 Task: Create a rule from the Agile list, Priority changed -> Complete task in the project AvailPro if Priority Cleared then Complete Task
Action: Mouse moved to (832, 528)
Screenshot: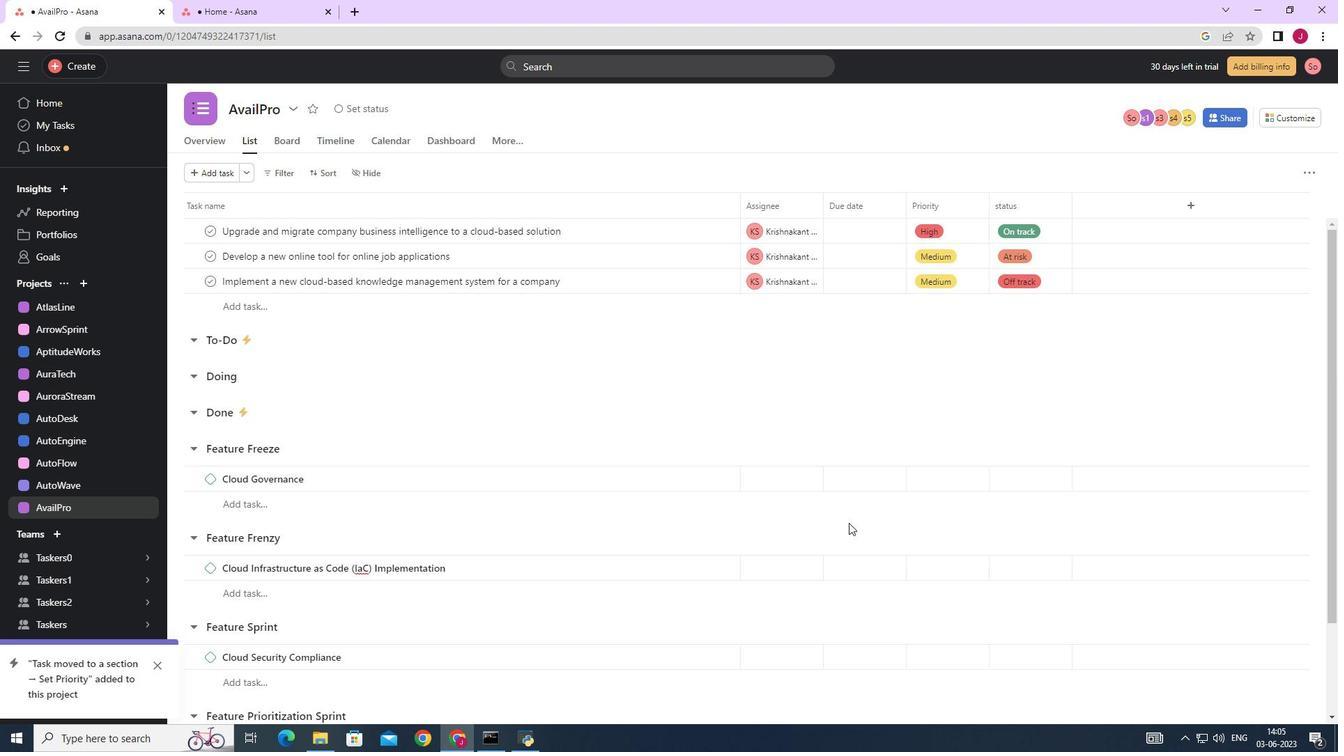
Action: Mouse scrolled (832, 529) with delta (0, 0)
Screenshot: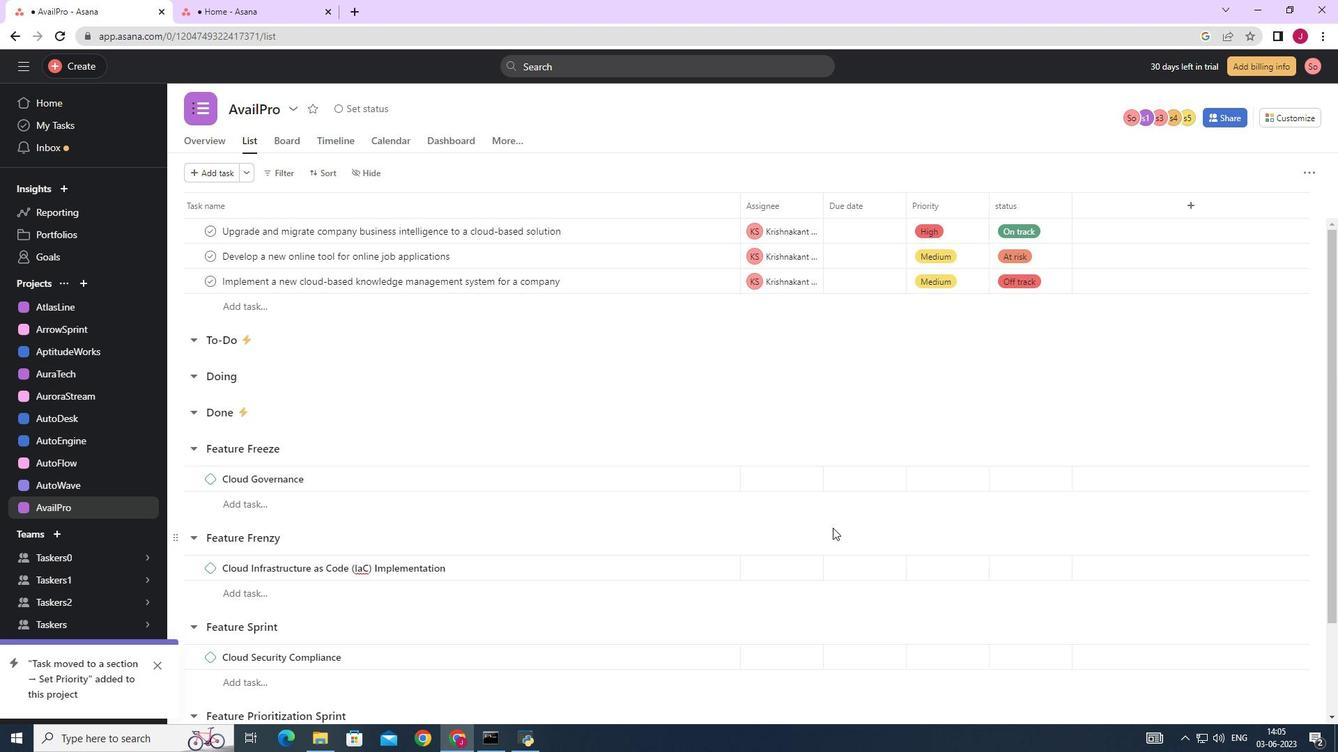 
Action: Mouse scrolled (832, 529) with delta (0, 0)
Screenshot: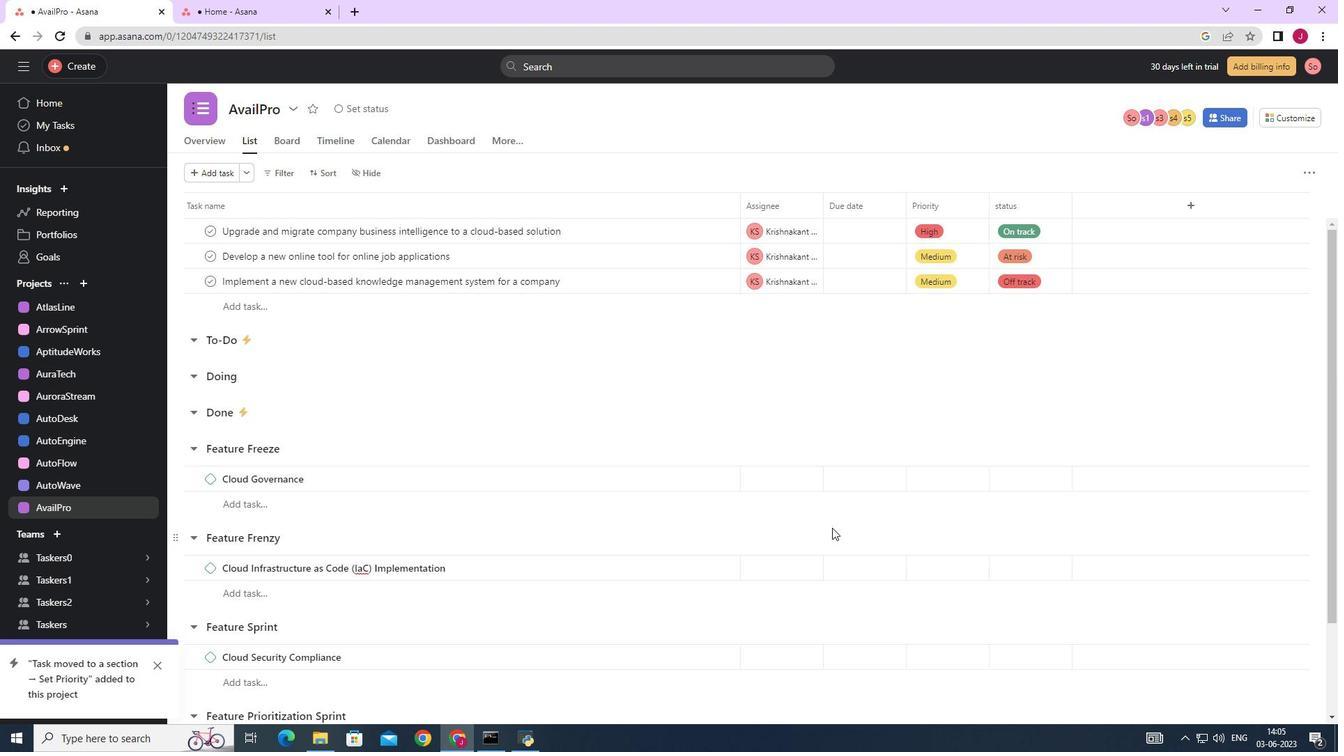 
Action: Mouse moved to (830, 528)
Screenshot: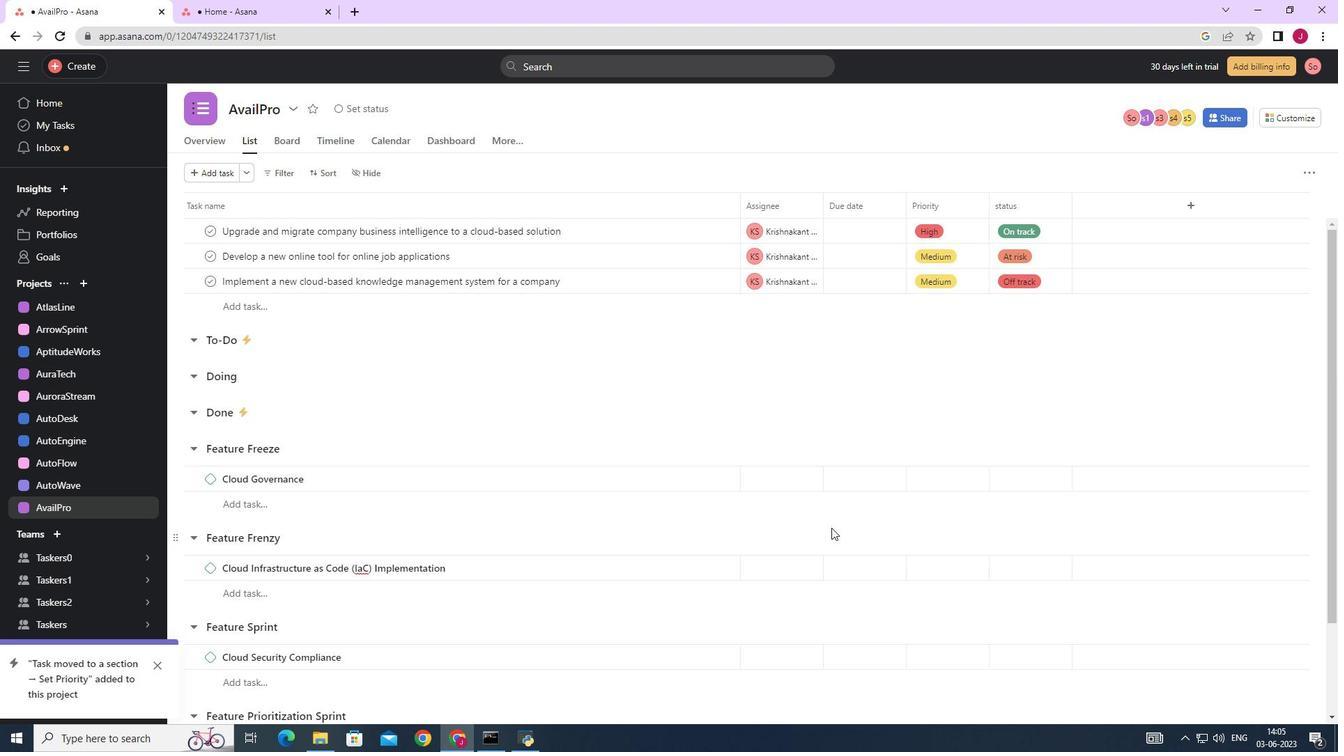 
Action: Mouse scrolled (830, 527) with delta (0, 0)
Screenshot: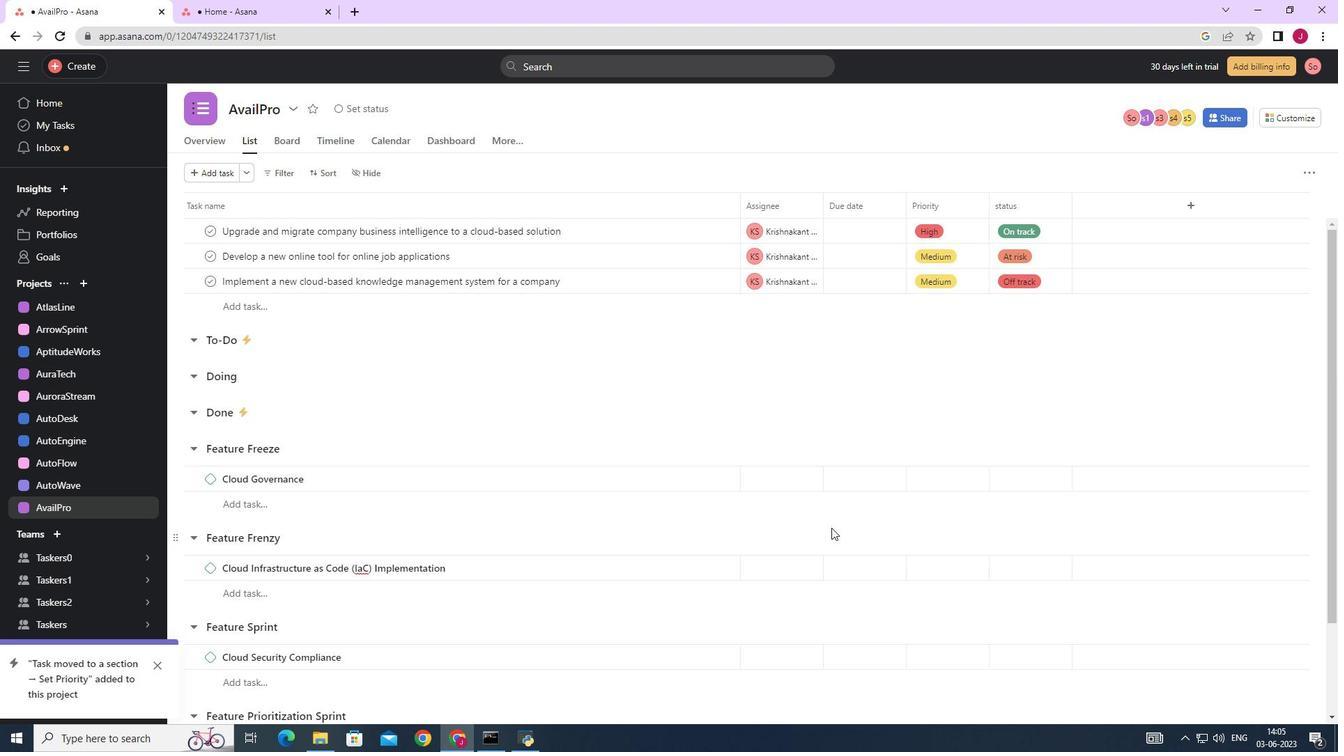 
Action: Mouse scrolled (830, 527) with delta (0, 0)
Screenshot: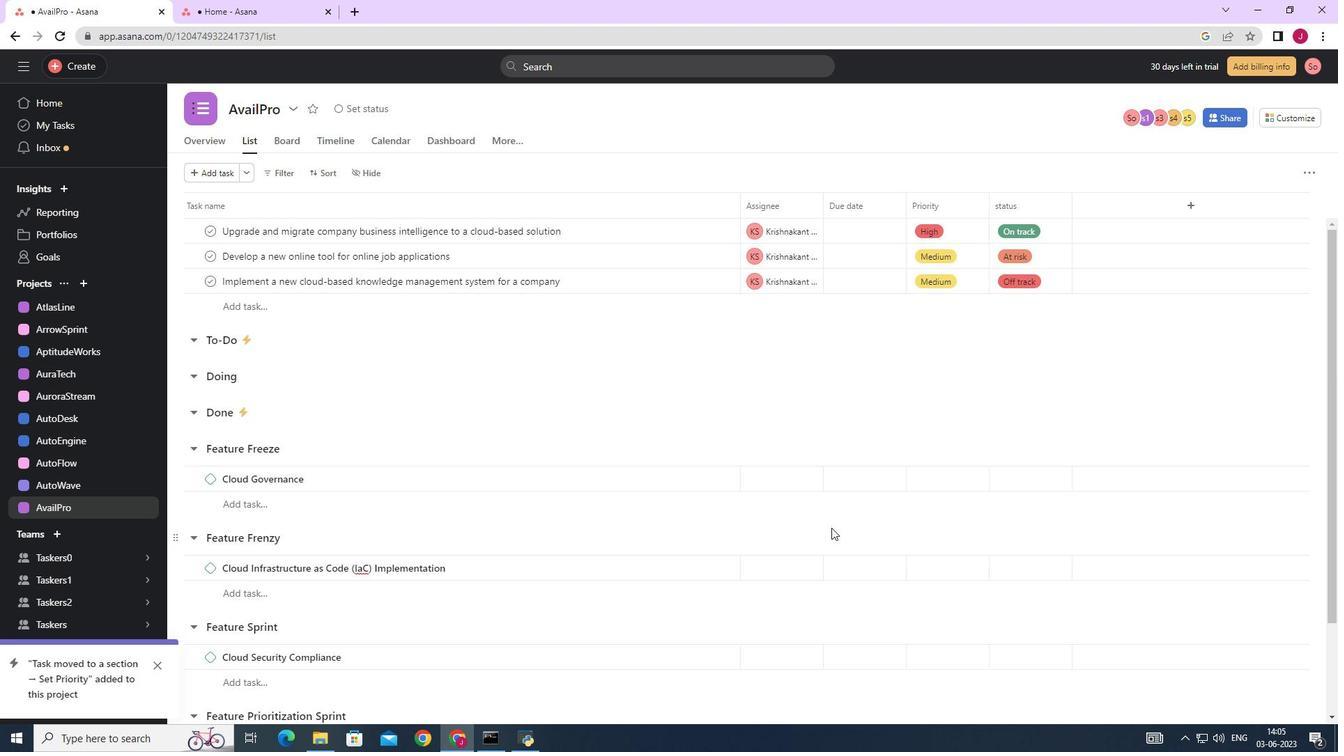 
Action: Mouse moved to (829, 529)
Screenshot: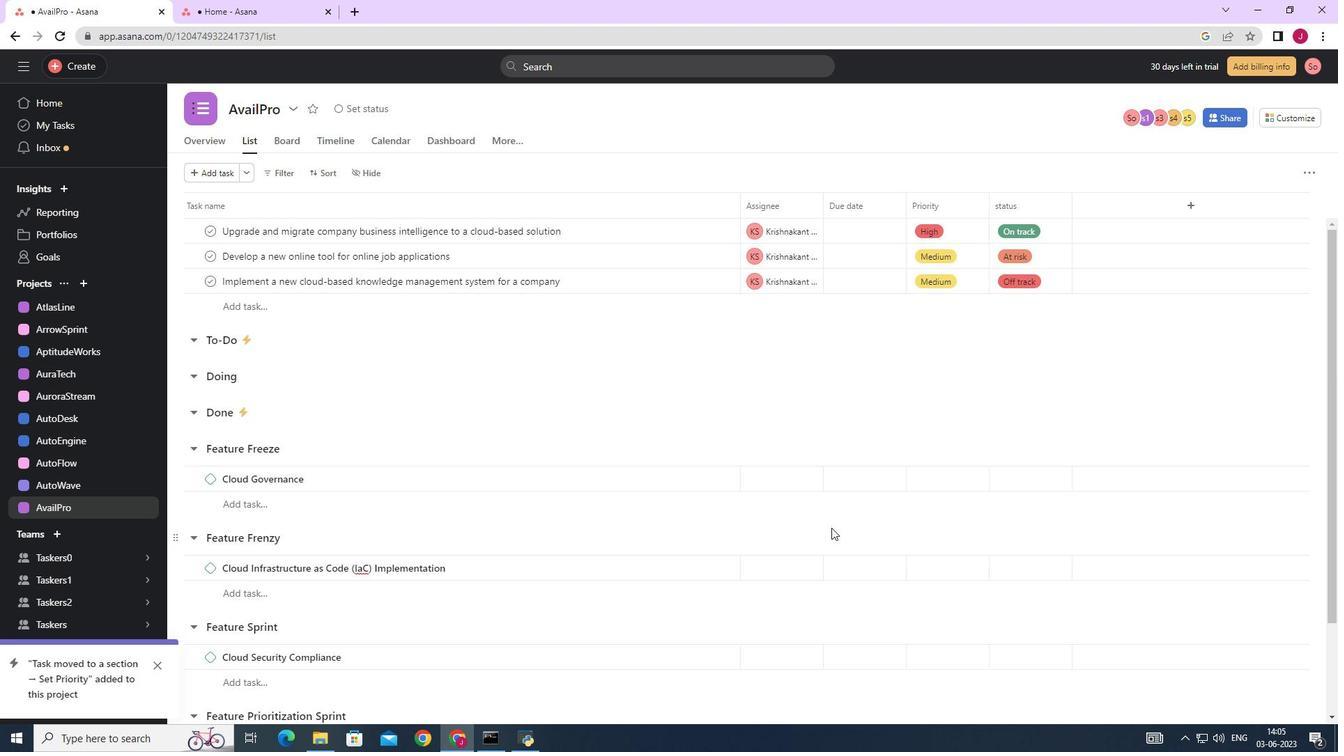 
Action: Mouse scrolled (829, 529) with delta (0, 0)
Screenshot: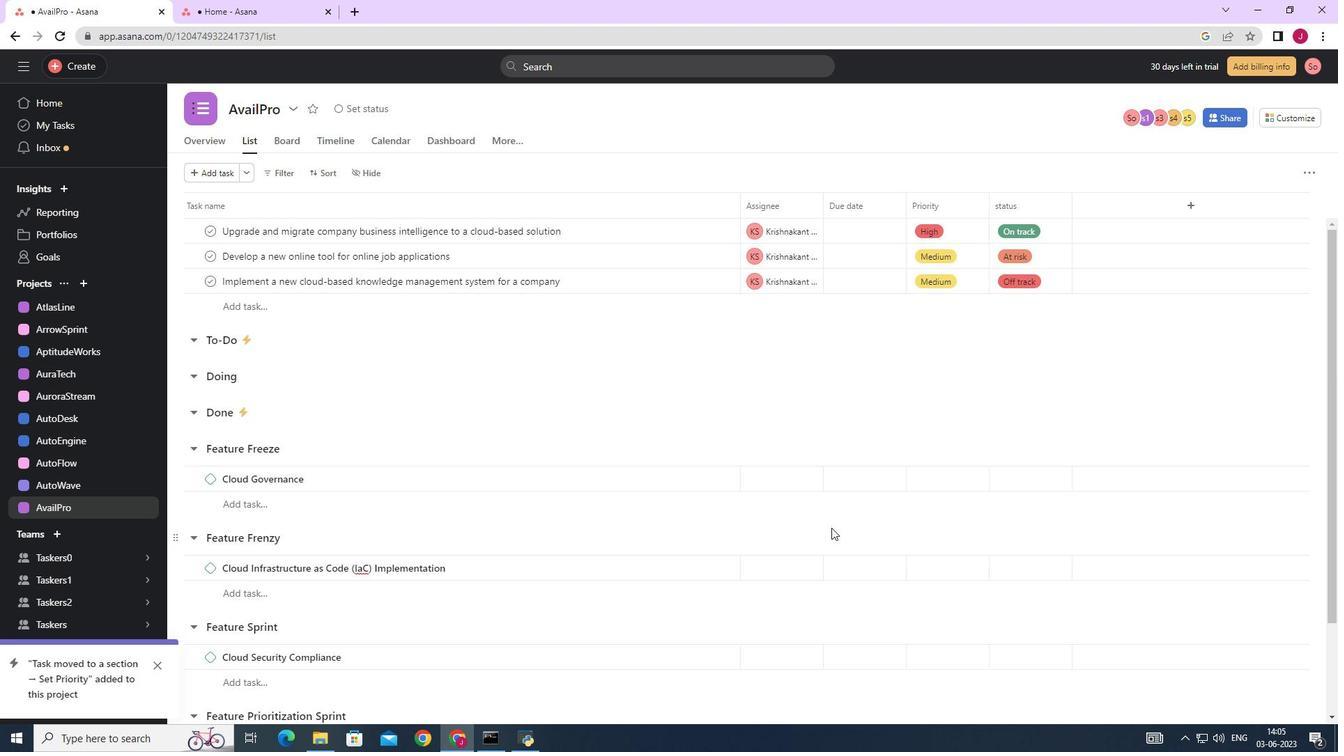
Action: Mouse scrolled (829, 529) with delta (0, 0)
Screenshot: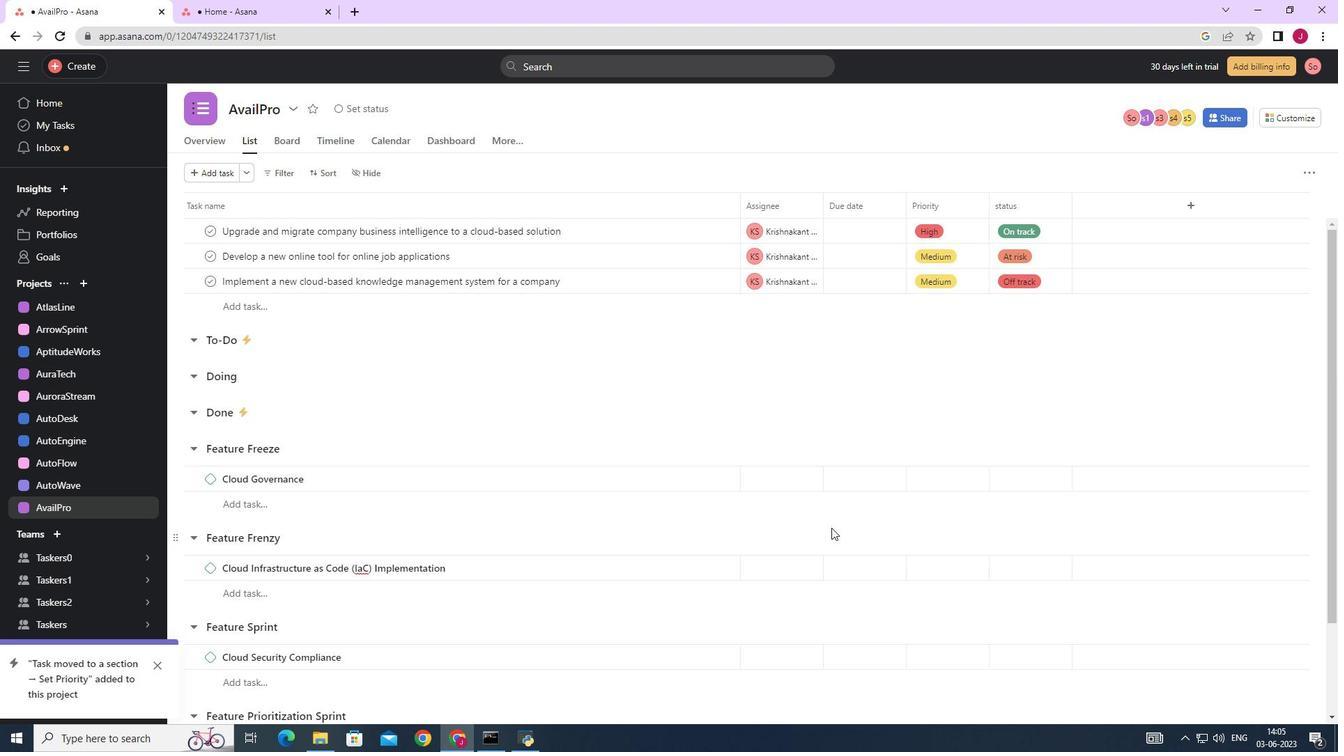 
Action: Mouse moved to (828, 530)
Screenshot: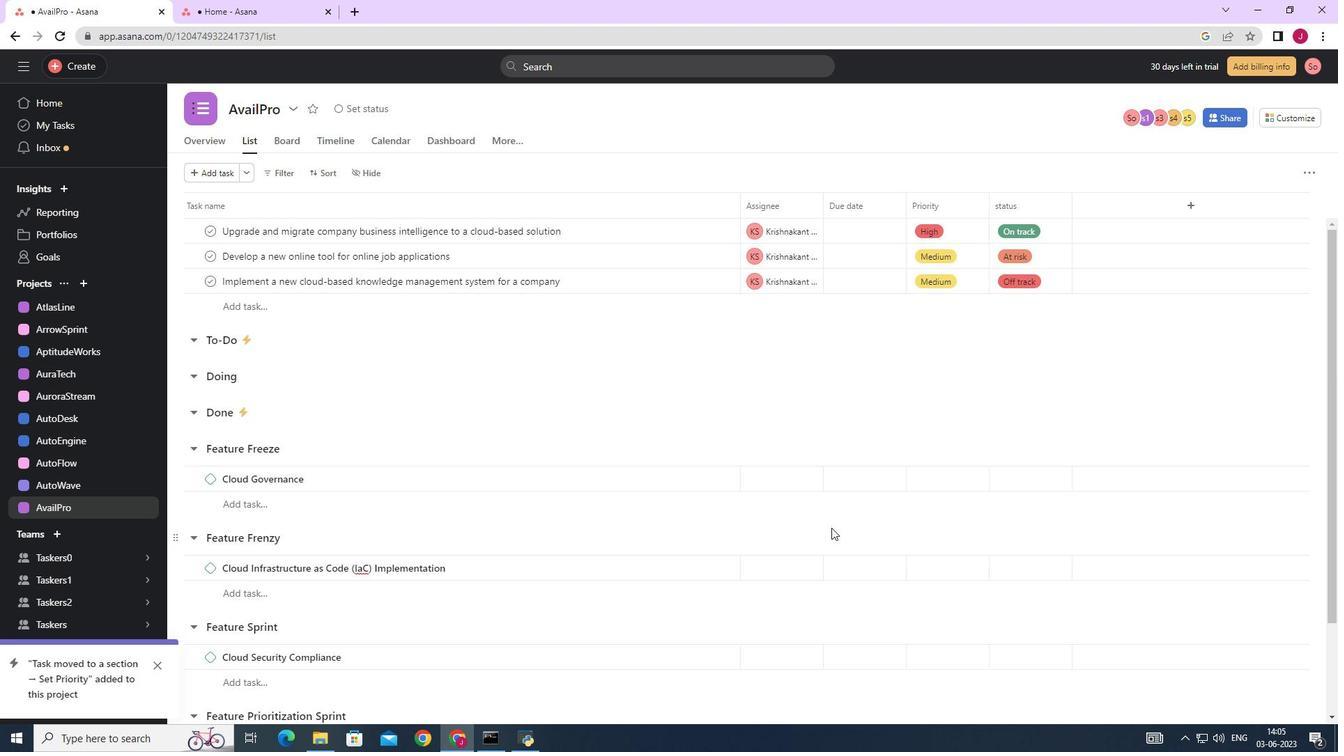 
Action: Mouse scrolled (828, 529) with delta (0, 0)
Screenshot: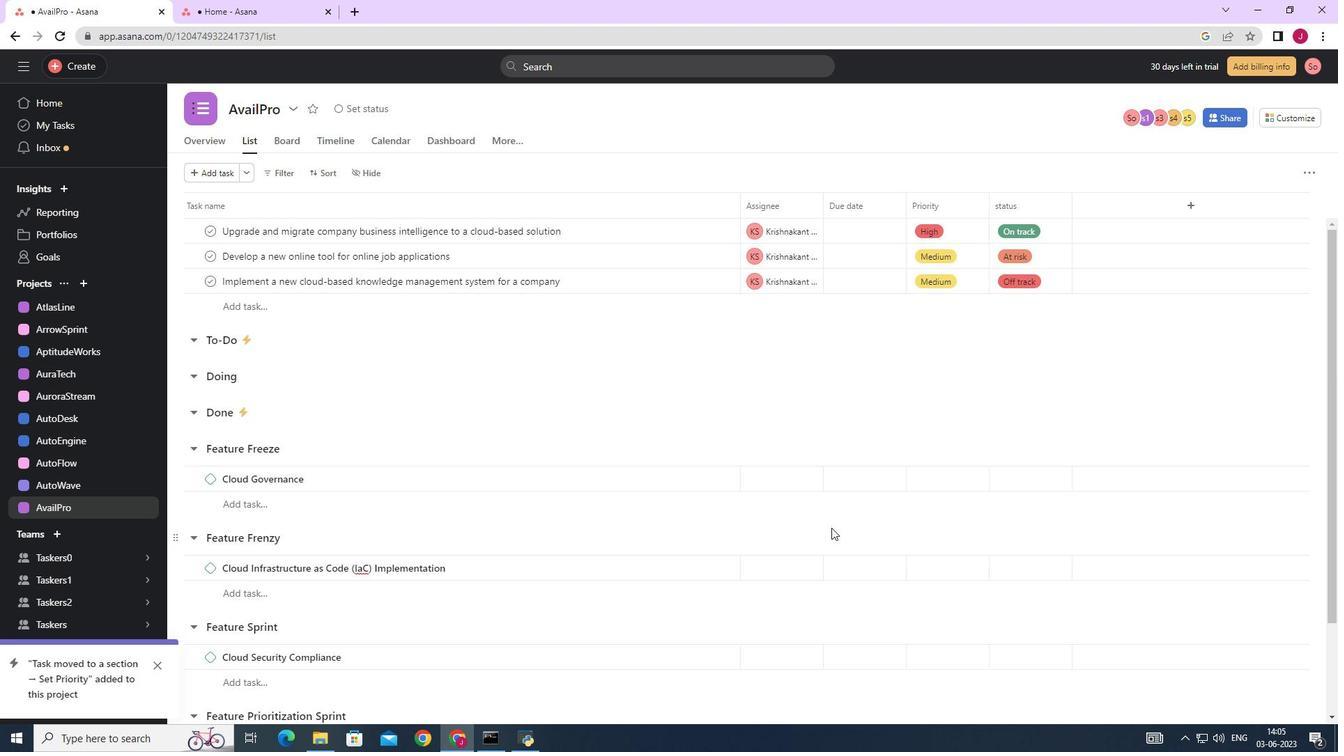 
Action: Mouse moved to (1103, 314)
Screenshot: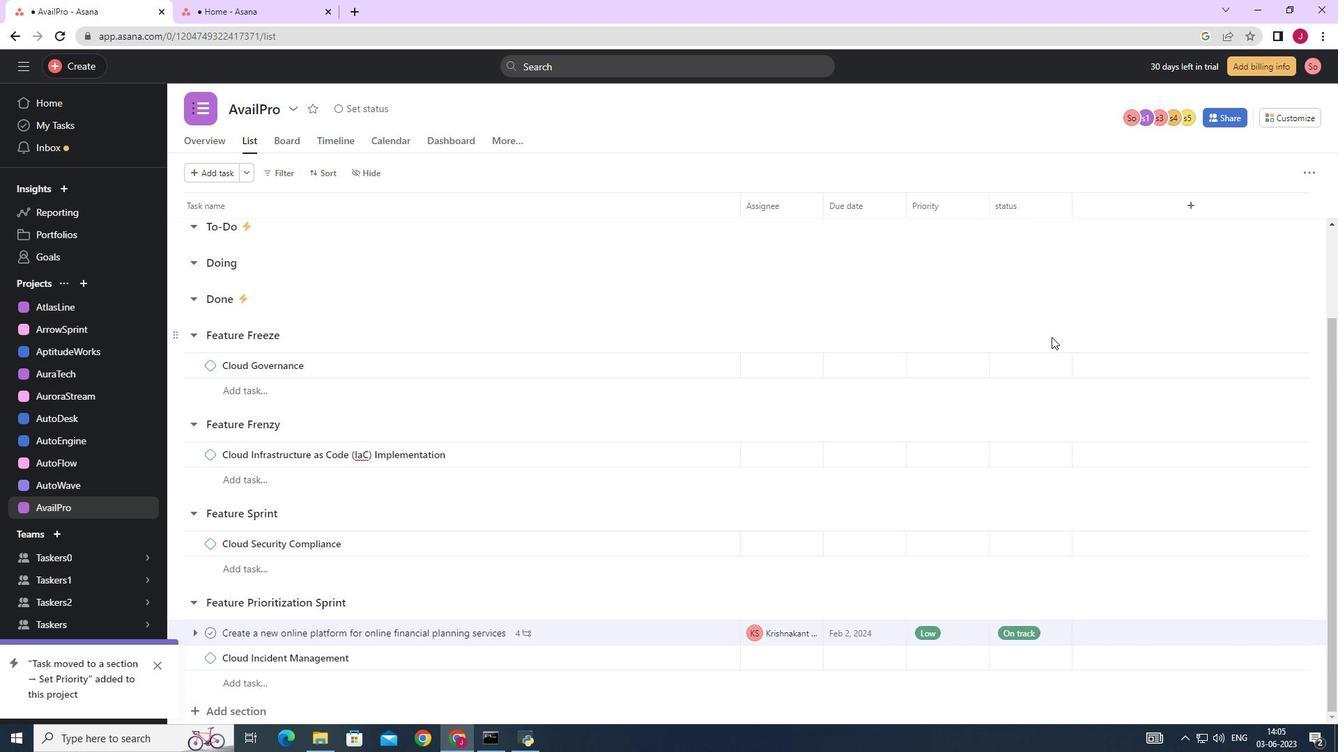 
Action: Mouse scrolled (1103, 315) with delta (0, 0)
Screenshot: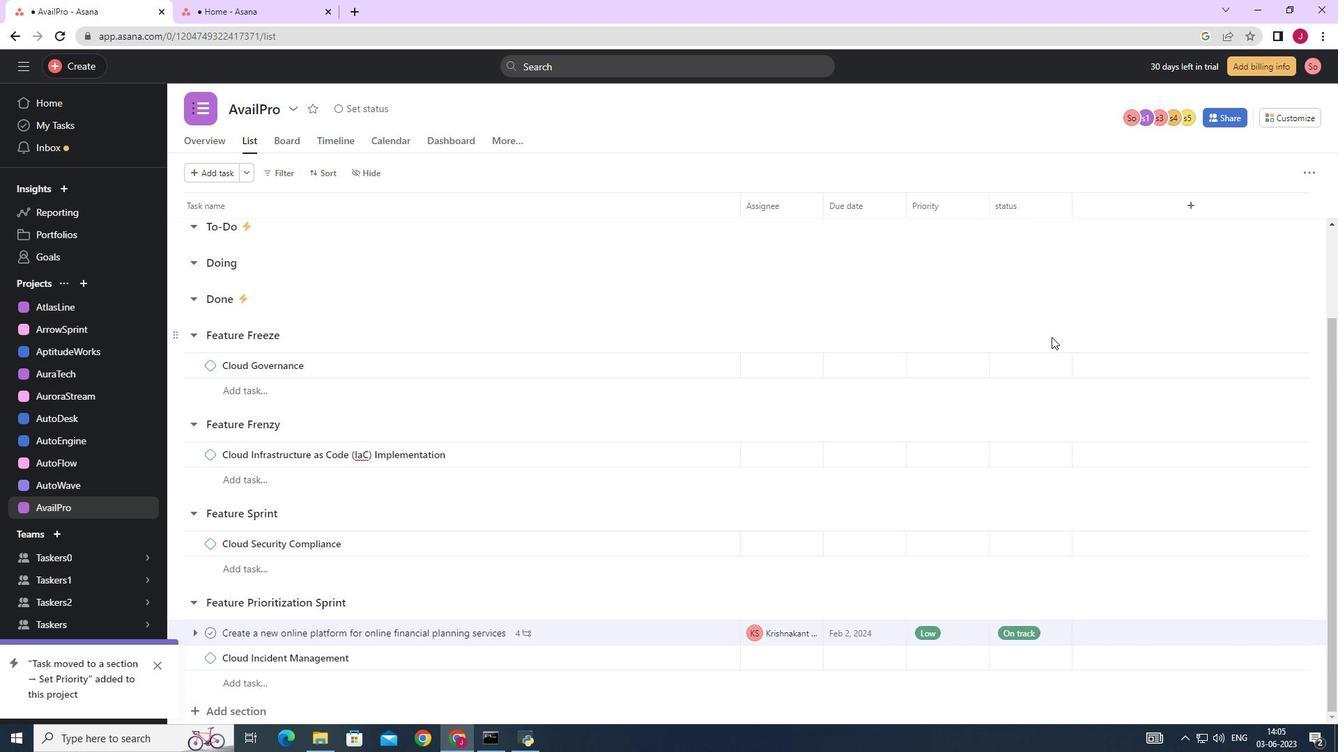 
Action: Mouse scrolled (1103, 315) with delta (0, 0)
Screenshot: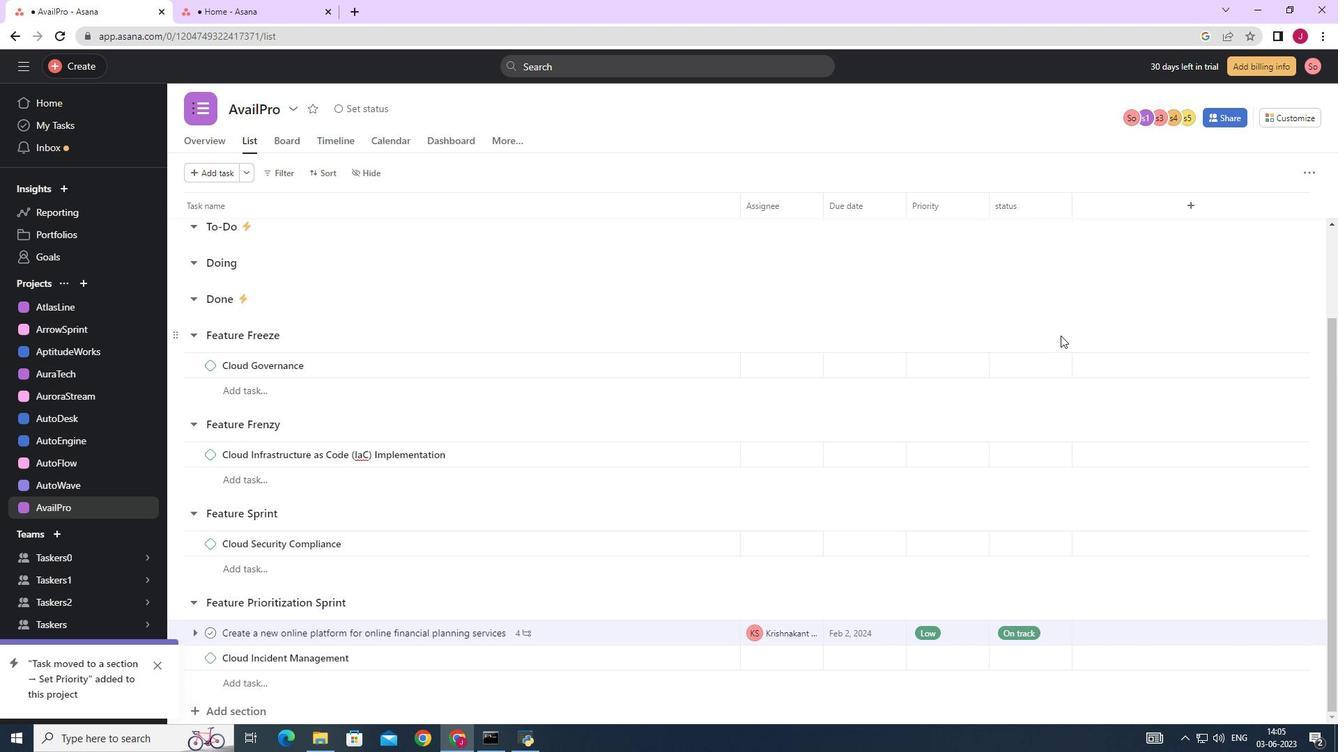 
Action: Mouse scrolled (1103, 315) with delta (0, 0)
Screenshot: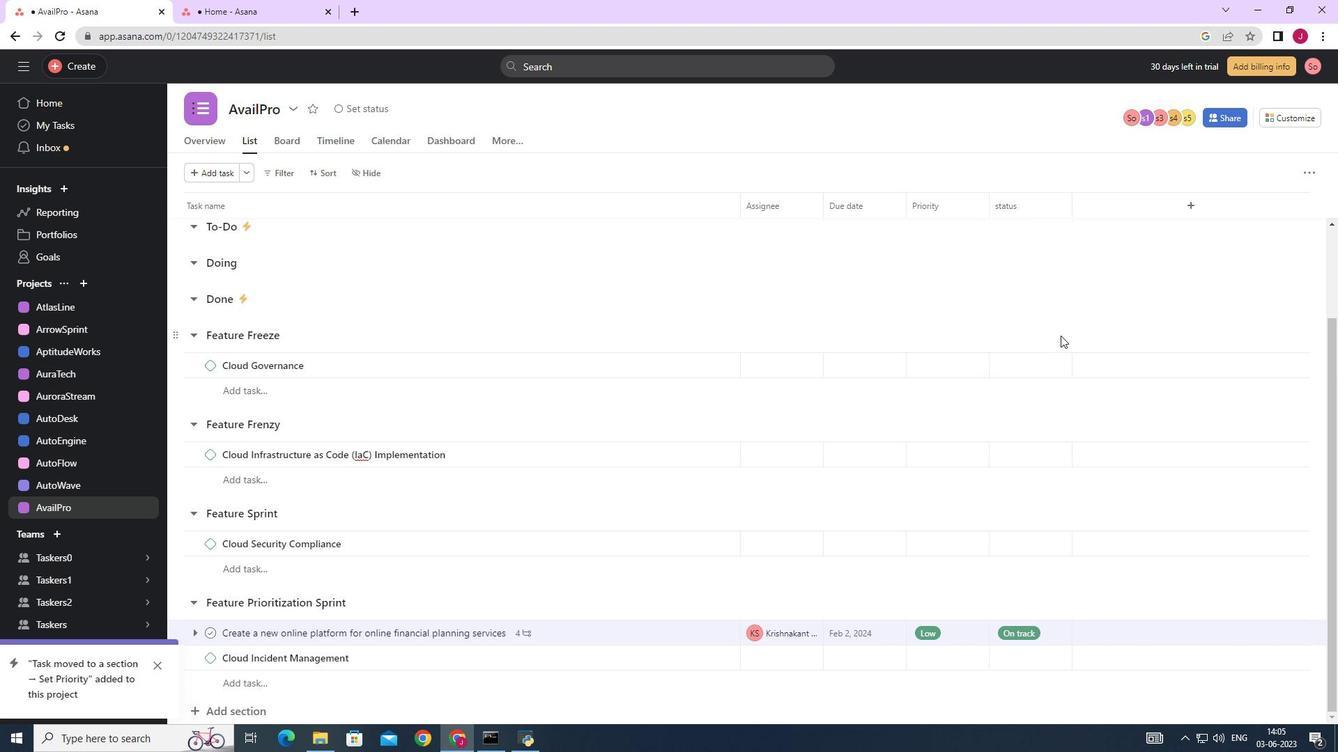 
Action: Mouse moved to (1269, 162)
Screenshot: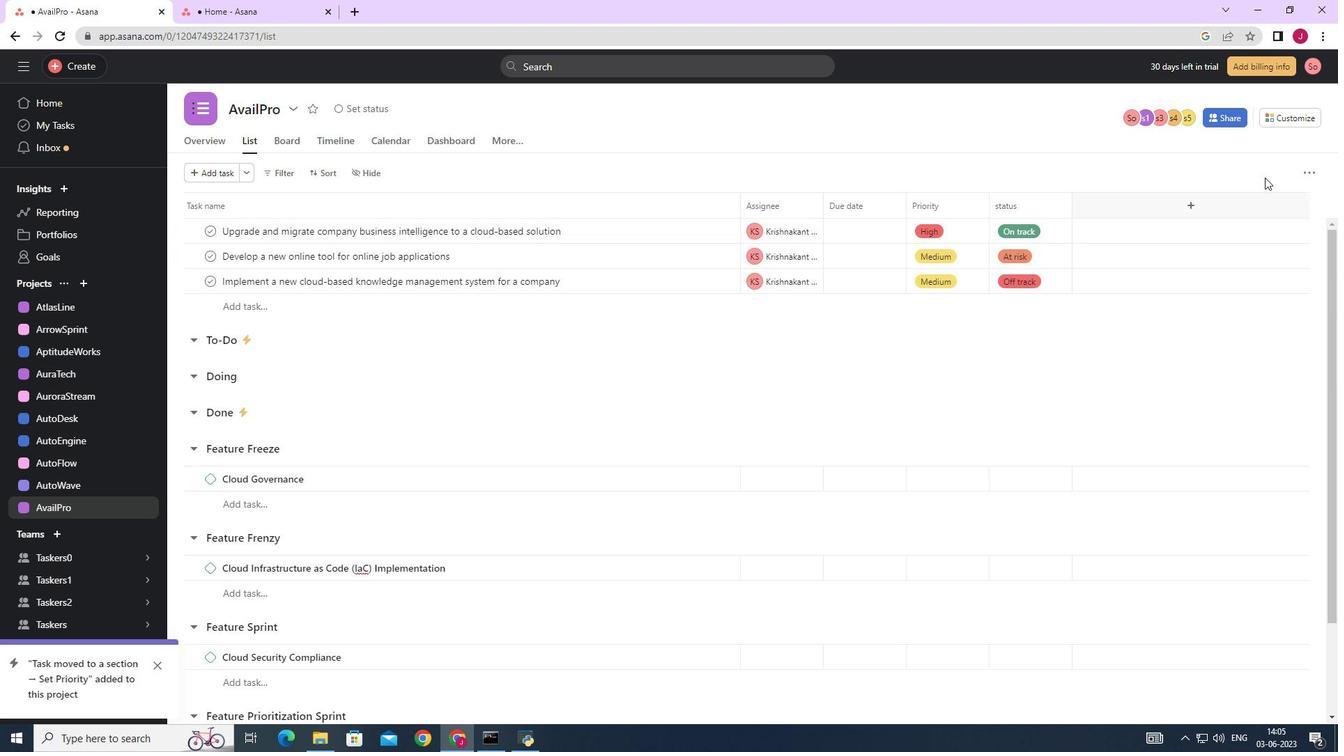 
Action: Mouse scrolled (1269, 163) with delta (0, 0)
Screenshot: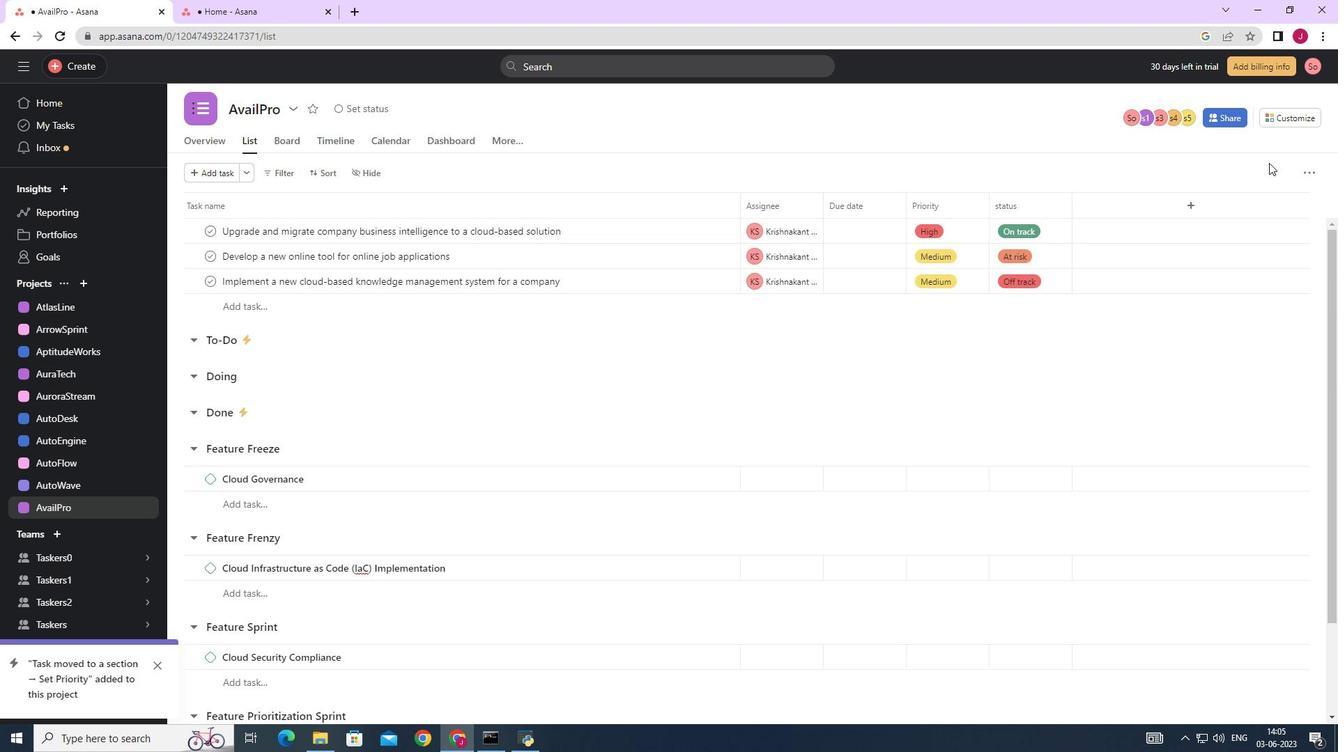 
Action: Mouse scrolled (1269, 163) with delta (0, 0)
Screenshot: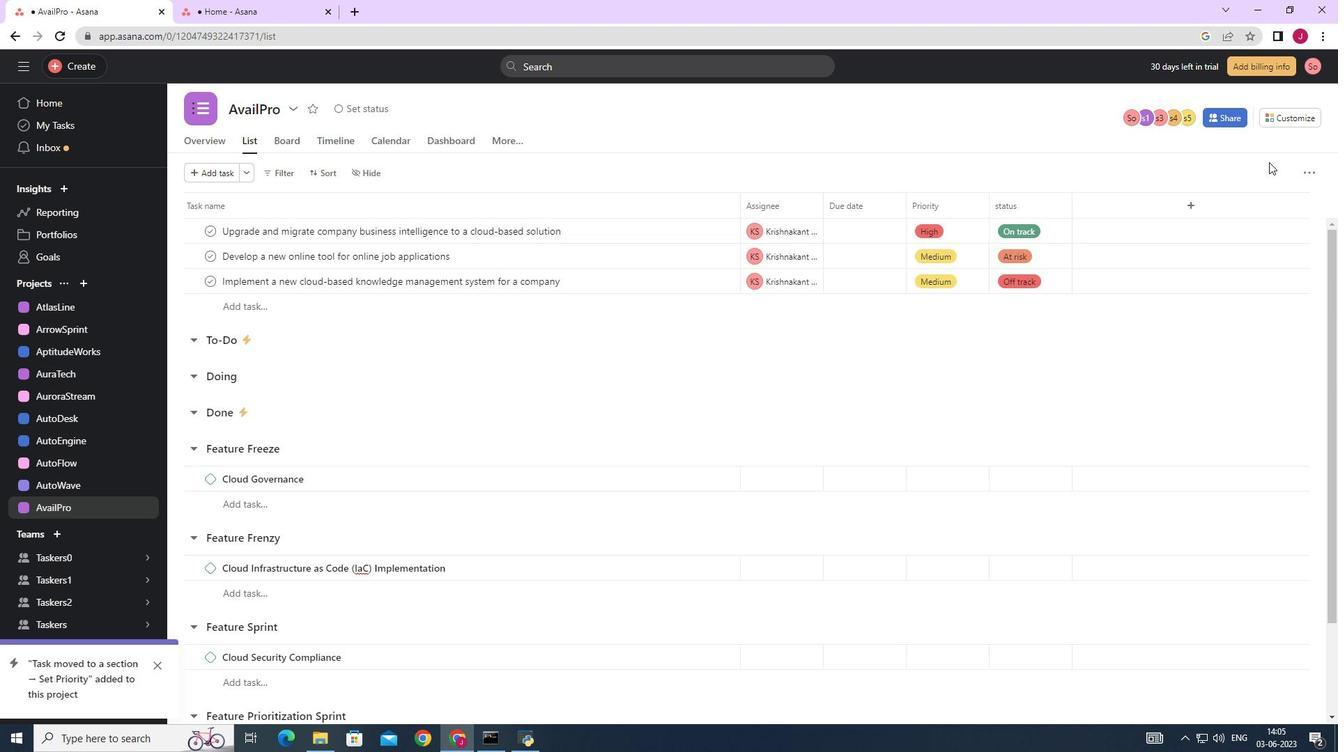
Action: Mouse scrolled (1269, 163) with delta (0, 0)
Screenshot: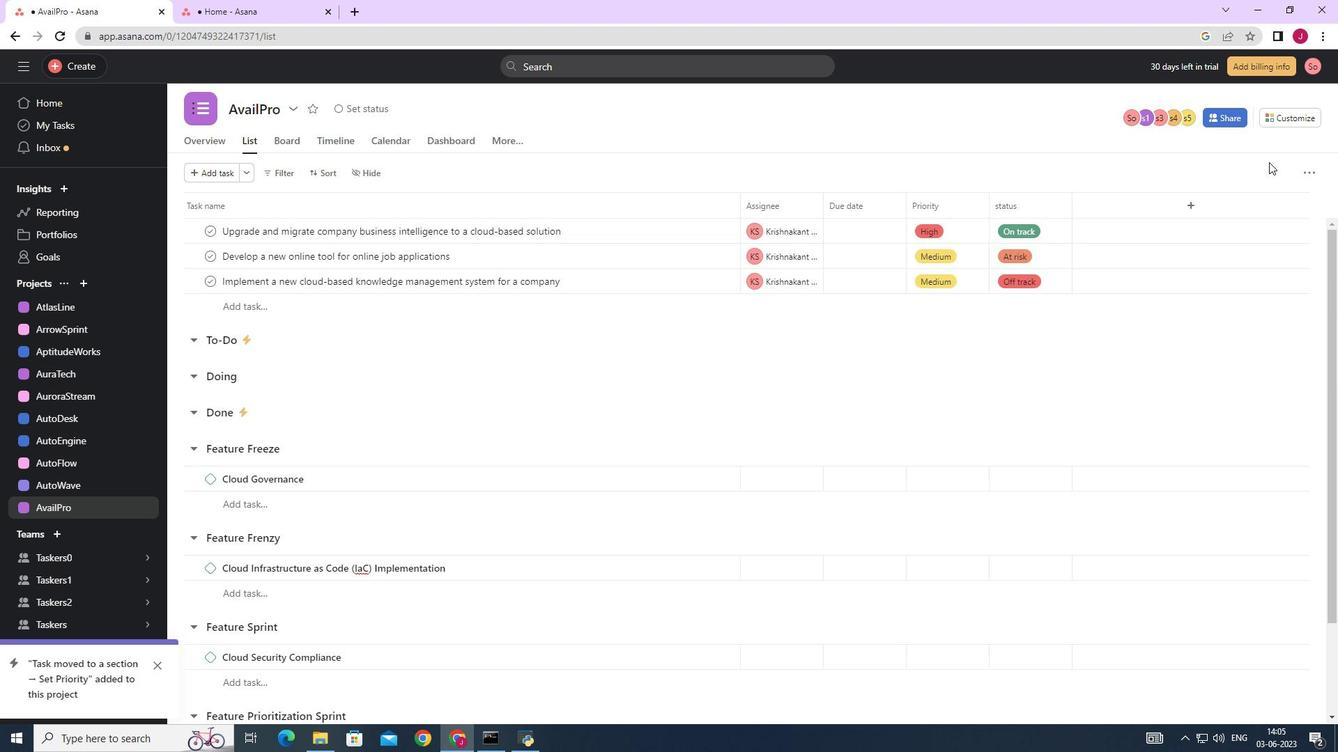 
Action: Mouse moved to (1301, 117)
Screenshot: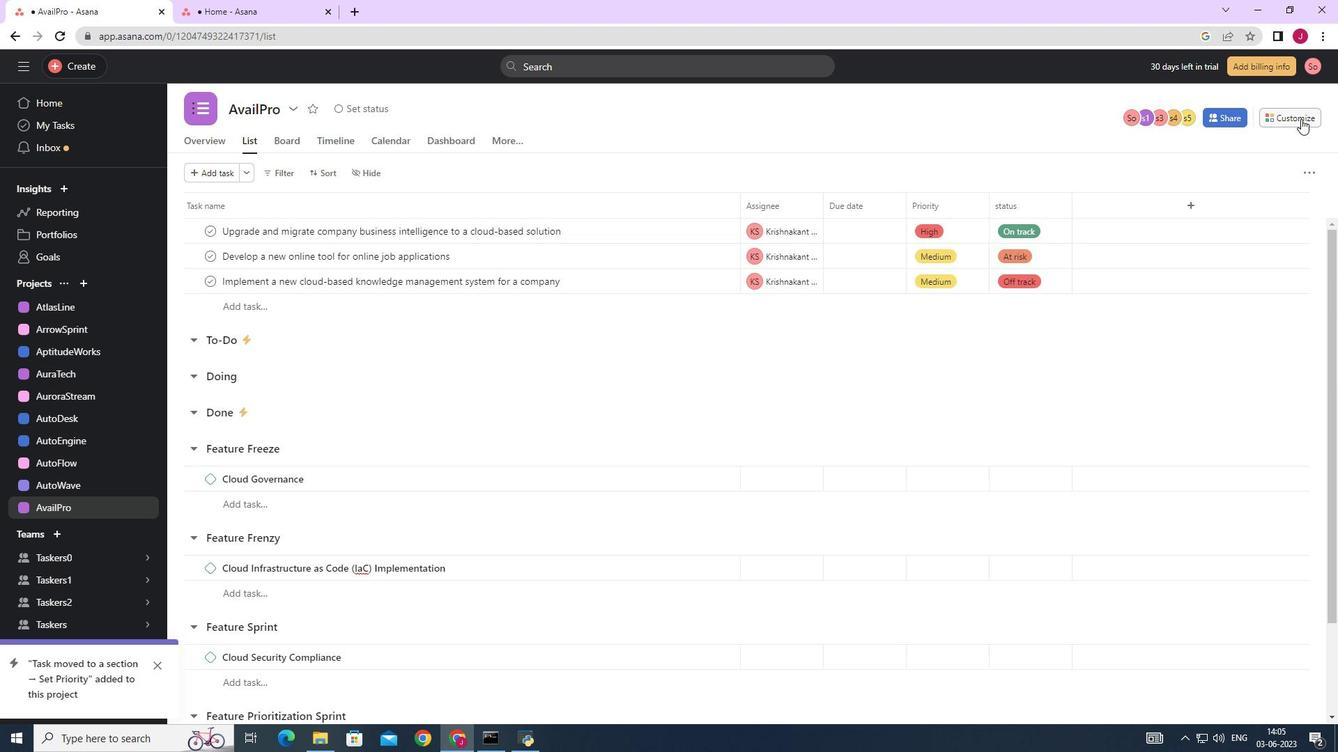
Action: Mouse pressed left at (1301, 117)
Screenshot: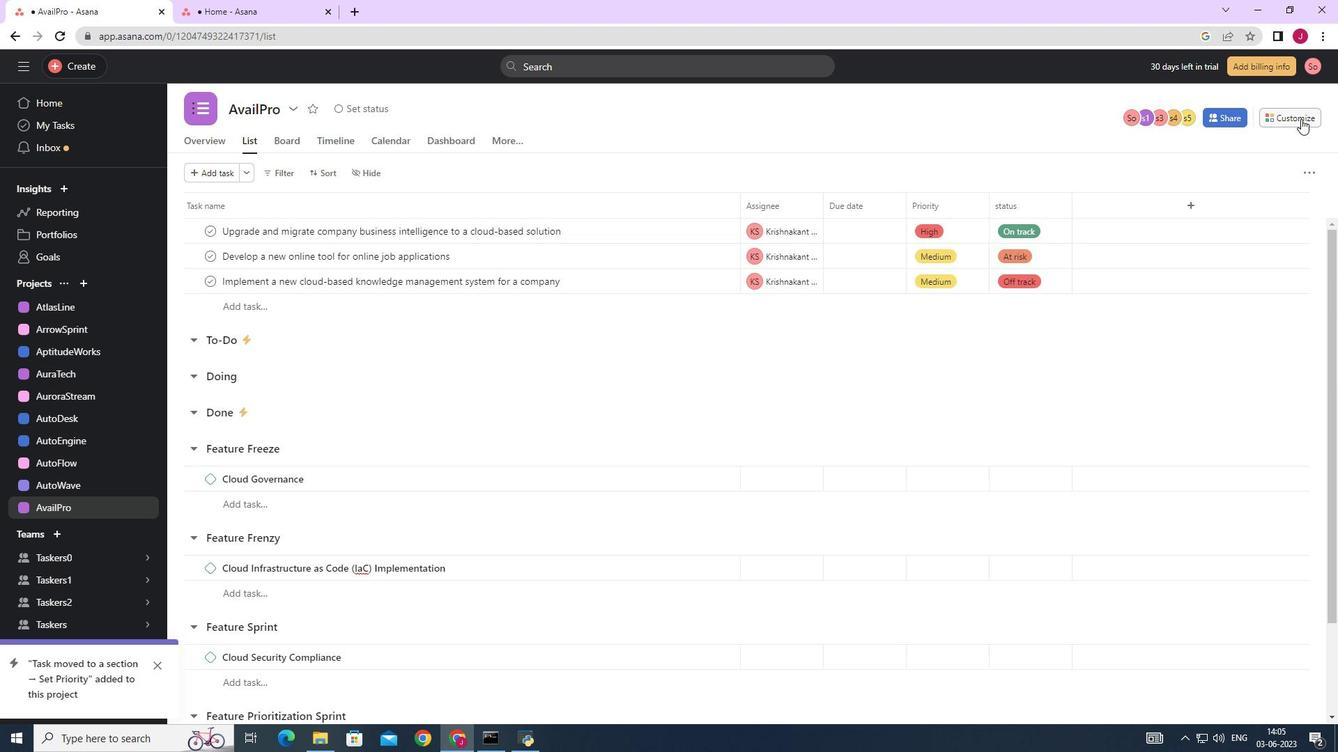 
Action: Mouse moved to (1042, 306)
Screenshot: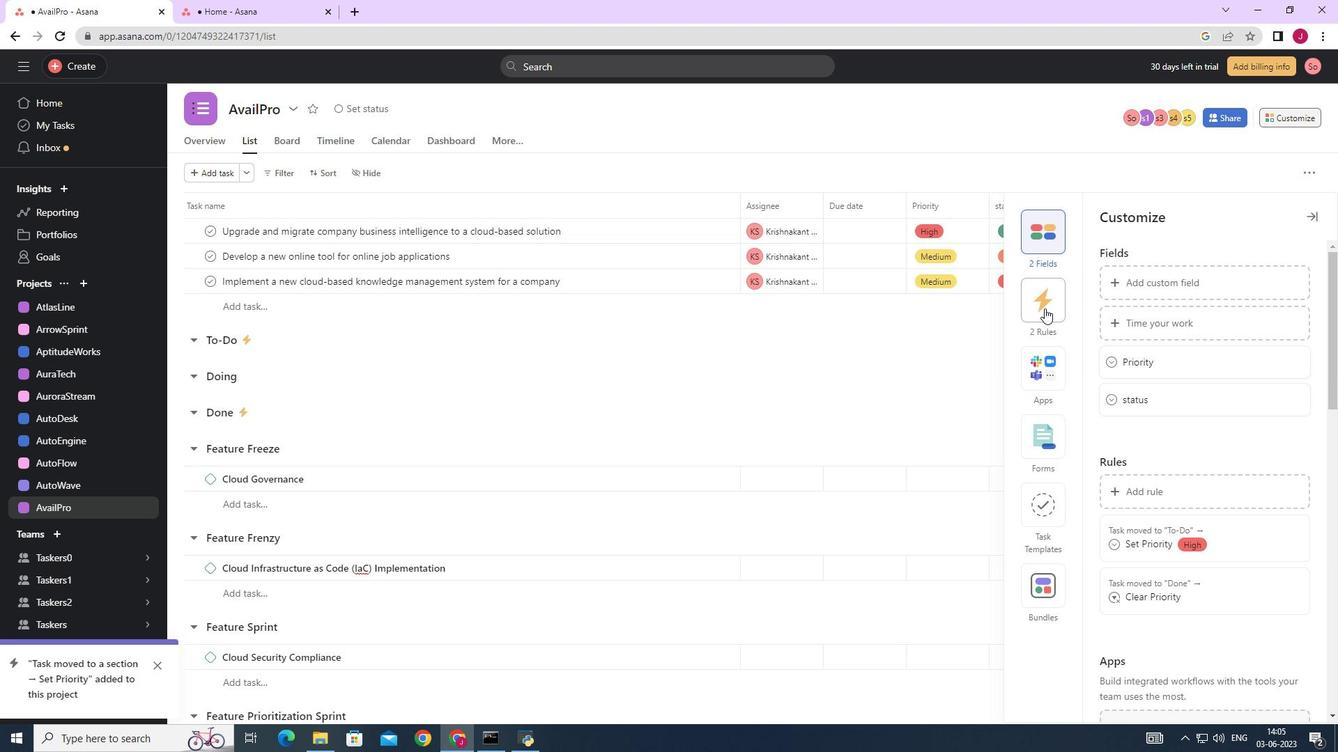 
Action: Mouse pressed left at (1042, 306)
Screenshot: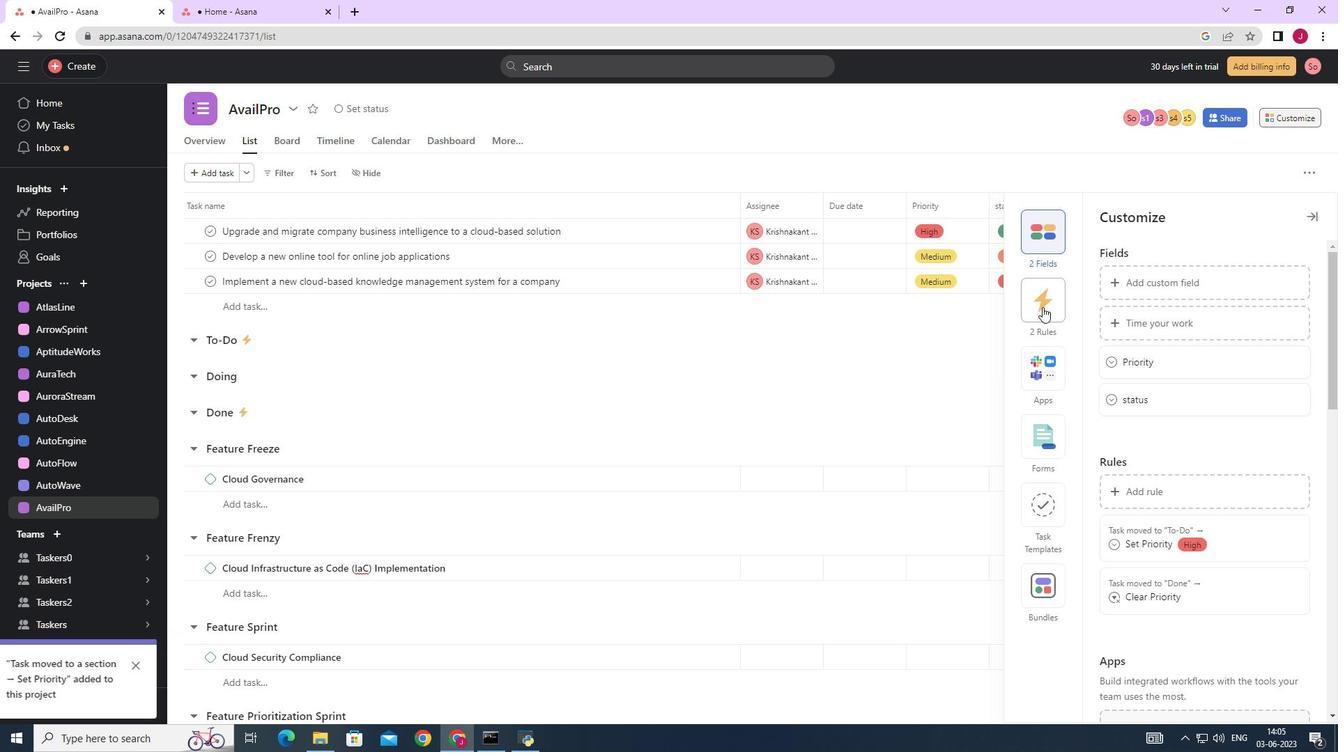 
Action: Mouse moved to (801, 416)
Screenshot: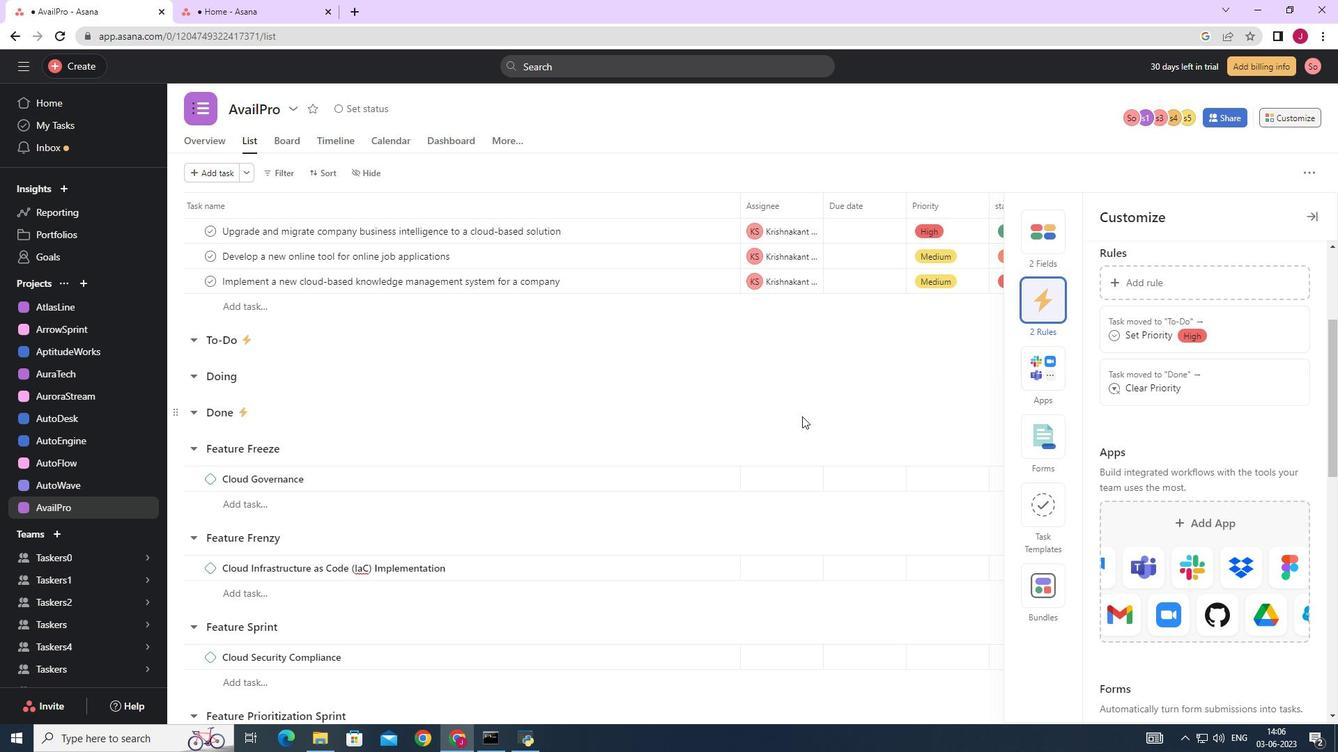 
Action: Mouse scrolled (801, 416) with delta (0, 0)
Screenshot: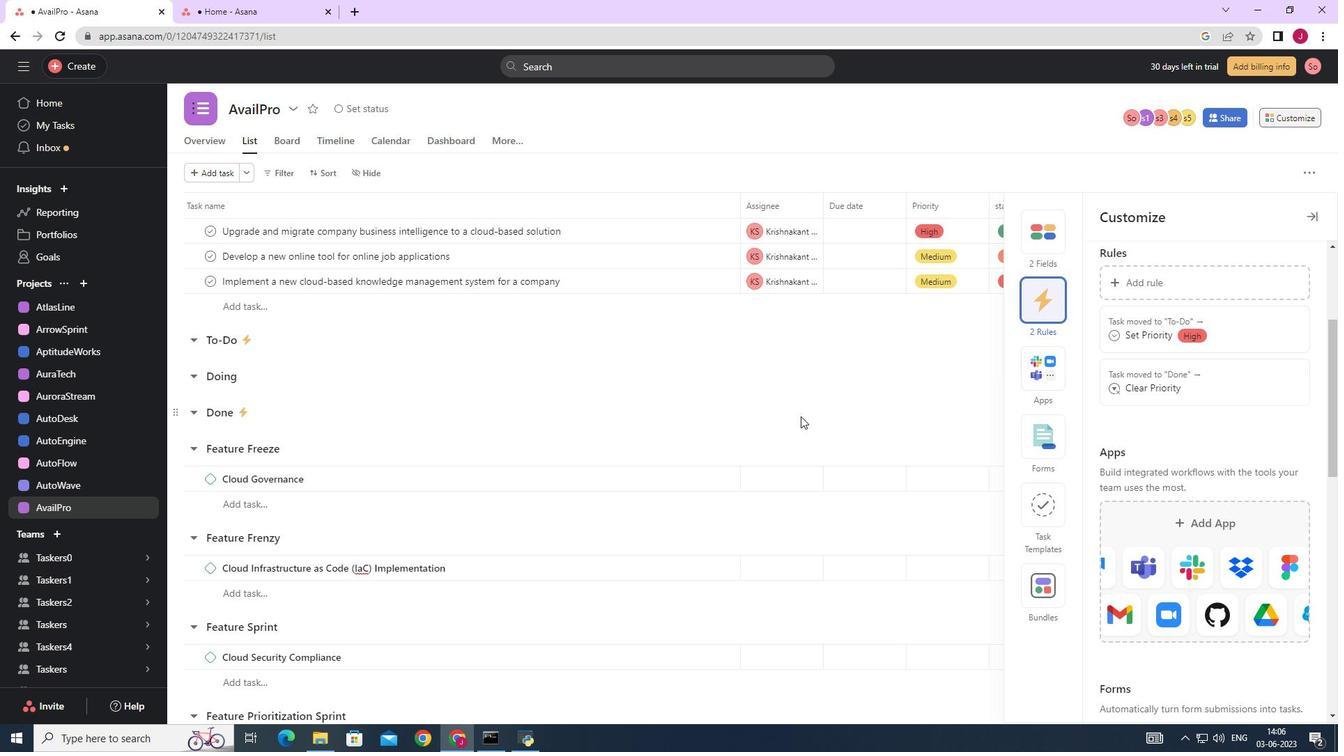 
Action: Mouse scrolled (801, 416) with delta (0, 0)
Screenshot: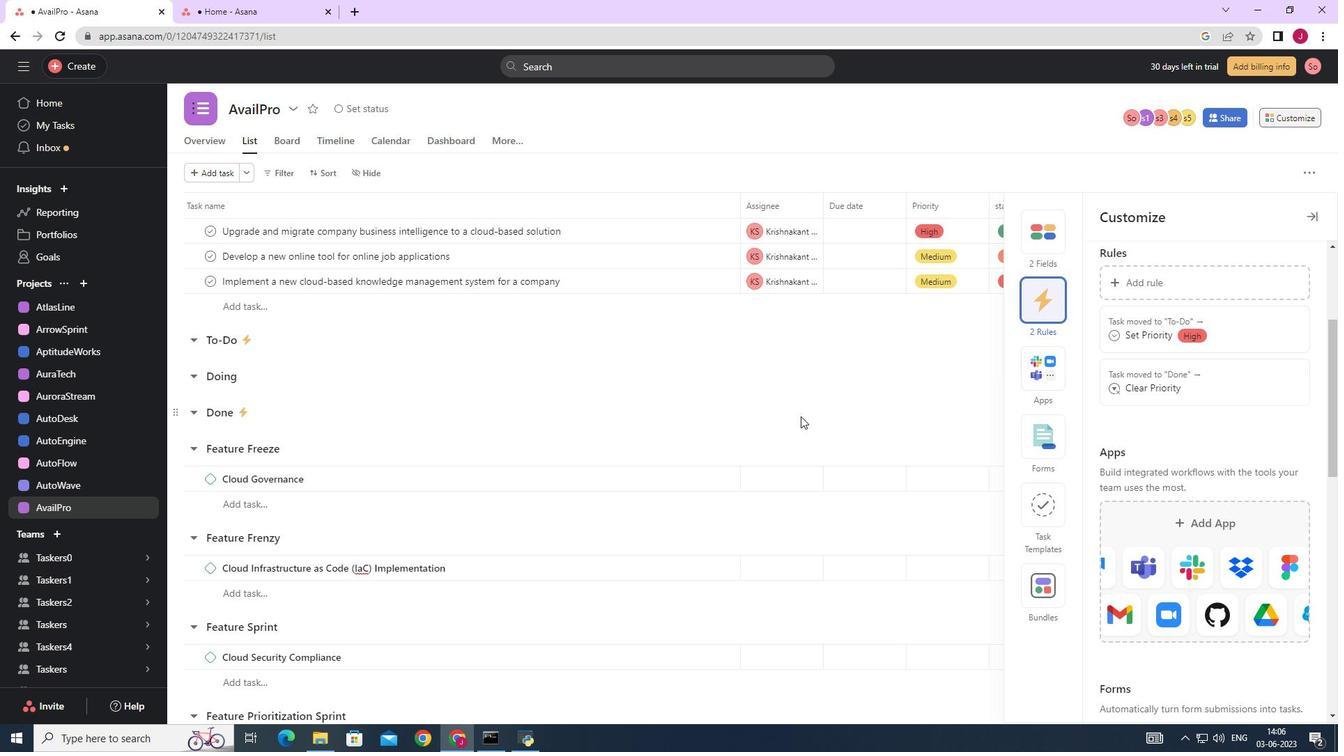 
Action: Mouse moved to (801, 416)
Screenshot: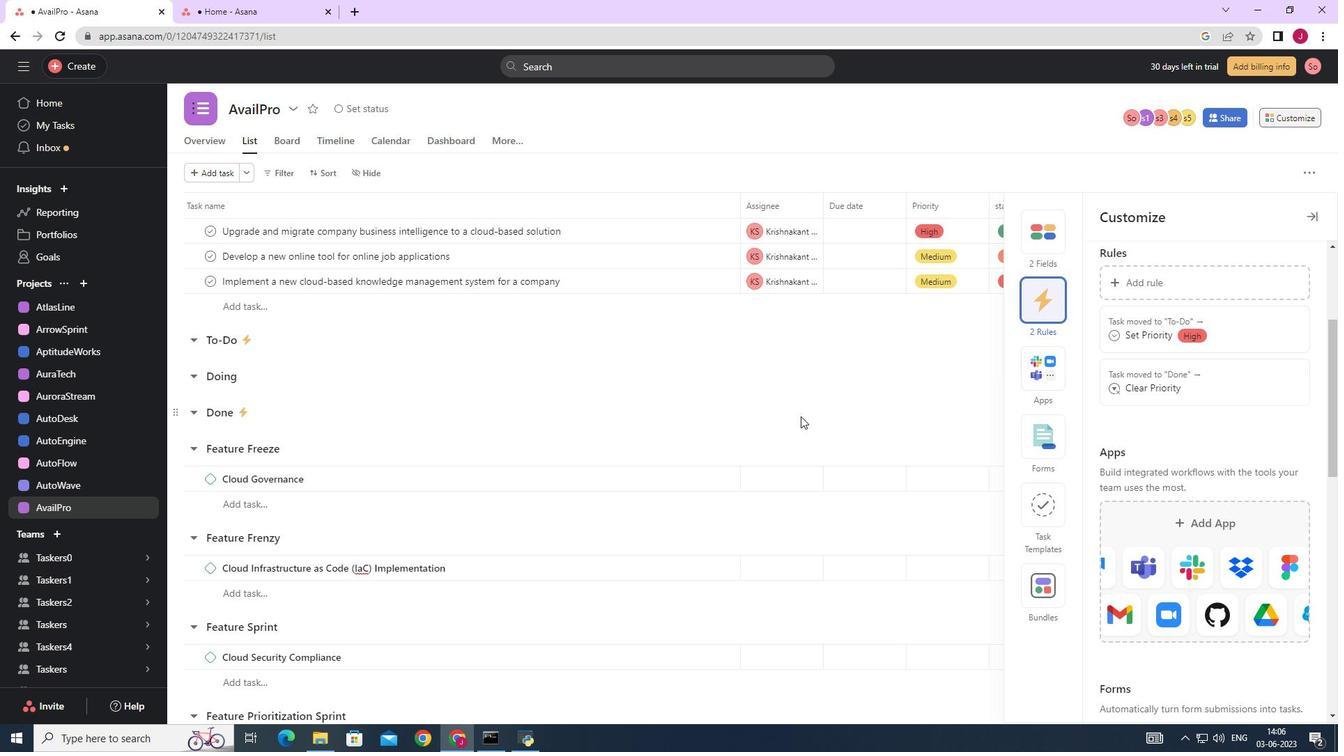 
Action: Mouse scrolled (801, 416) with delta (0, 0)
Screenshot: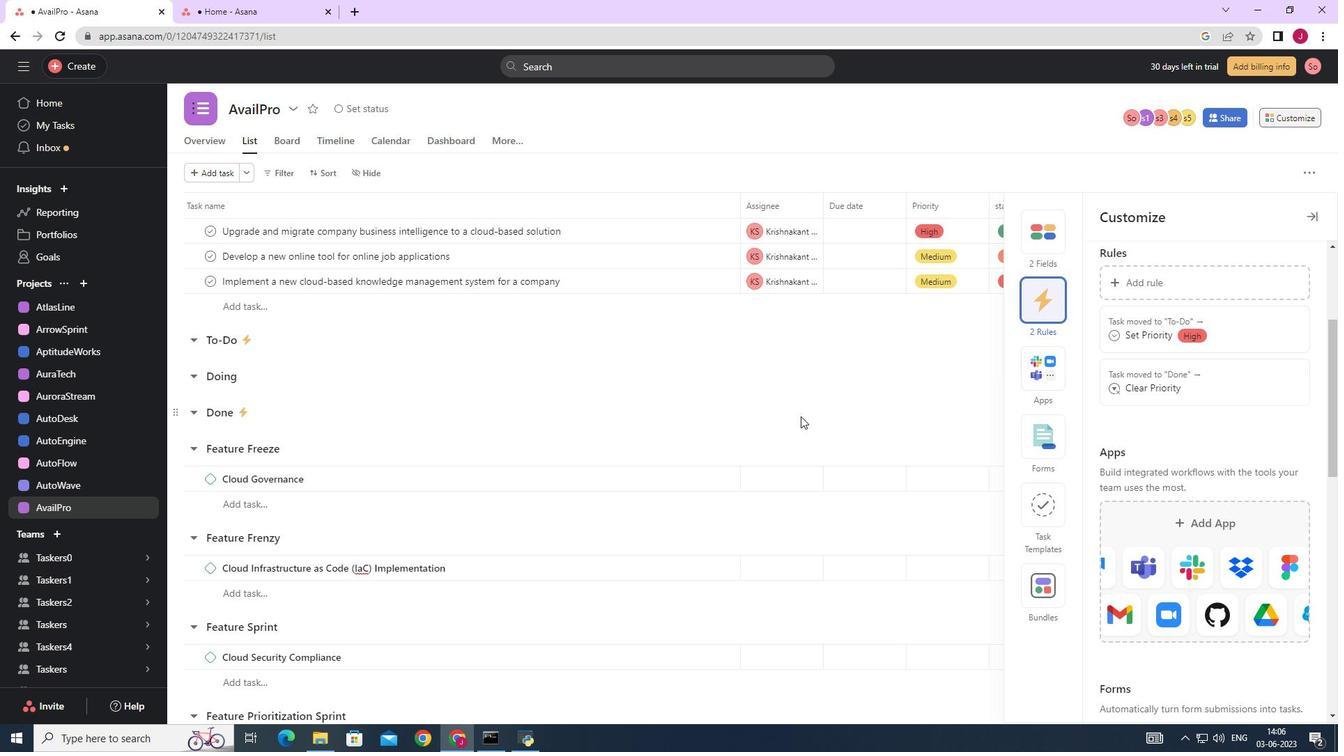 
Action: Mouse scrolled (801, 416) with delta (0, 0)
Screenshot: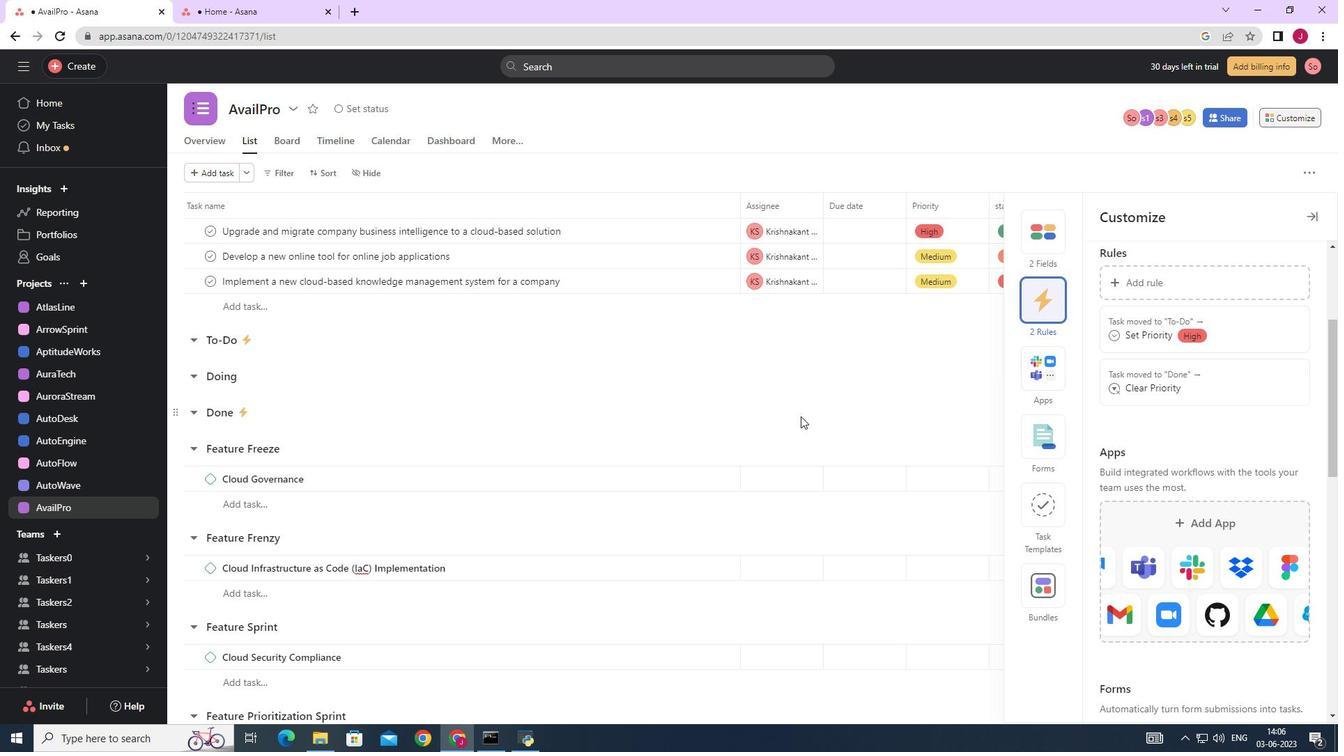 
Action: Mouse scrolled (801, 417) with delta (0, 0)
Screenshot: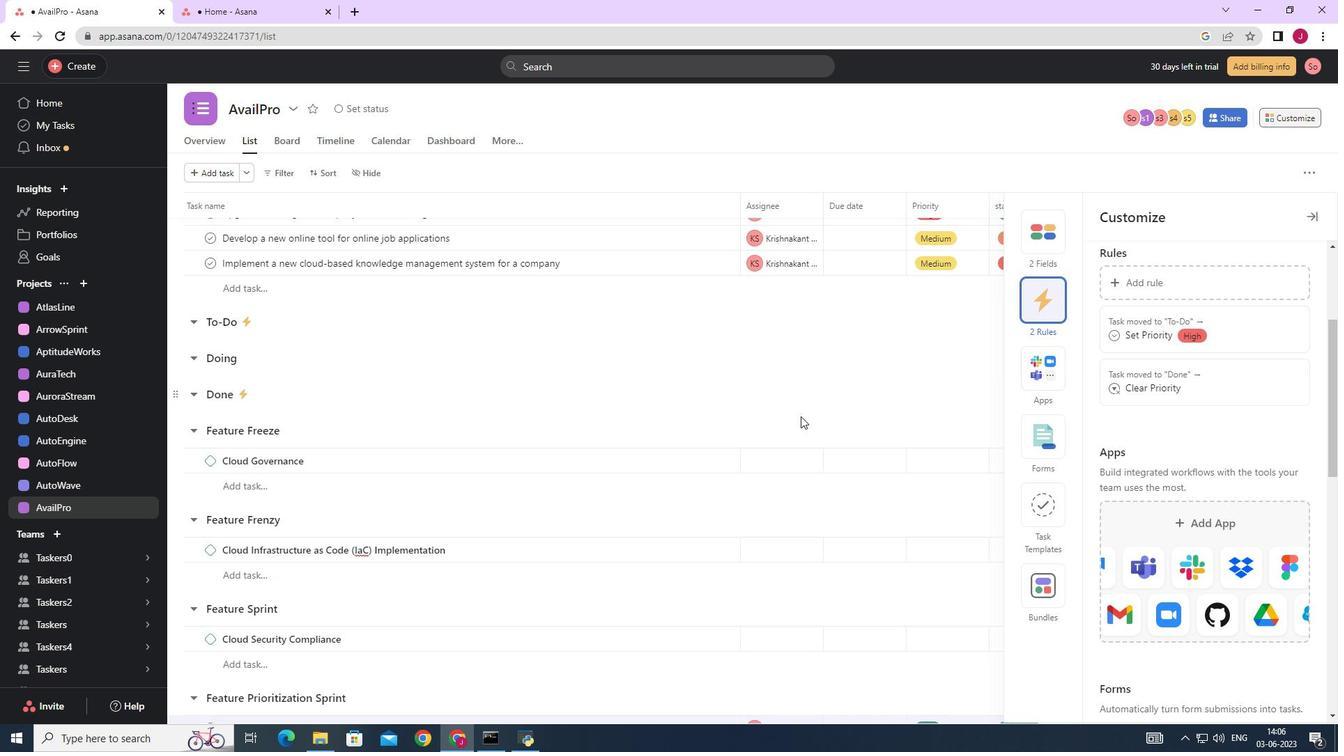 
Action: Mouse scrolled (801, 417) with delta (0, 0)
Screenshot: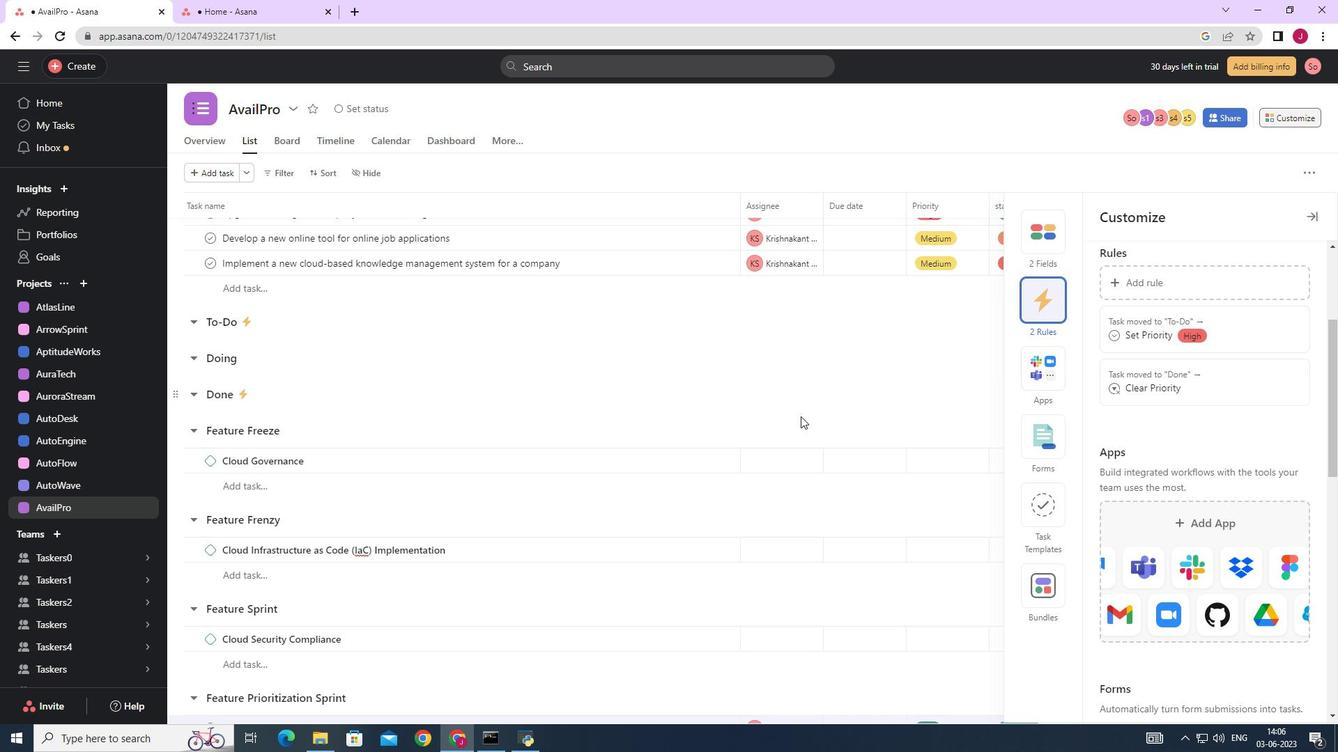 
Action: Mouse scrolled (801, 417) with delta (0, 0)
Screenshot: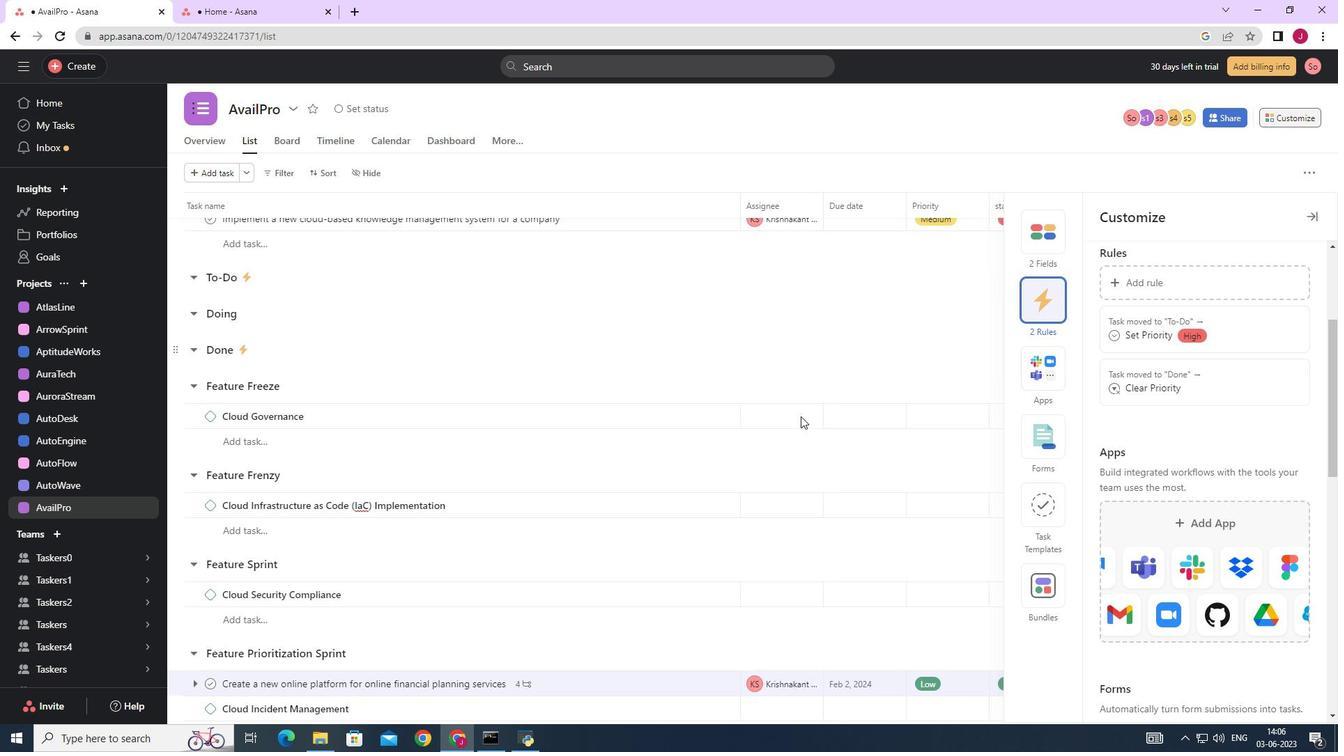 
Action: Mouse scrolled (801, 417) with delta (0, 0)
Screenshot: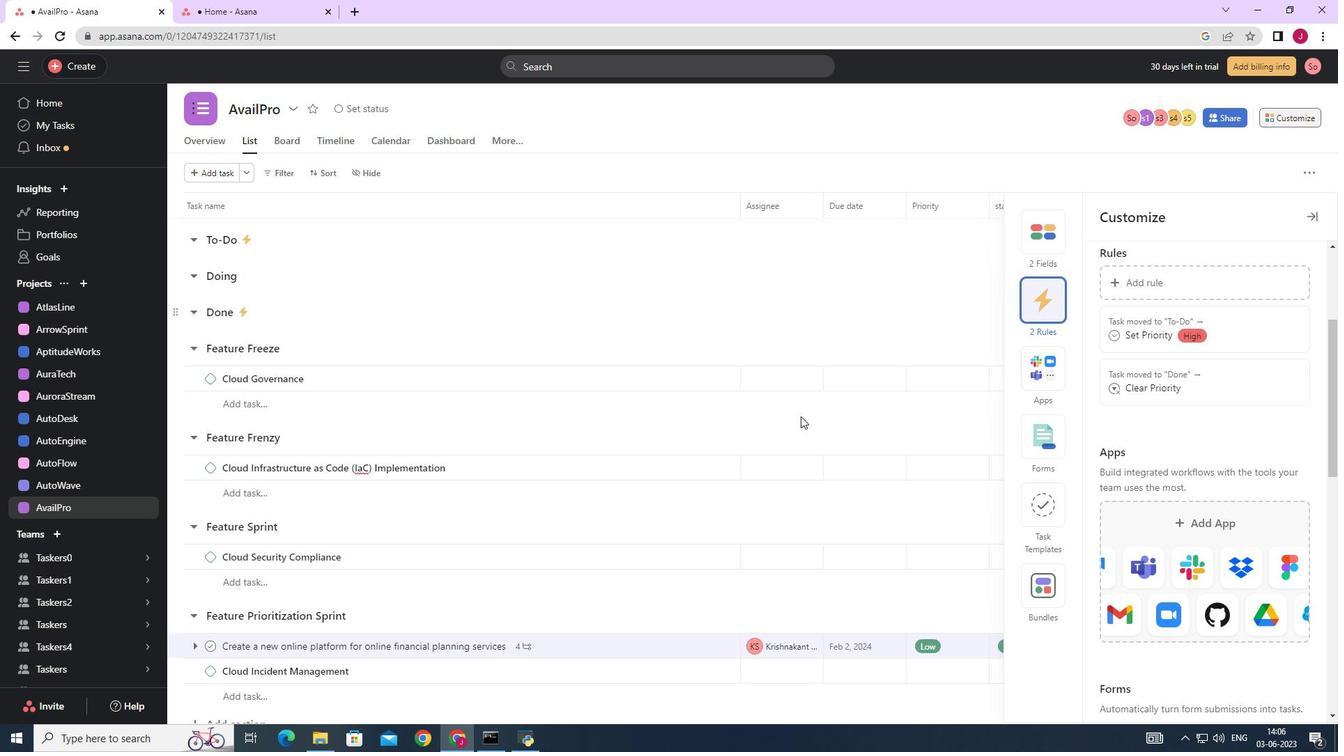 
Action: Mouse moved to (1167, 287)
Screenshot: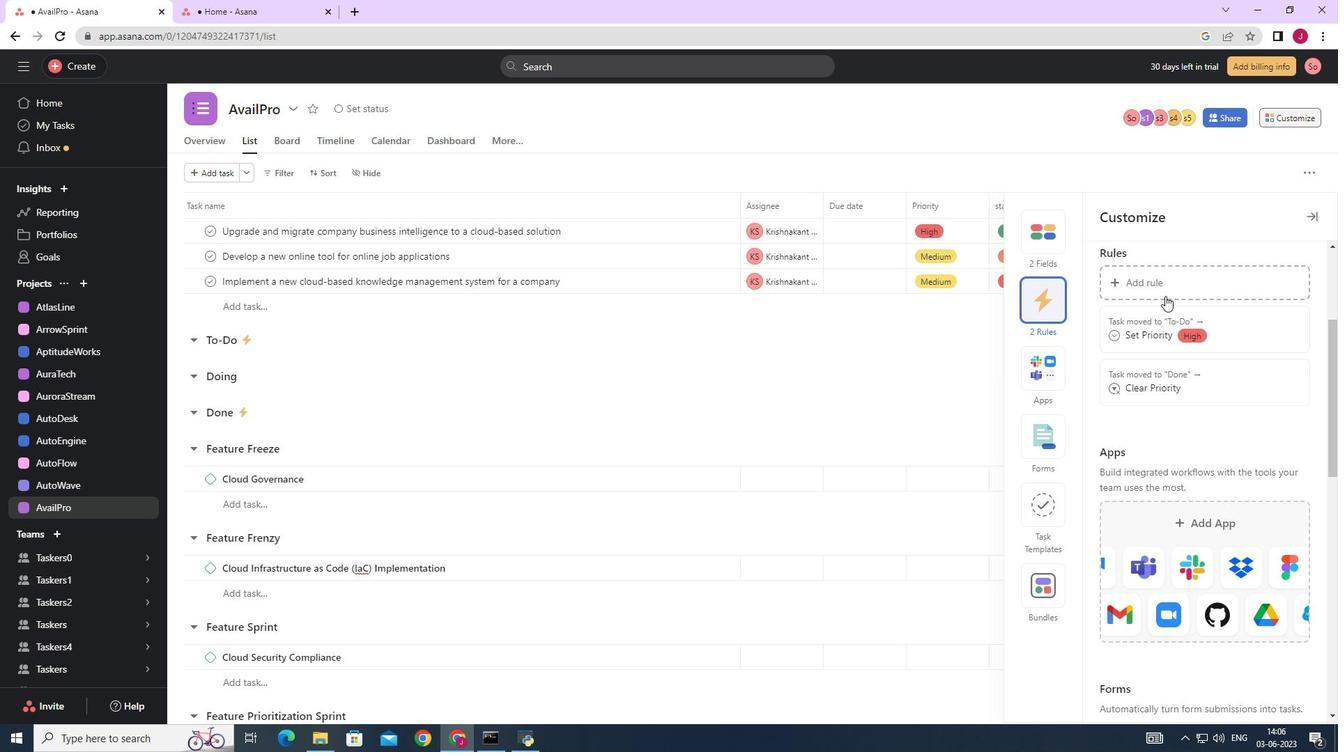 
Action: Mouse pressed left at (1167, 287)
Screenshot: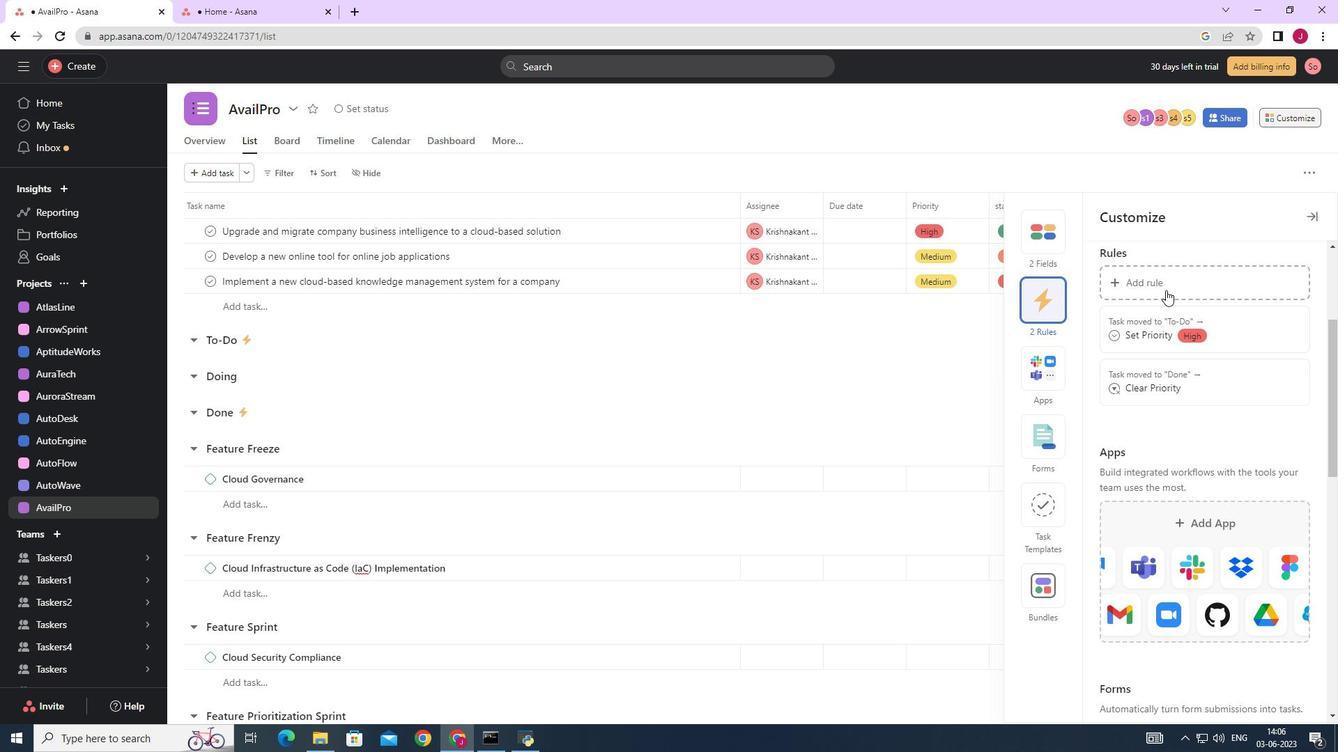 
Action: Mouse moved to (550, 202)
Screenshot: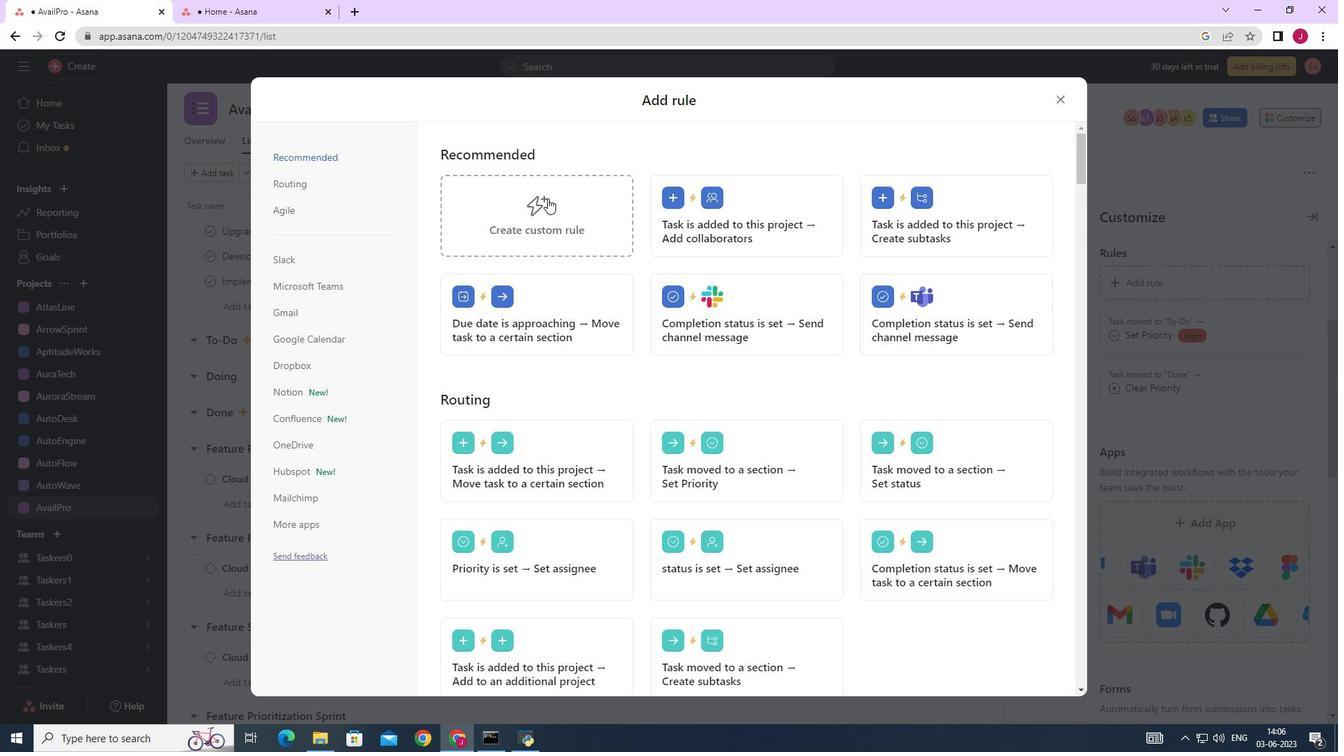 
Action: Mouse pressed left at (550, 202)
Screenshot: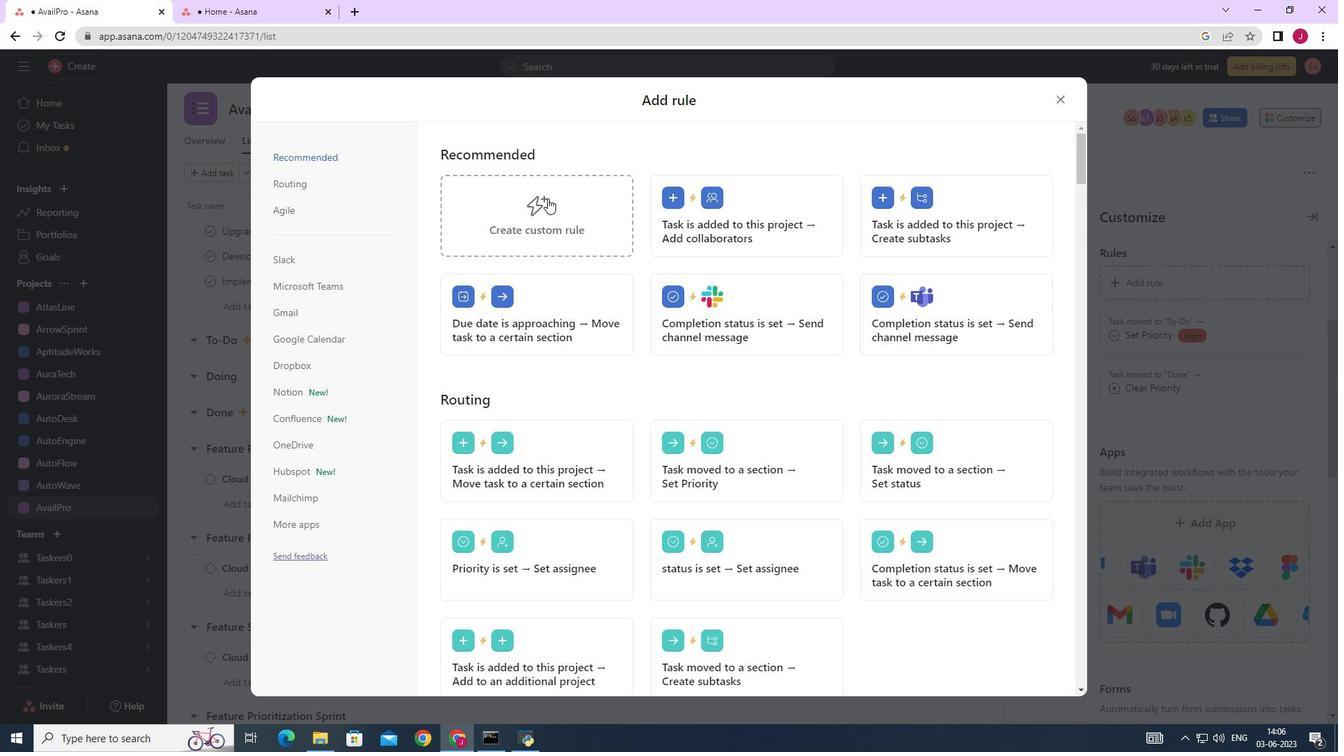 
Action: Mouse moved to (1052, 103)
Screenshot: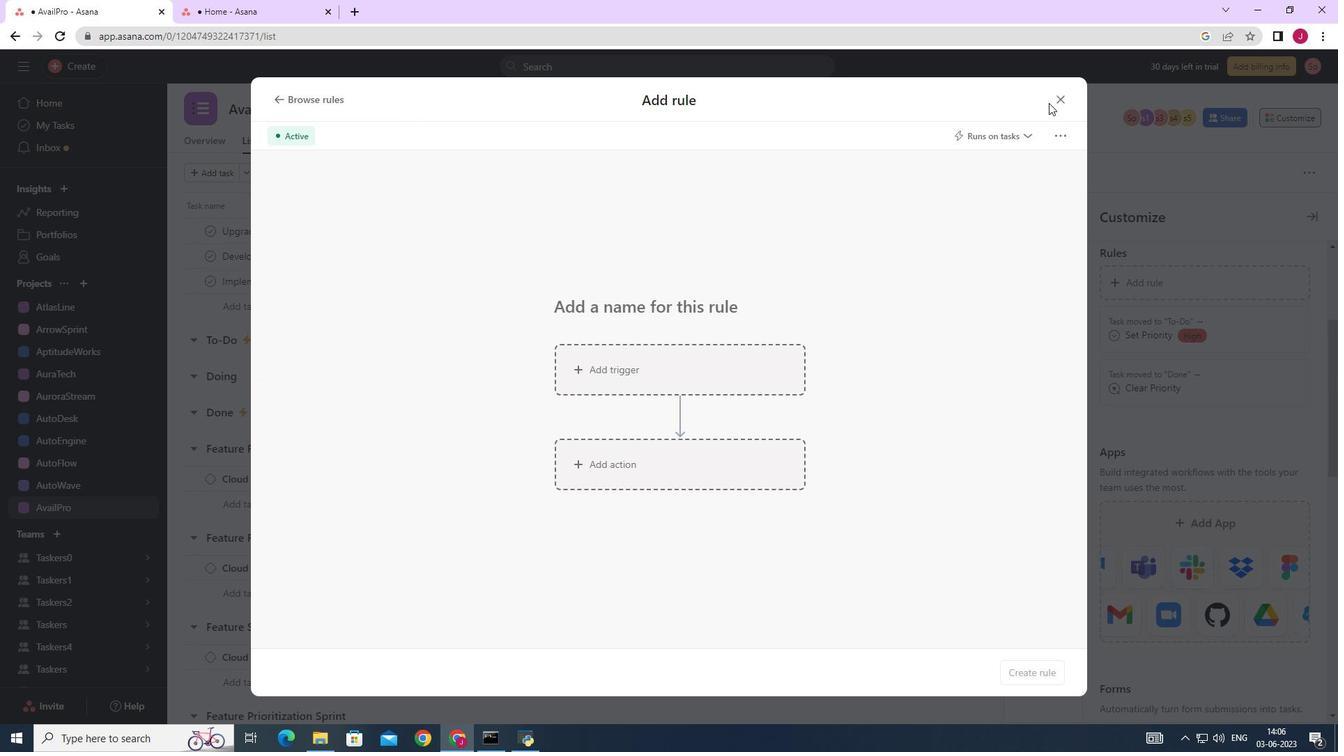 
Action: Mouse pressed left at (1052, 103)
Screenshot: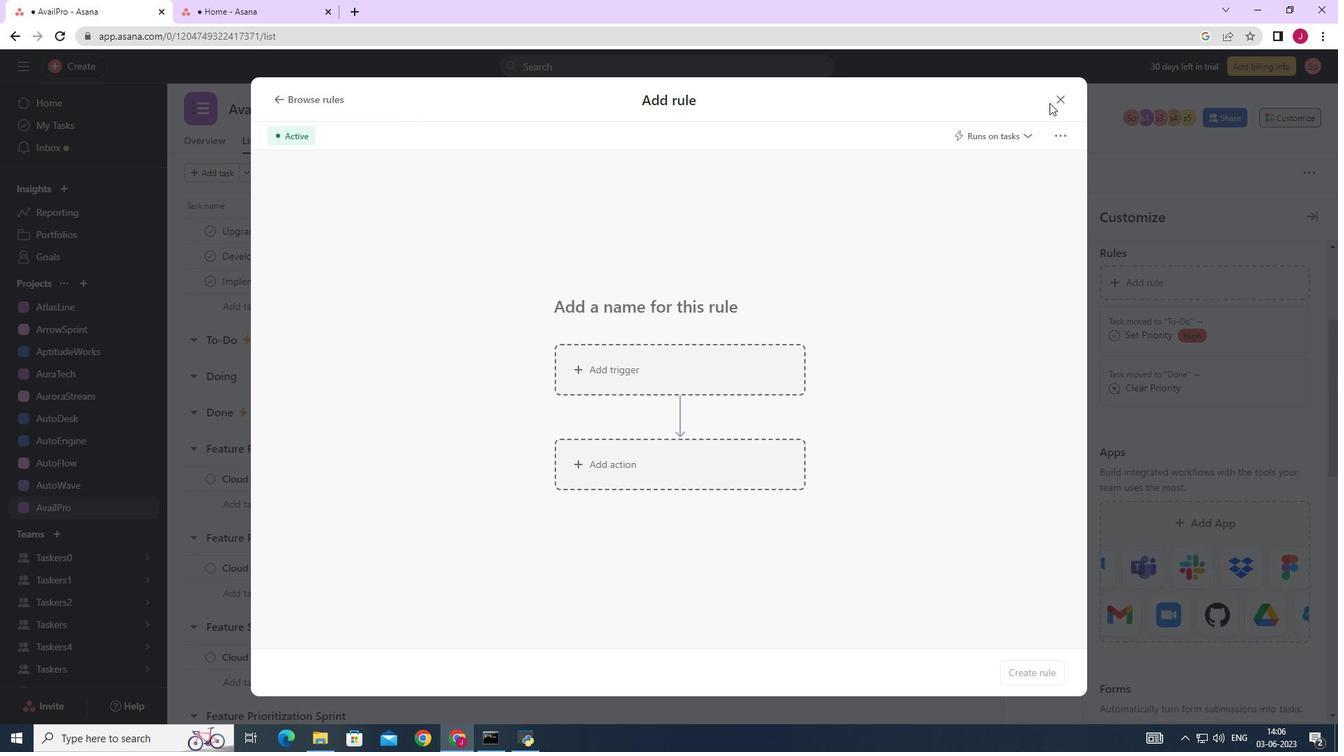 
Action: Mouse moved to (1049, 299)
Screenshot: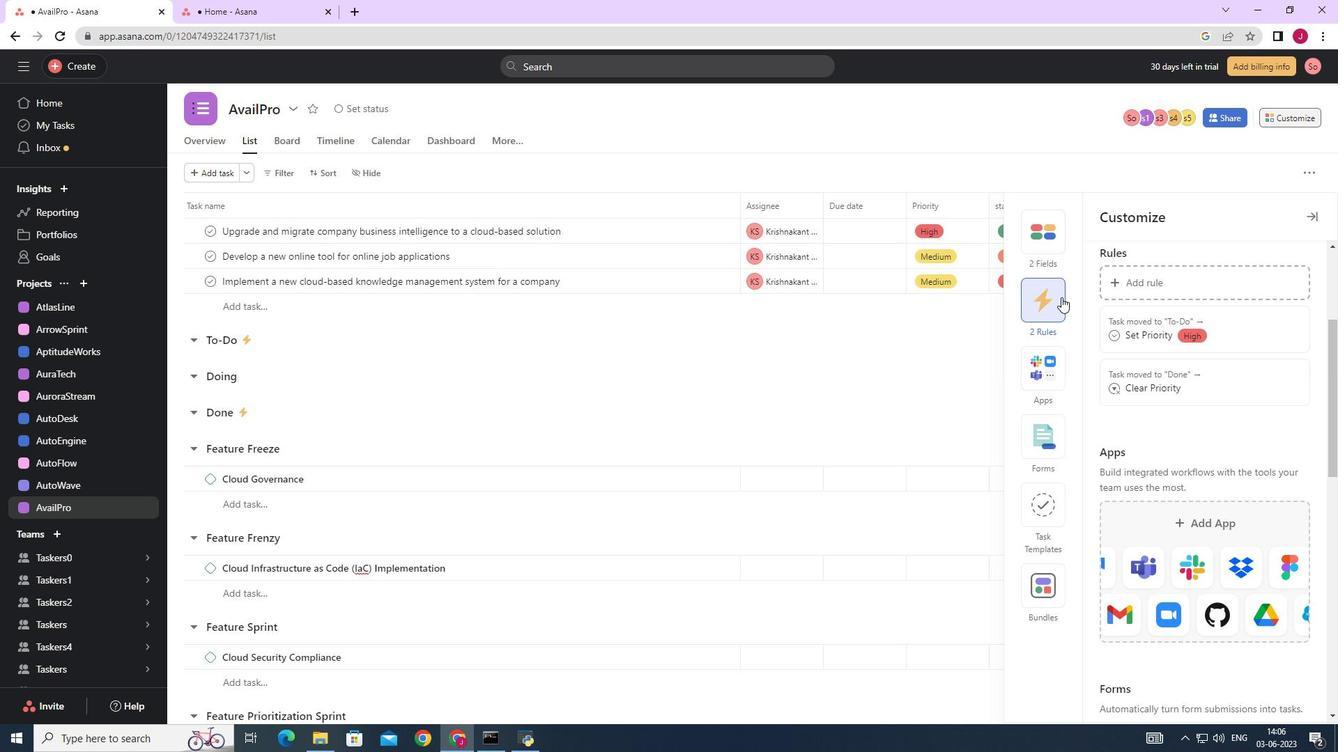 
Action: Mouse pressed left at (1049, 299)
Screenshot: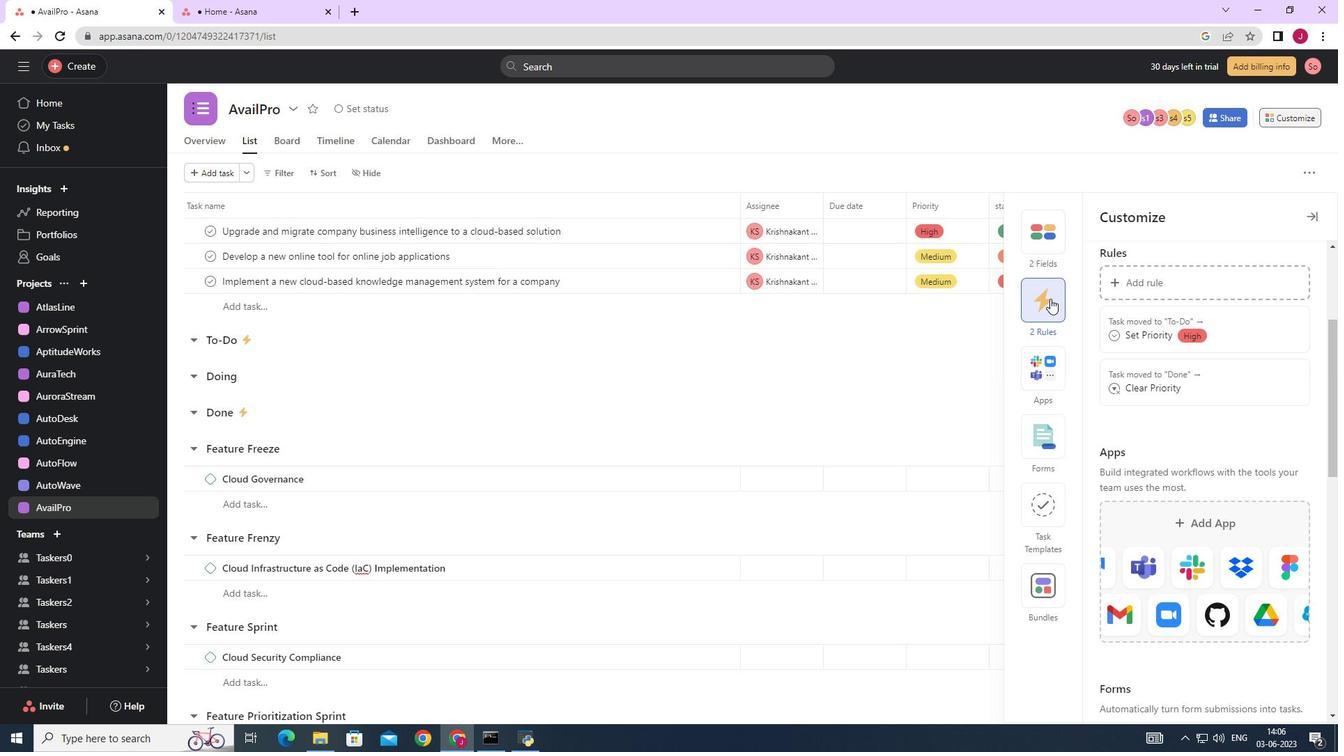 
Action: Mouse moved to (1153, 279)
Screenshot: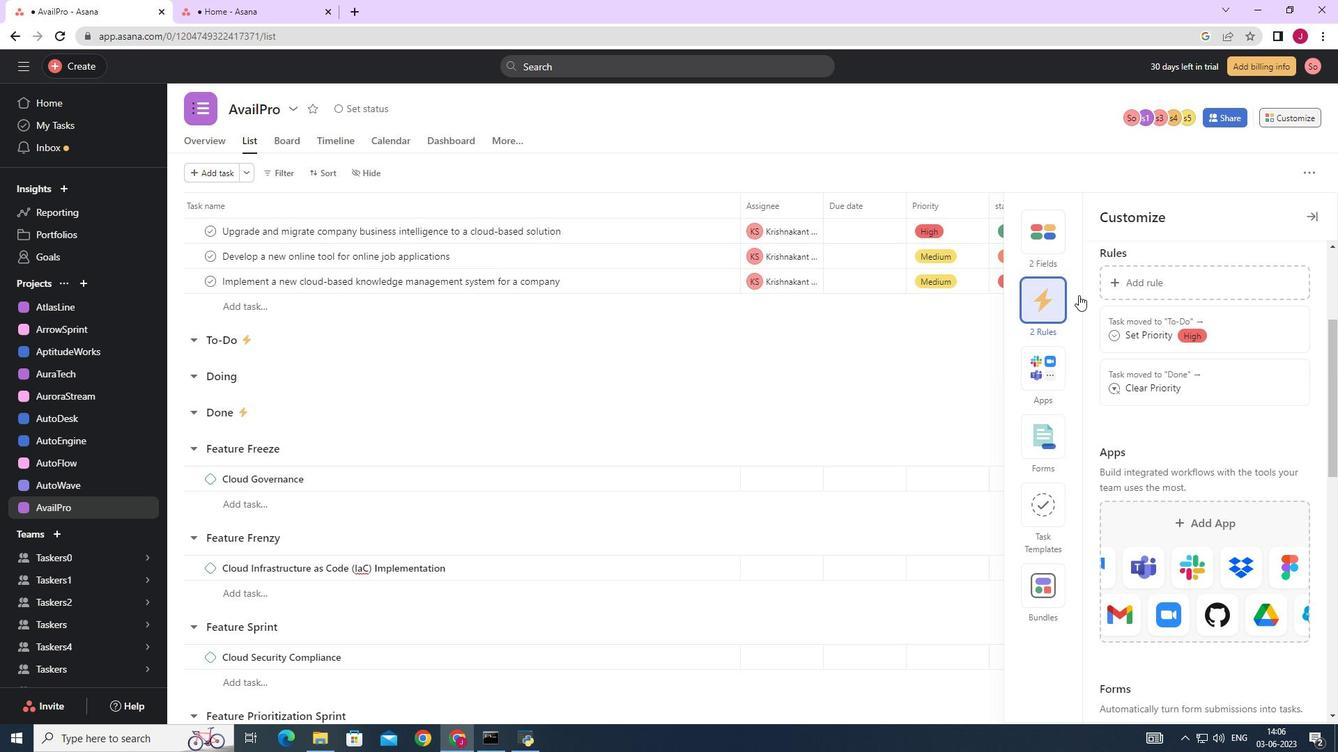
Action: Mouse pressed left at (1153, 279)
Screenshot: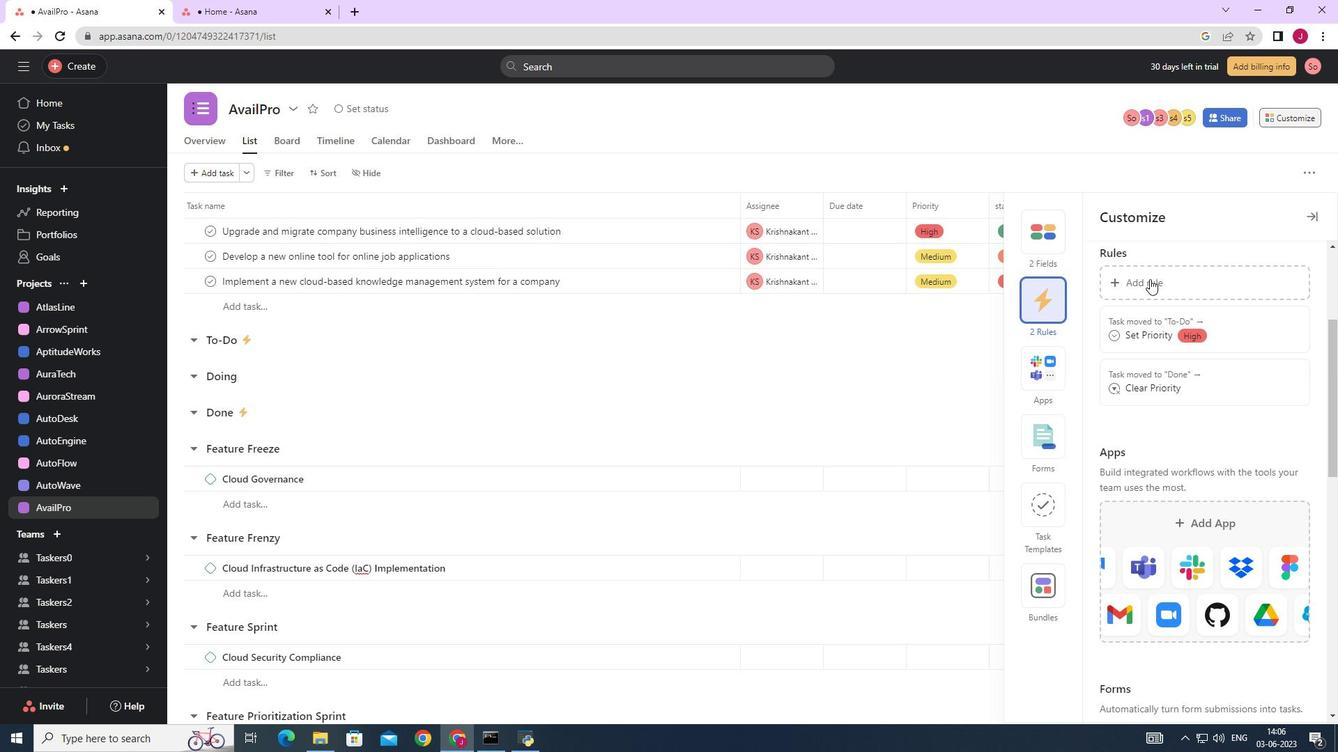 
Action: Mouse moved to (285, 209)
Screenshot: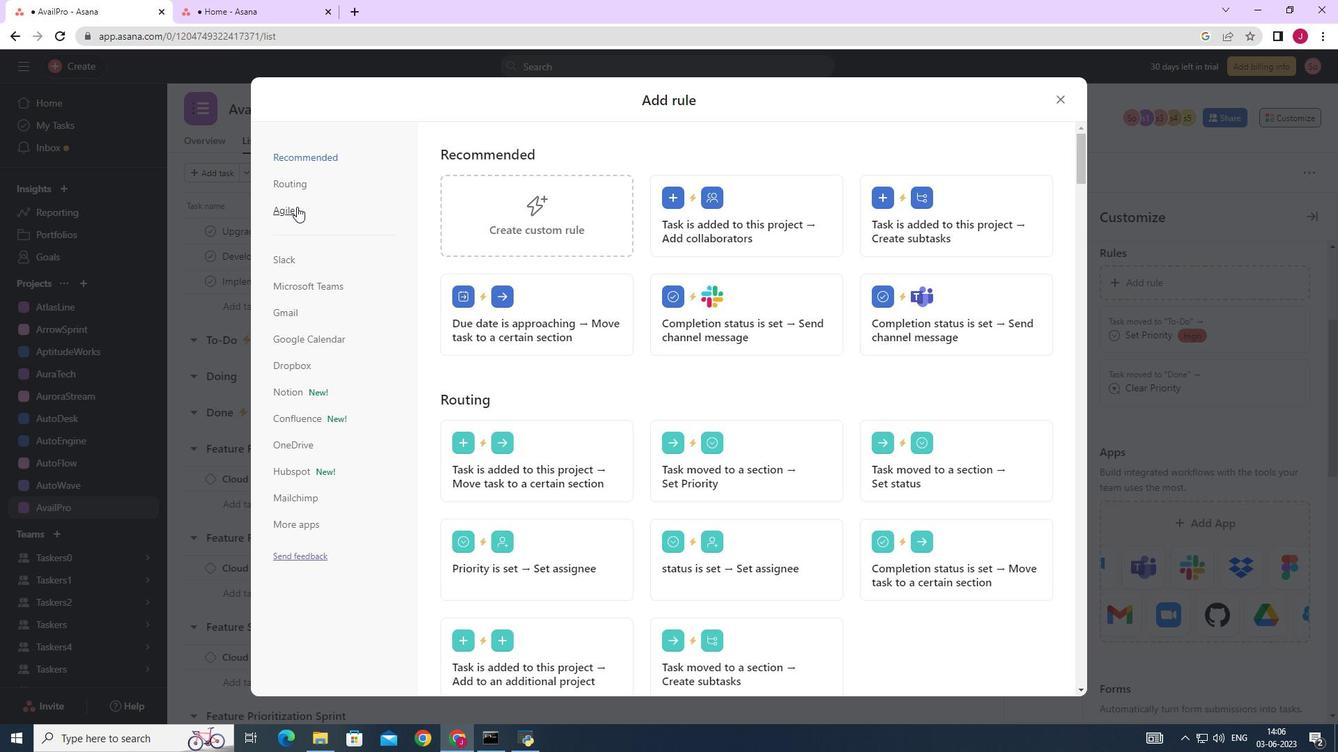 
Action: Mouse pressed left at (285, 209)
Screenshot: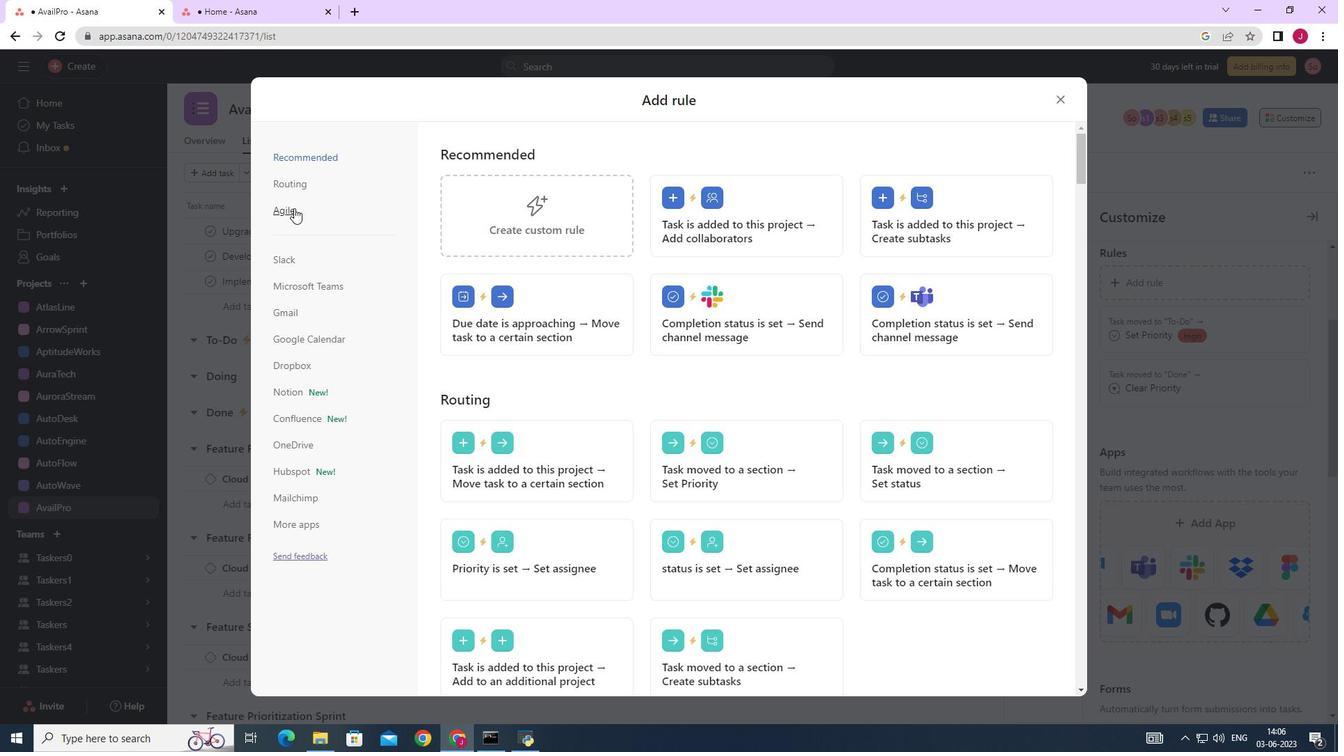 
Action: Mouse moved to (568, 202)
Screenshot: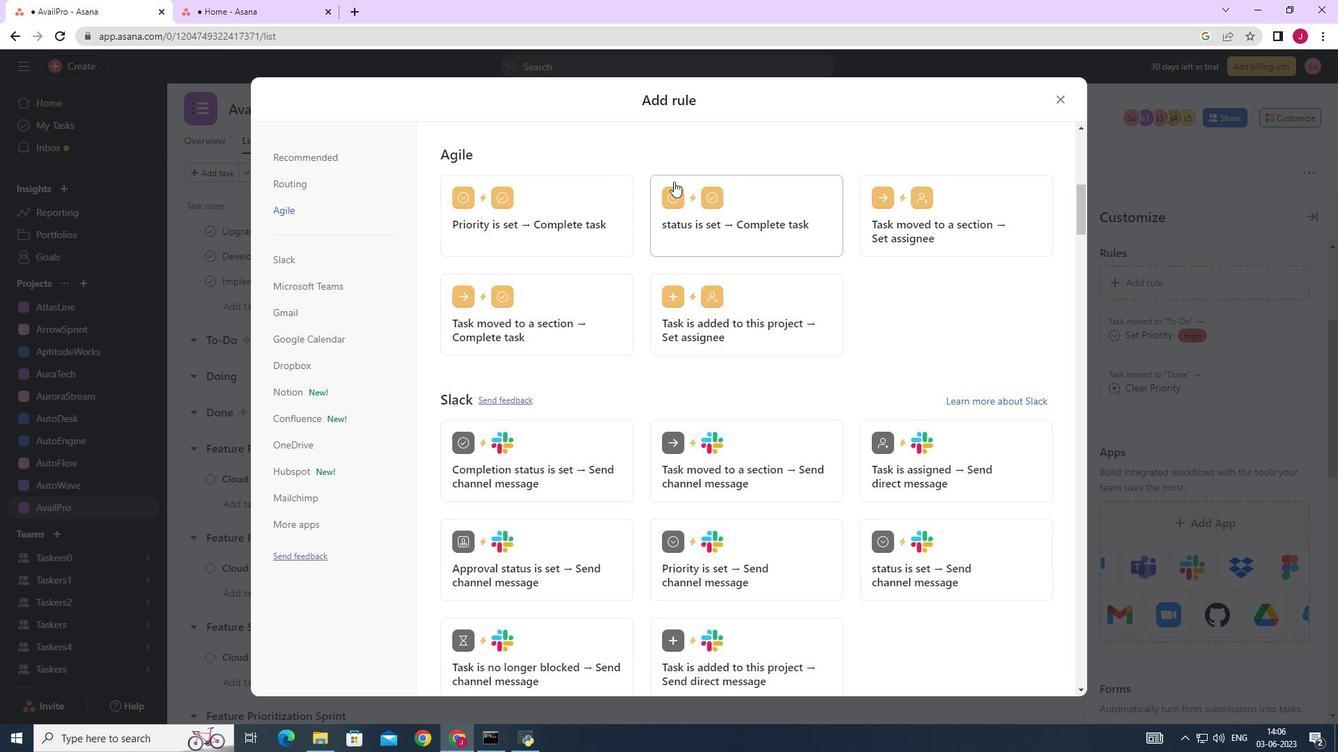 
Action: Mouse pressed left at (568, 202)
Screenshot: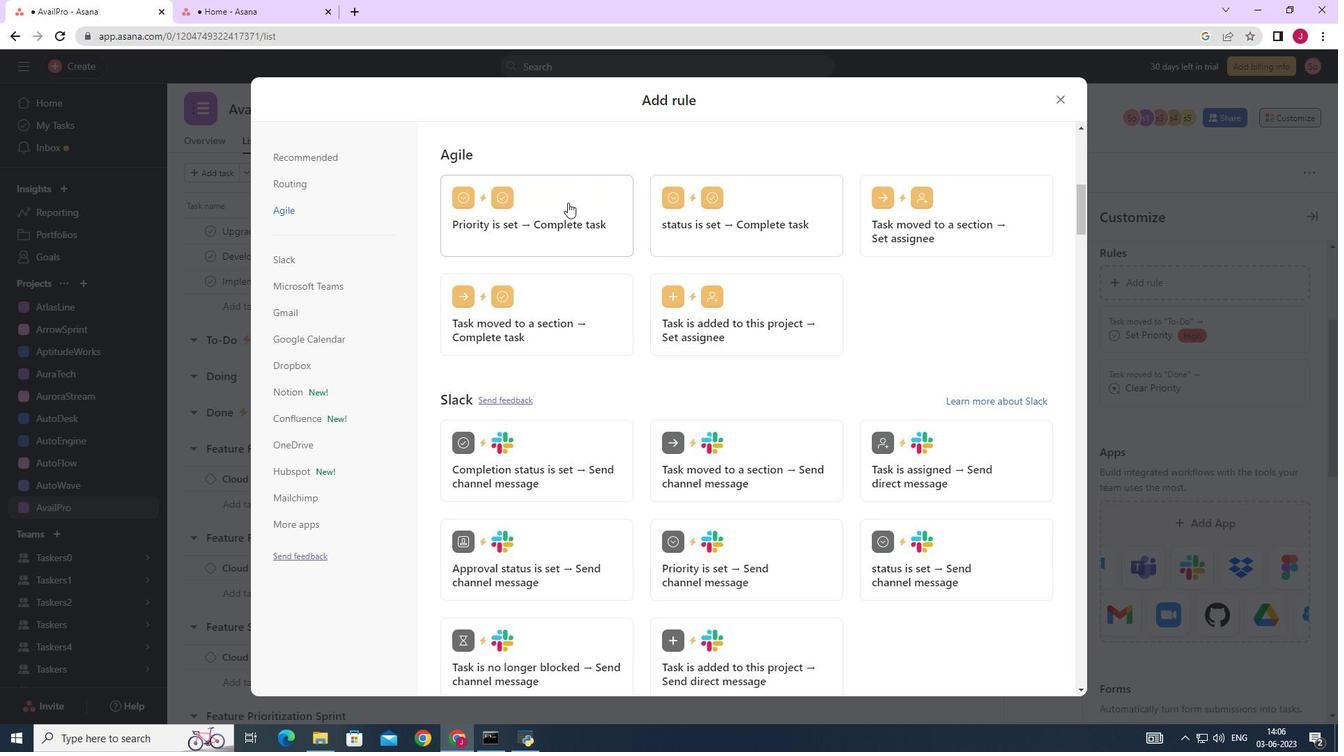 
Action: Mouse moved to (551, 466)
Screenshot: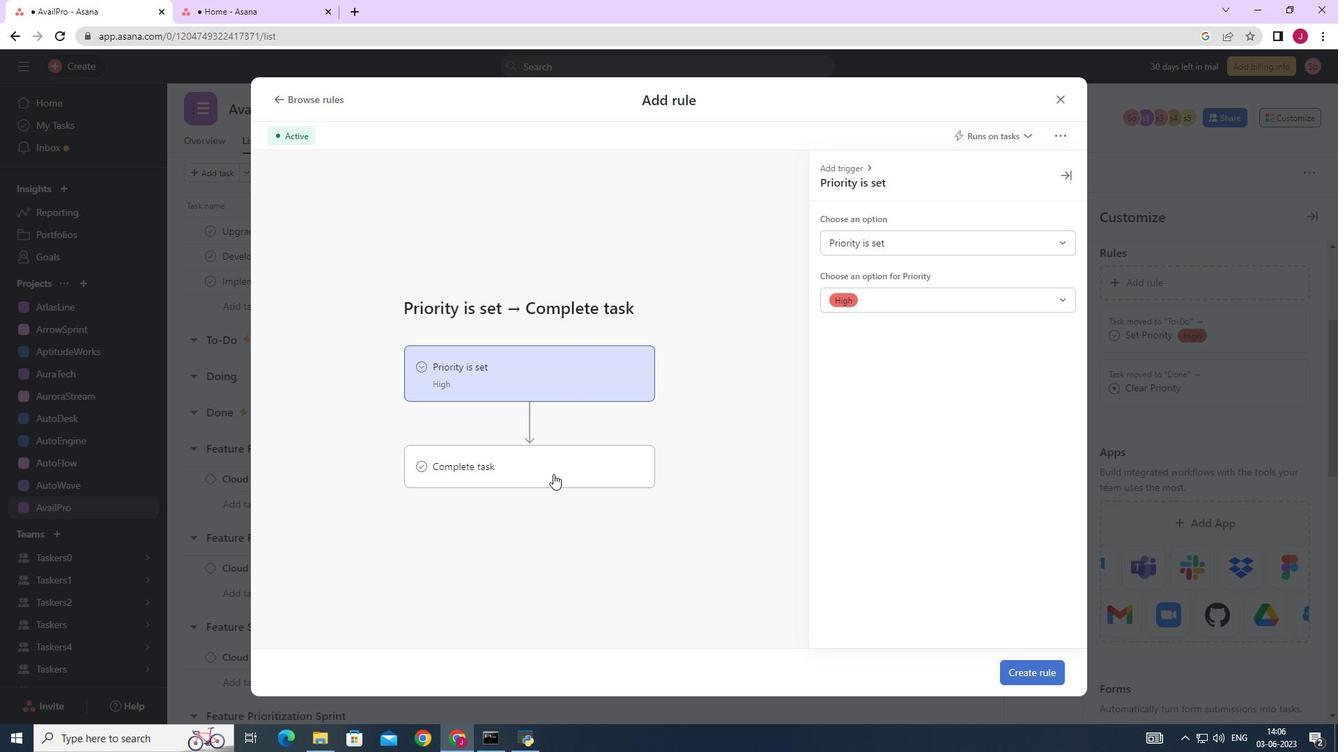 
Action: Mouse pressed left at (551, 466)
Screenshot: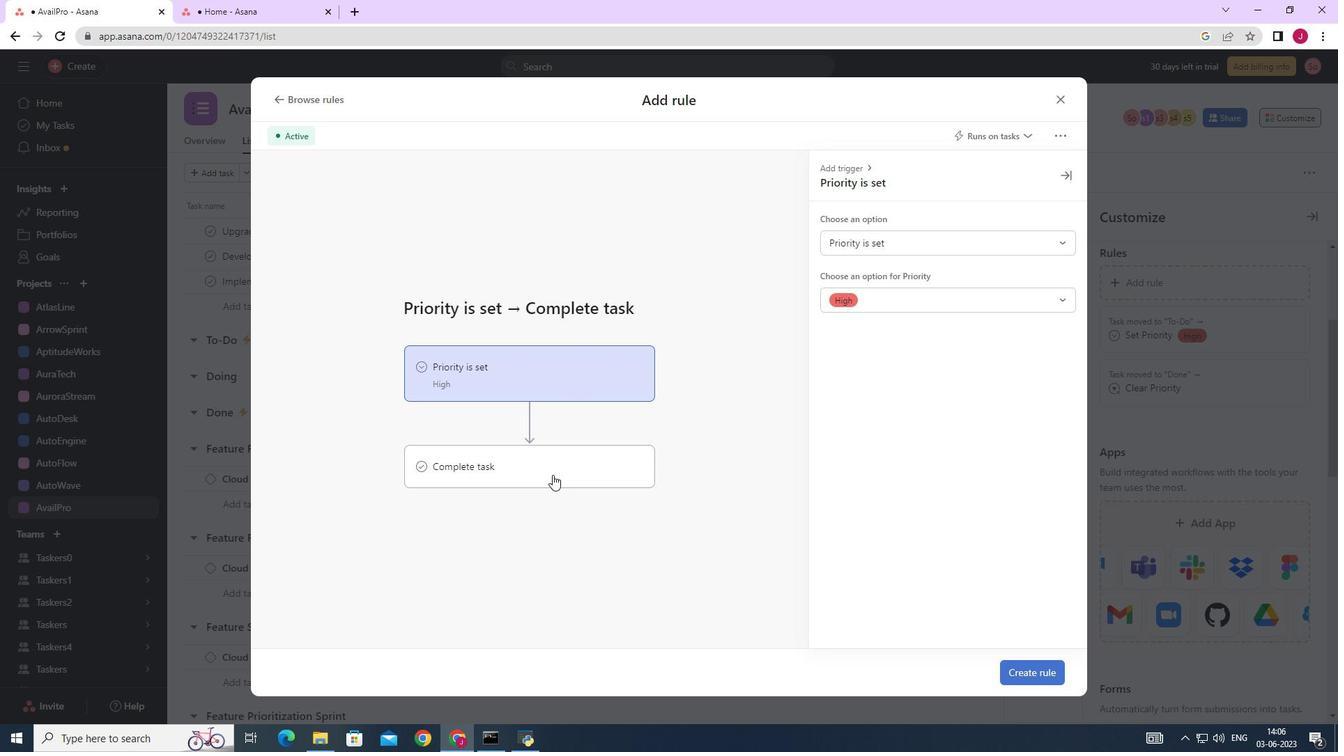 
Action: Mouse moved to (867, 245)
Screenshot: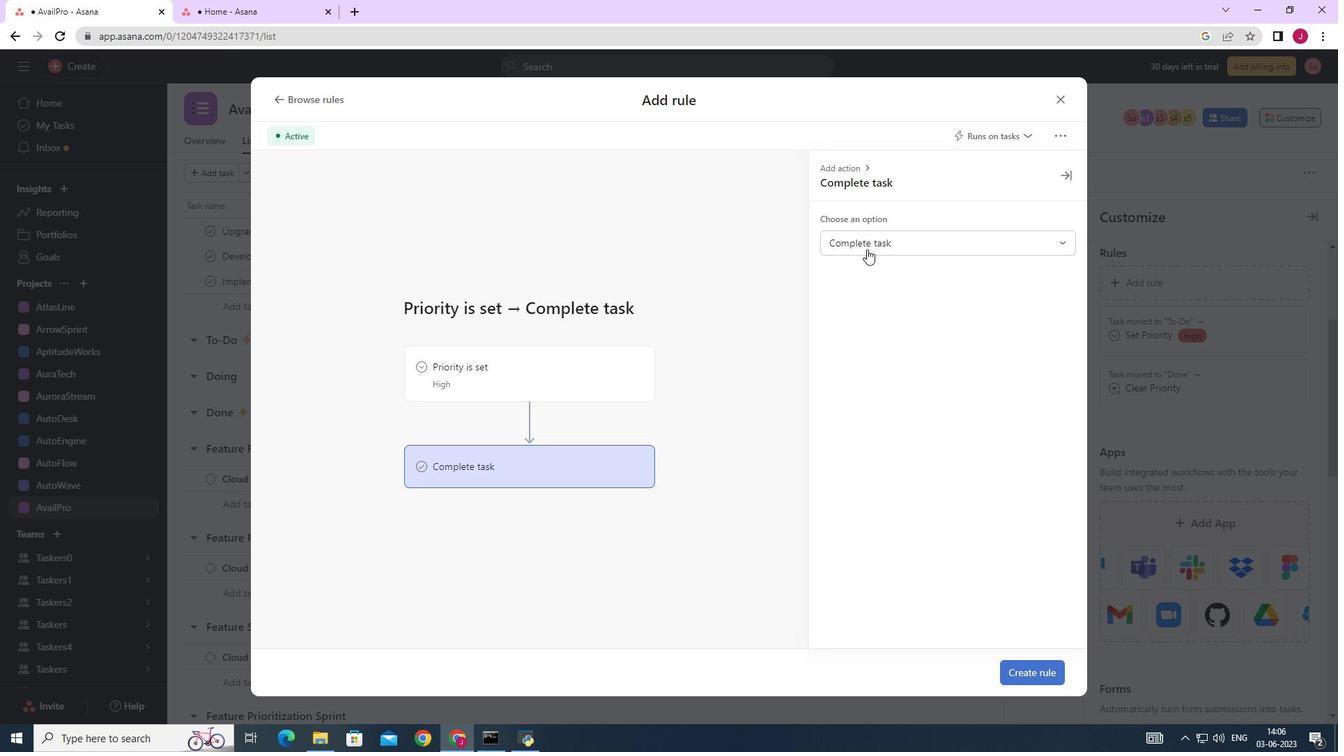 
Action: Mouse pressed left at (867, 245)
Screenshot: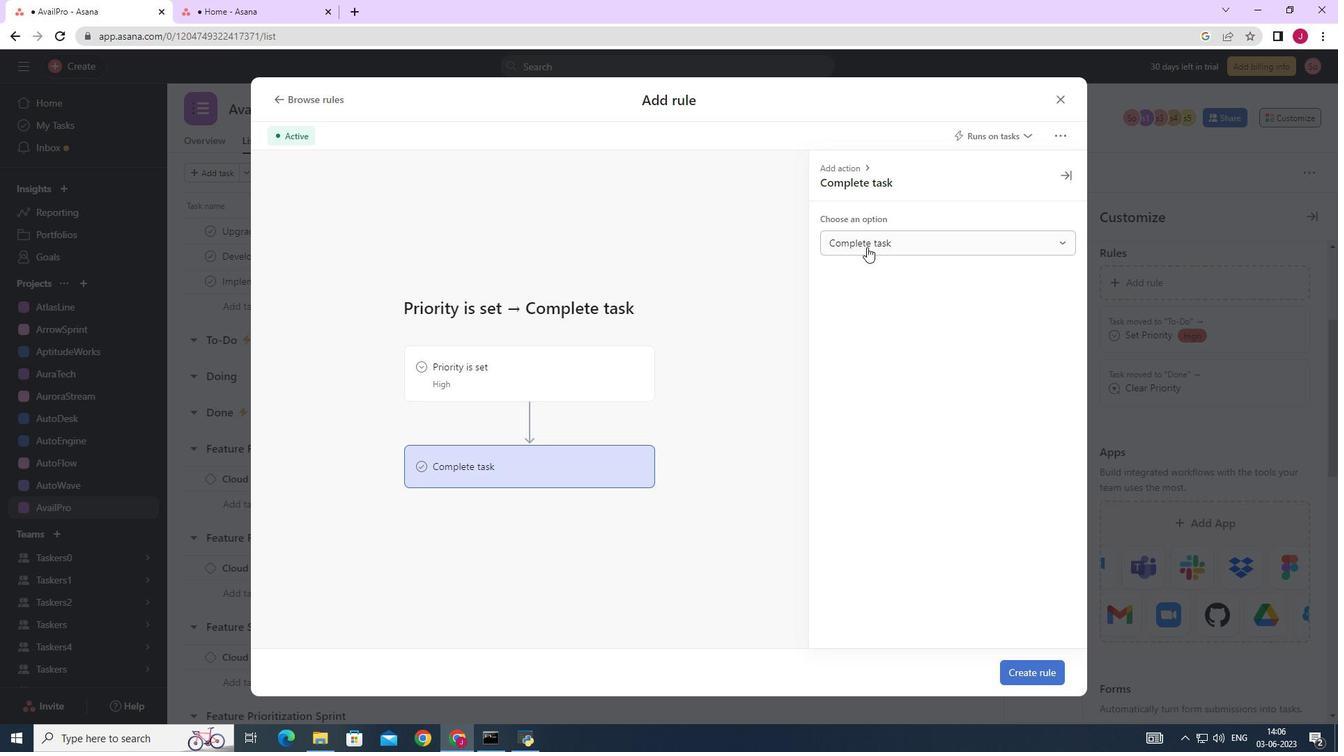 
Action: Mouse moved to (522, 376)
Screenshot: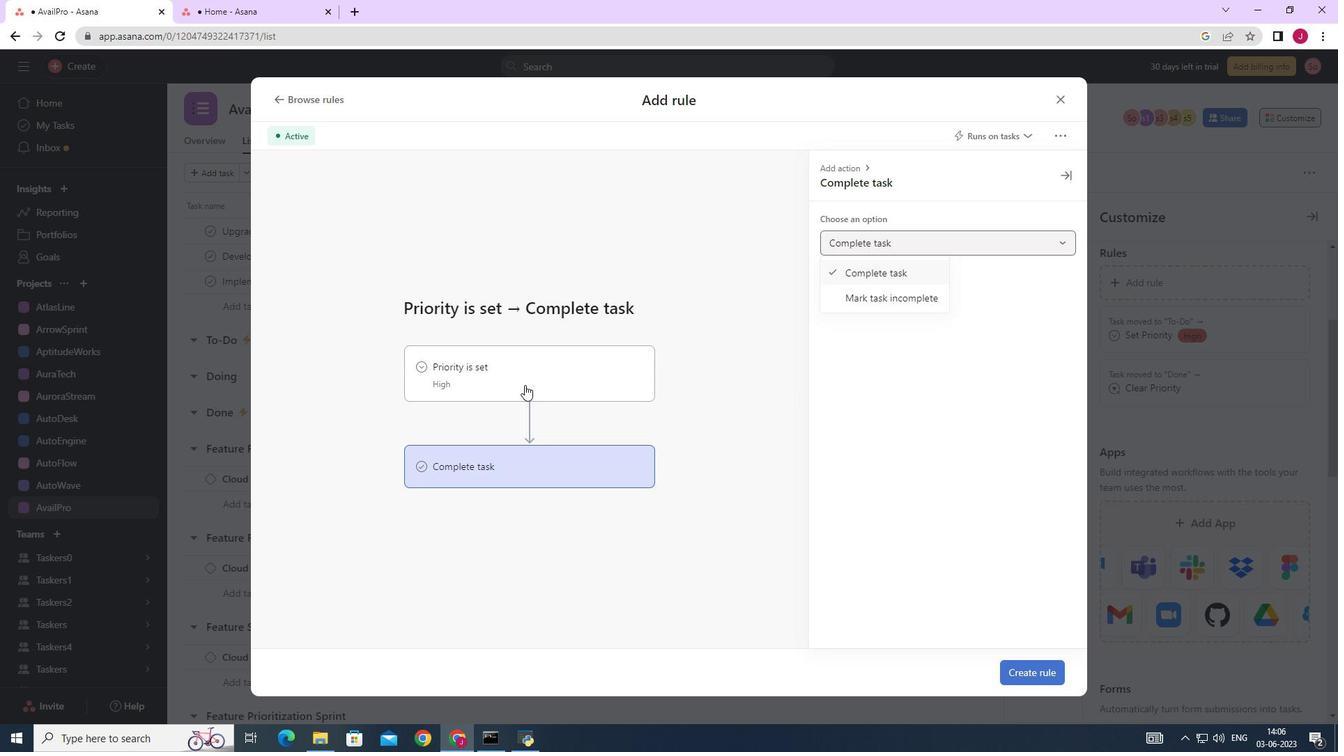 
Action: Mouse pressed left at (522, 376)
Screenshot: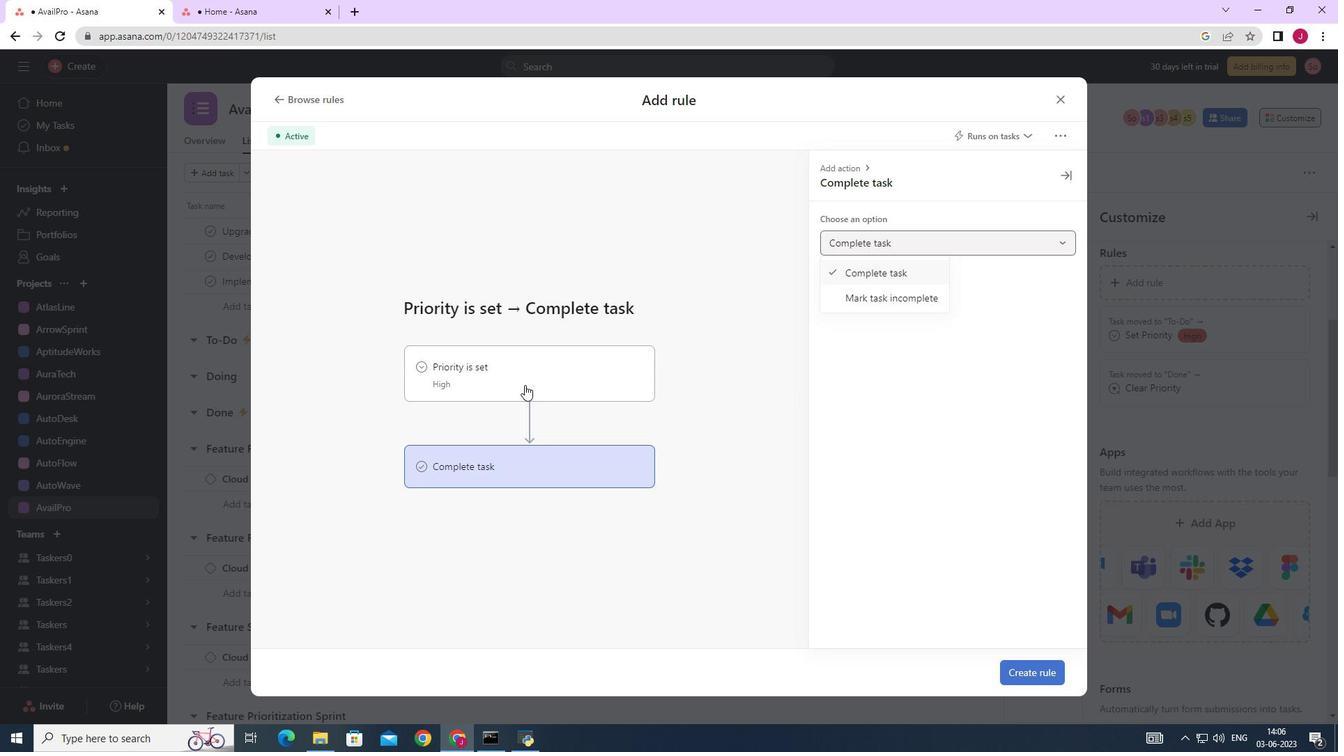
Action: Mouse moved to (511, 467)
Screenshot: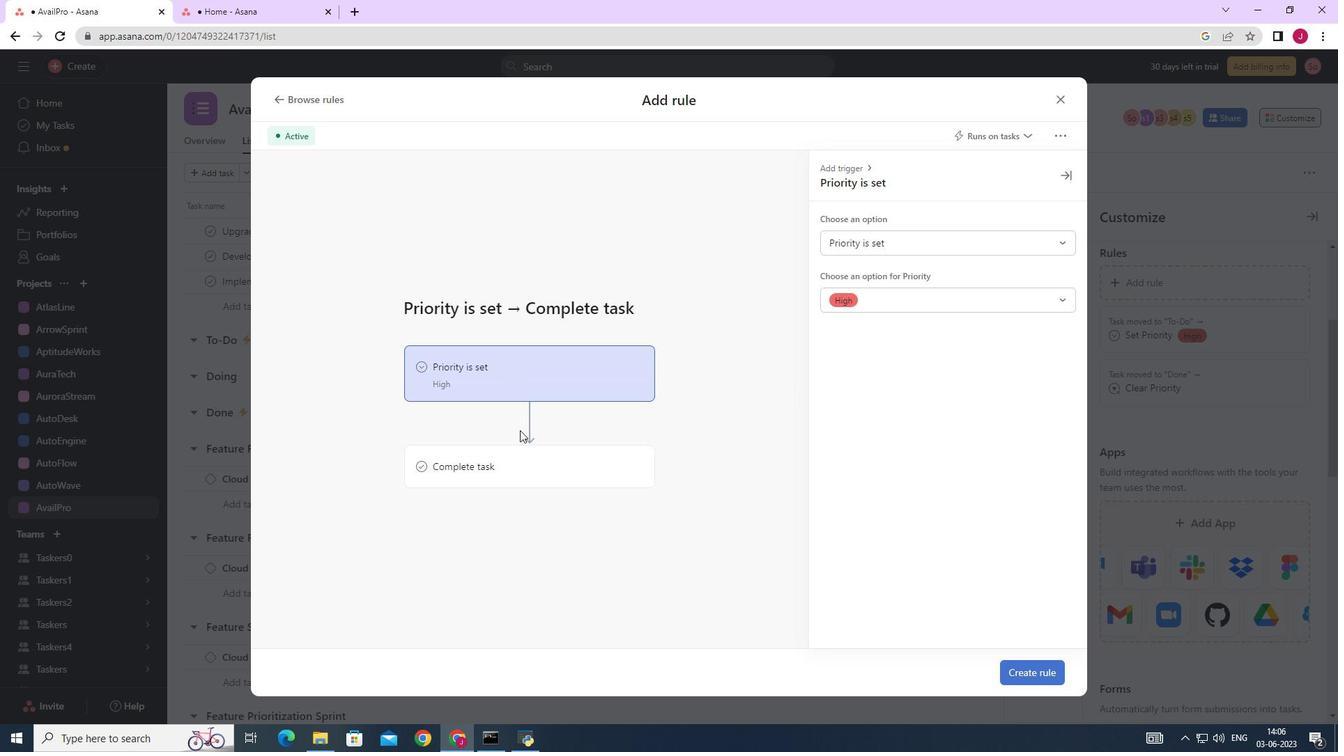 
Action: Mouse pressed left at (511, 467)
Screenshot: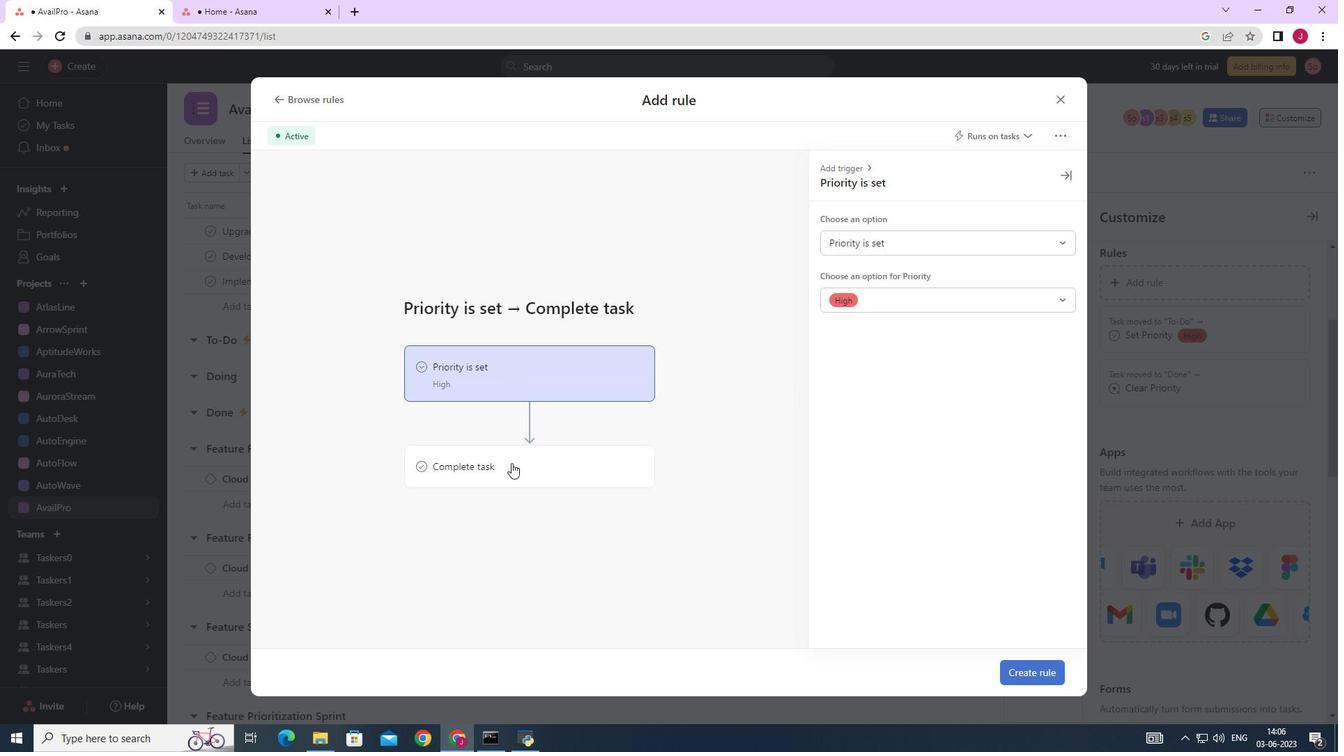 
Action: Mouse moved to (872, 239)
Screenshot: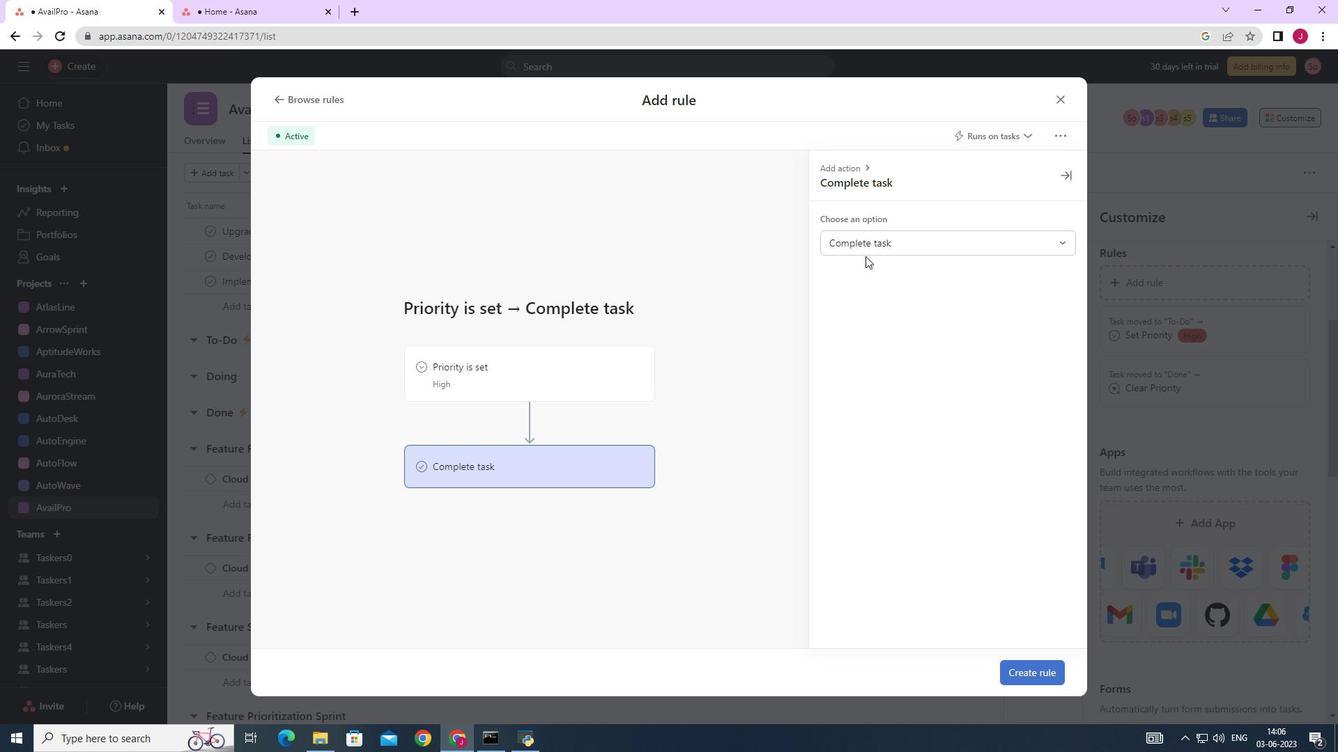 
Action: Mouse pressed left at (872, 239)
Screenshot: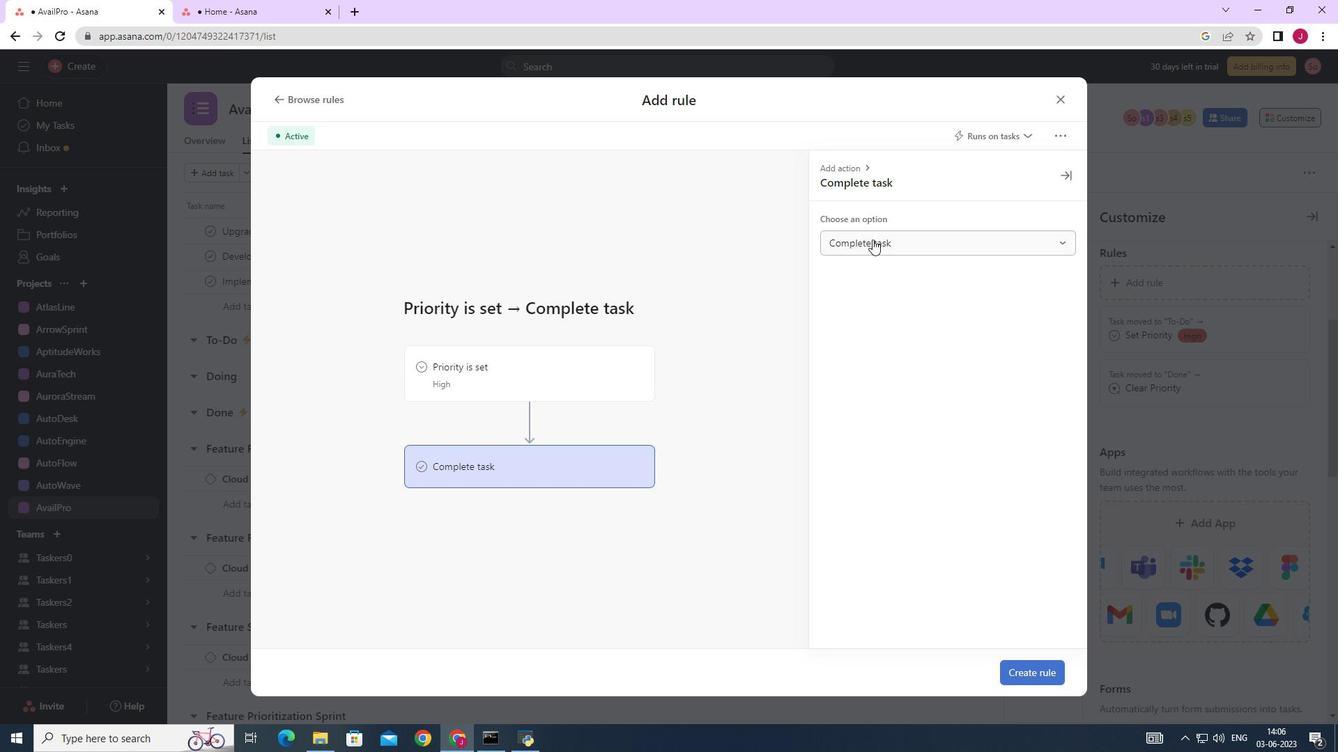
Action: Mouse moved to (594, 369)
Screenshot: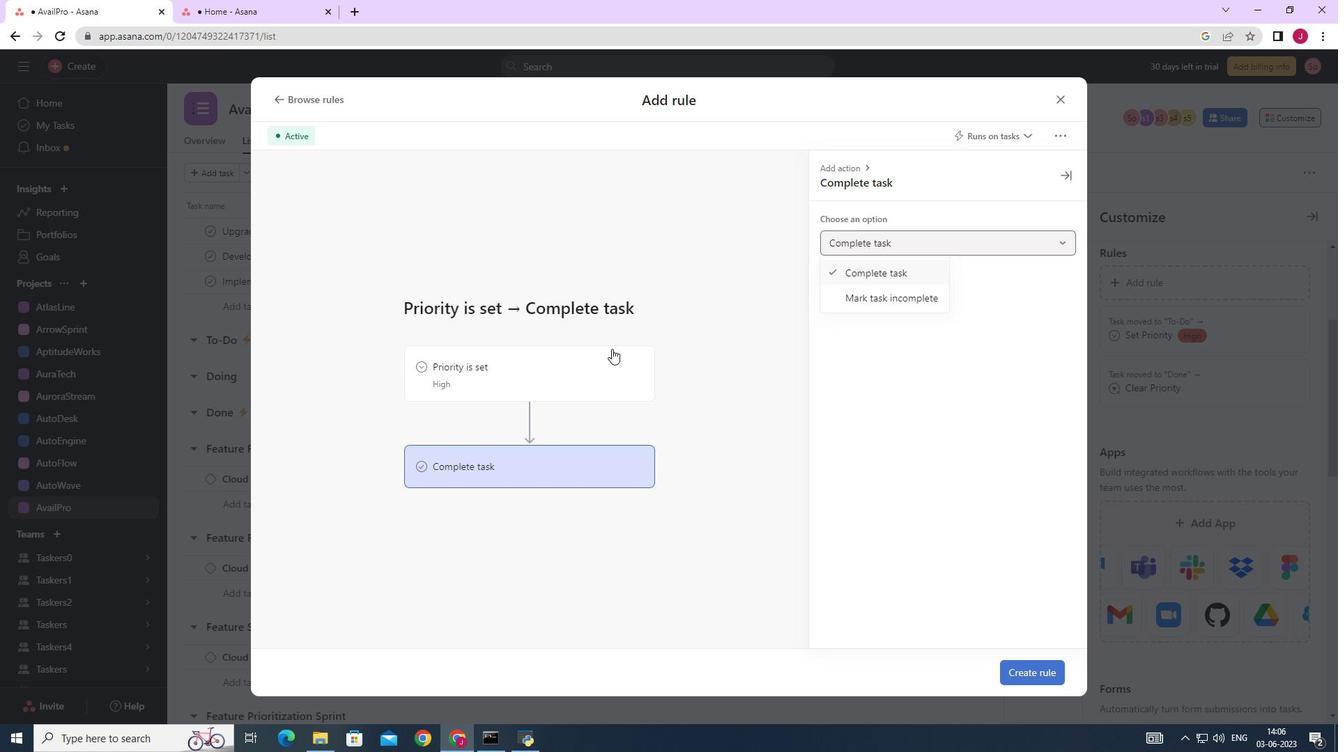 
Action: Mouse pressed left at (594, 369)
Screenshot: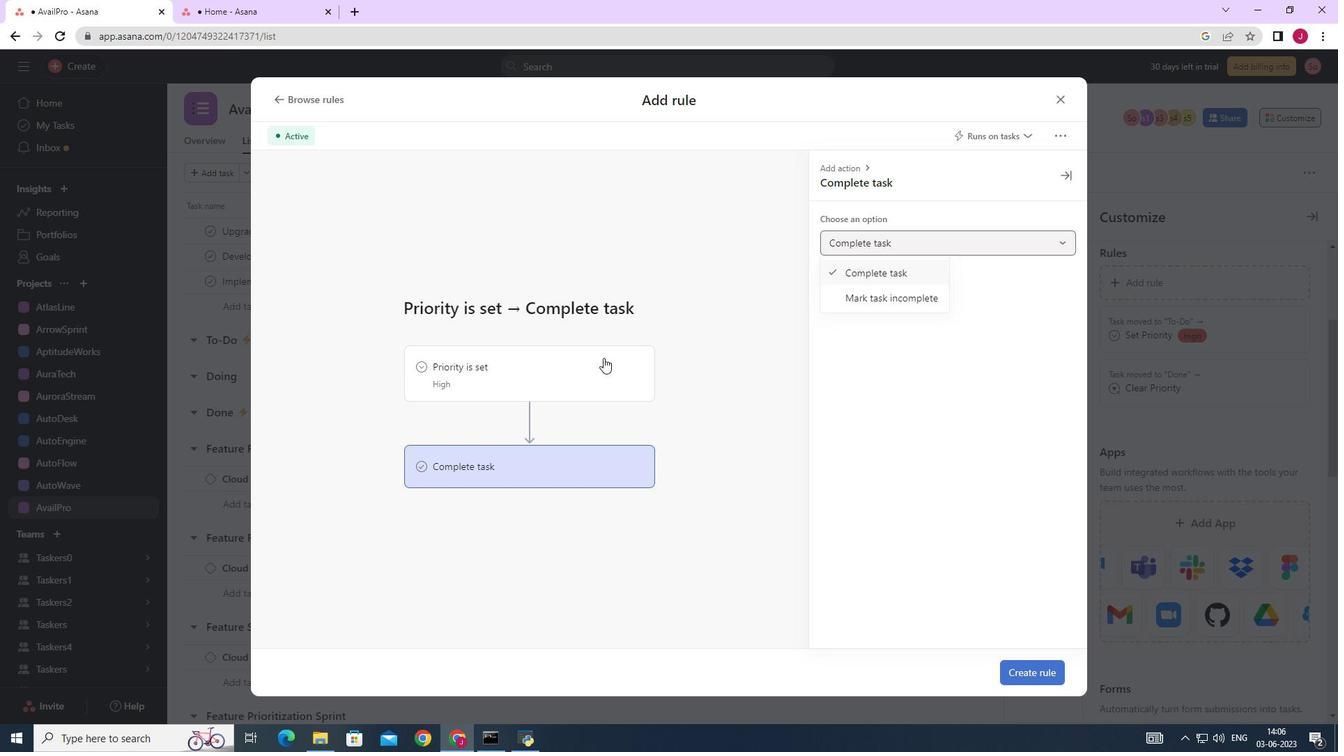 
Action: Mouse moved to (883, 235)
Screenshot: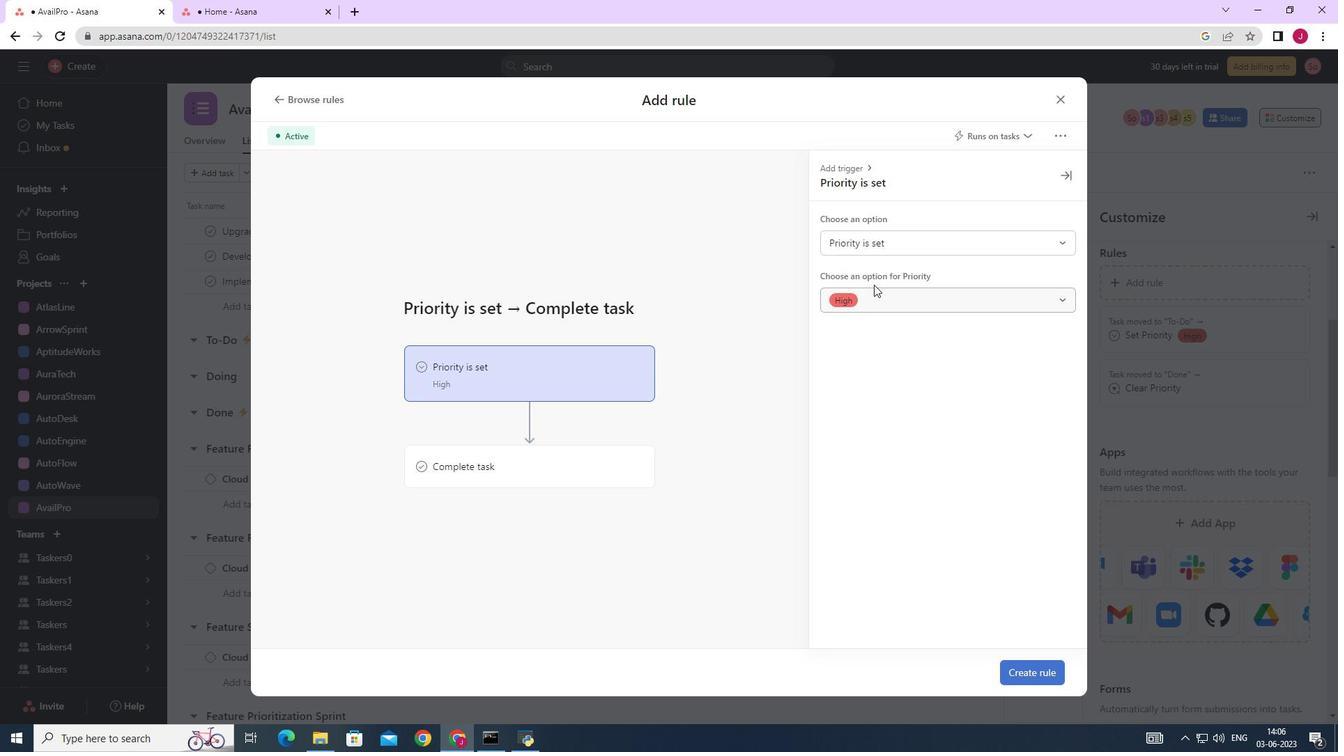 
Action: Mouse pressed left at (883, 235)
Screenshot: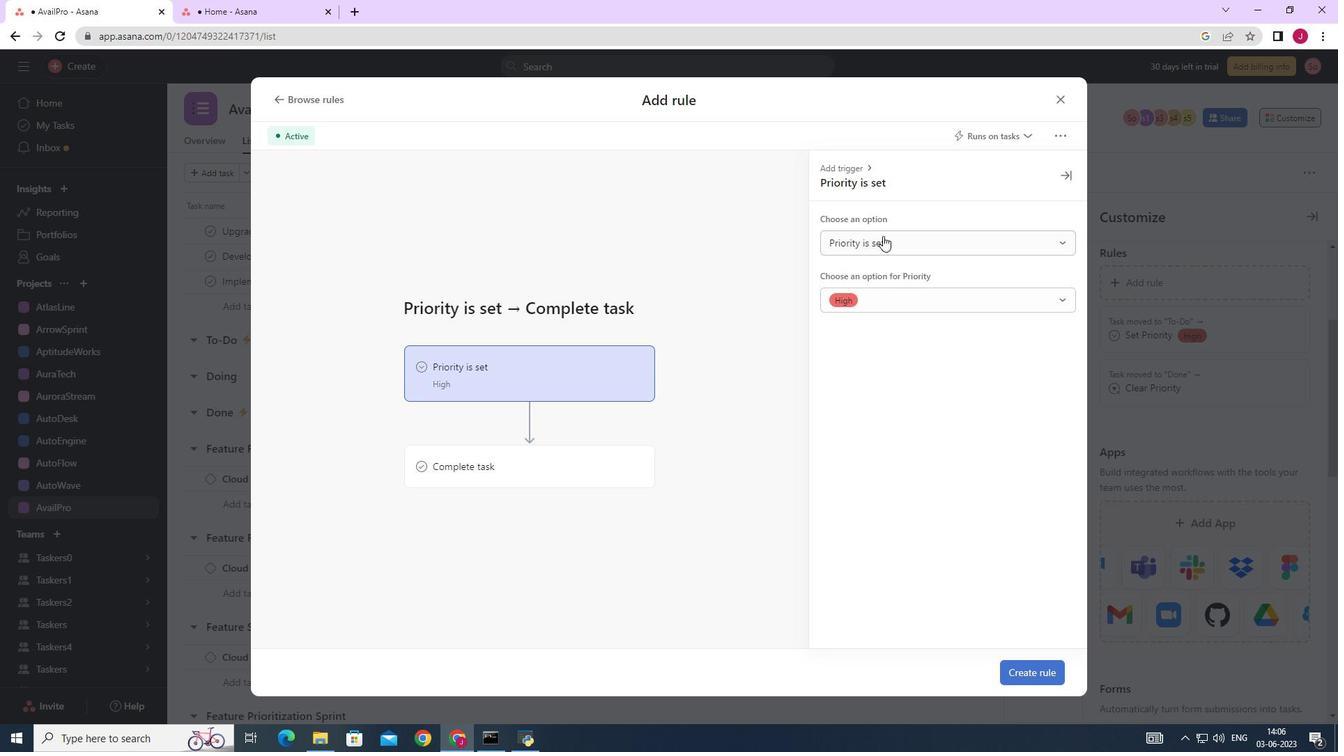 
Action: Mouse moved to (872, 303)
Screenshot: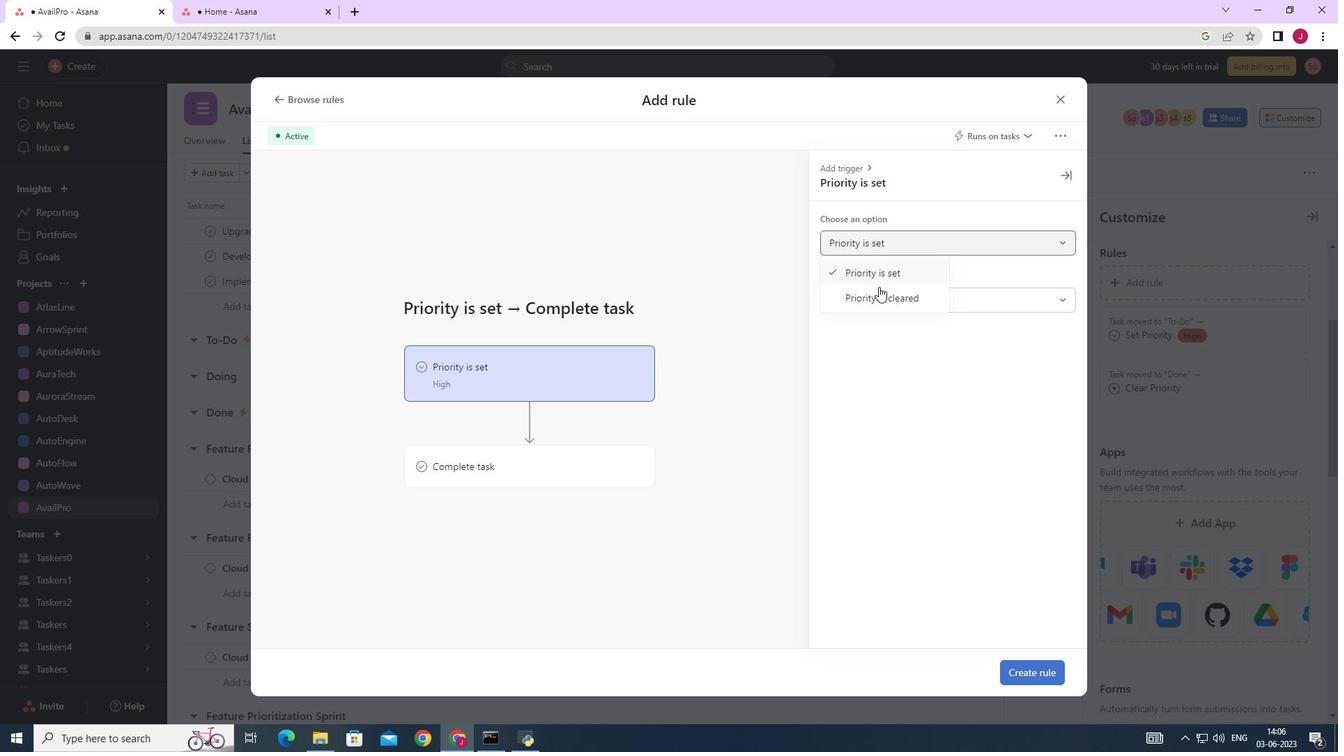 
Action: Mouse pressed left at (872, 303)
Screenshot: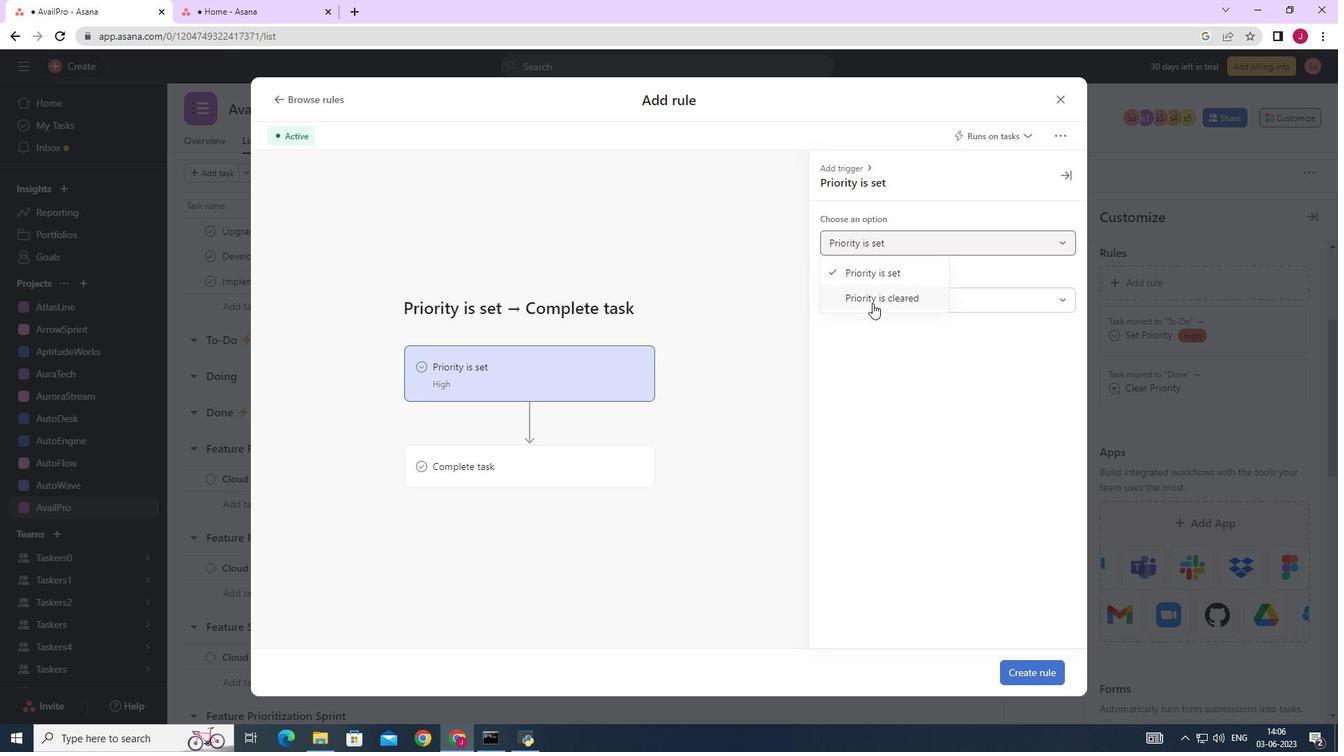 
Action: Mouse moved to (577, 456)
Screenshot: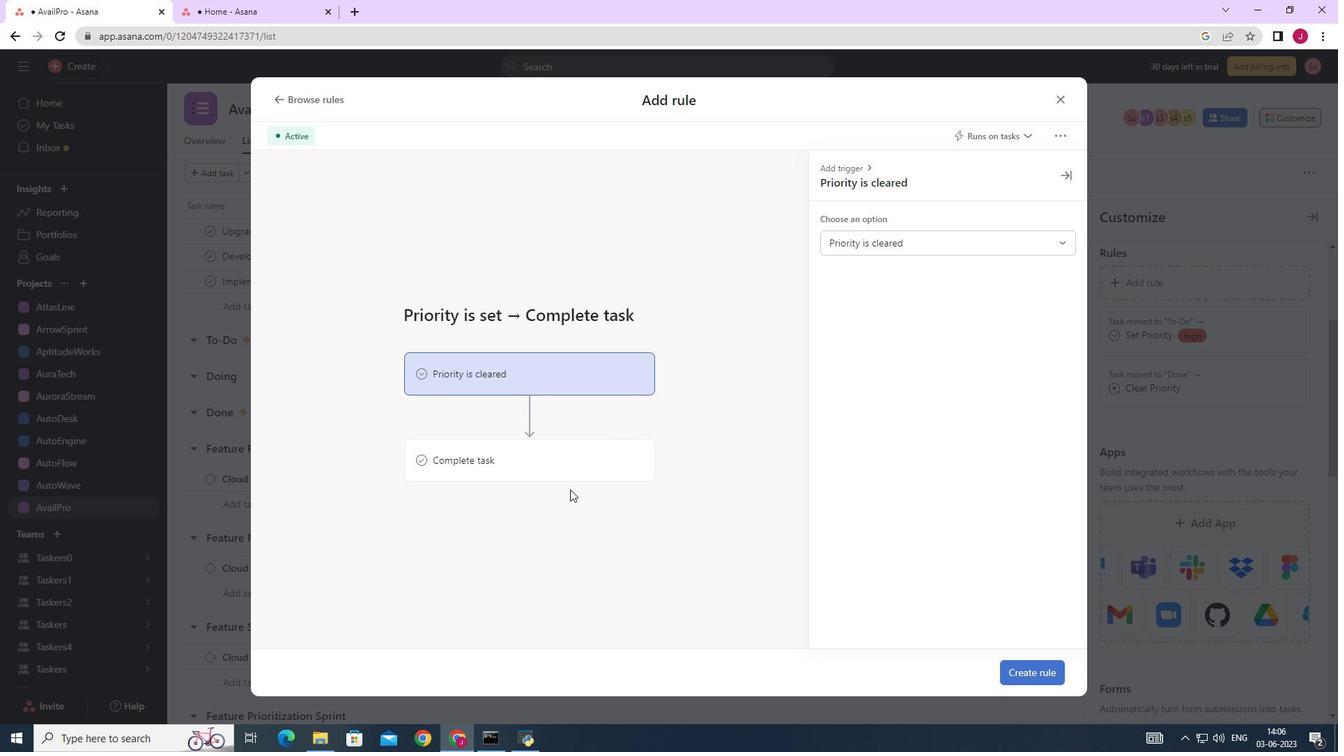 
Action: Mouse pressed left at (577, 456)
Screenshot: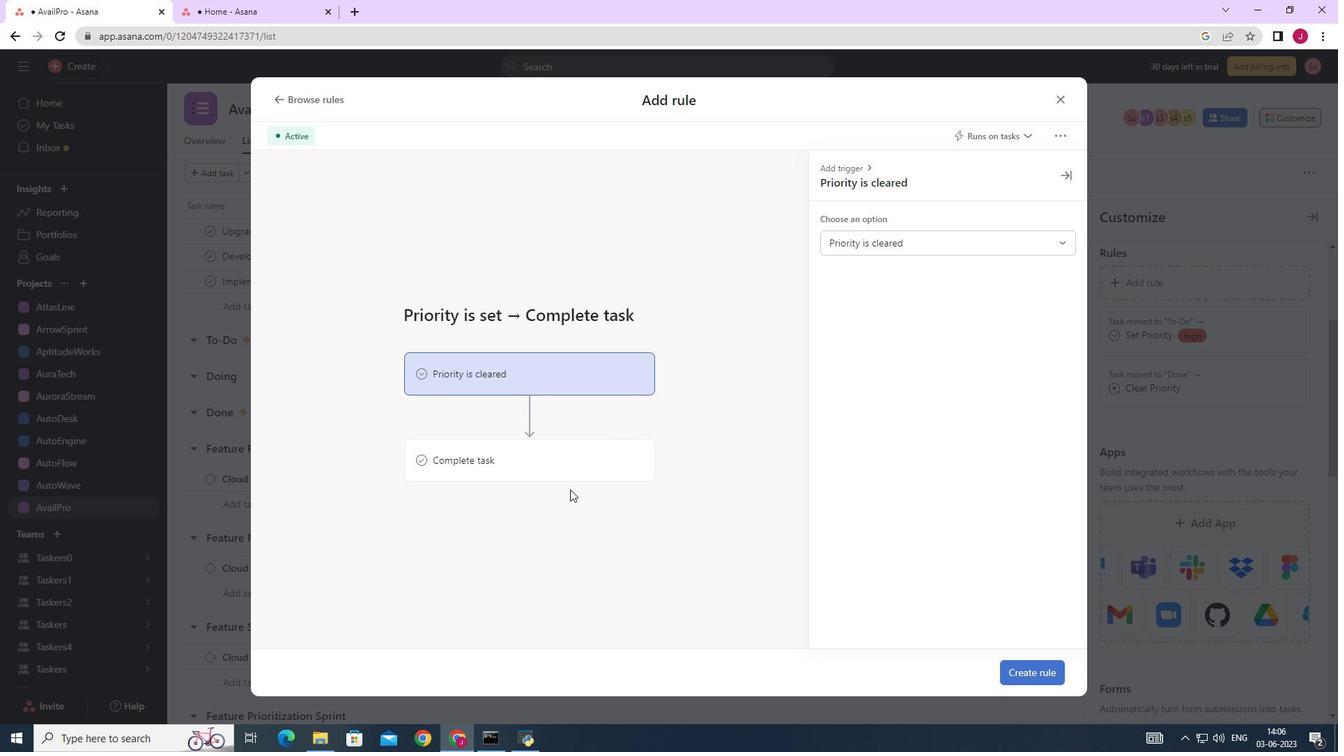 
Action: Mouse moved to (907, 238)
Screenshot: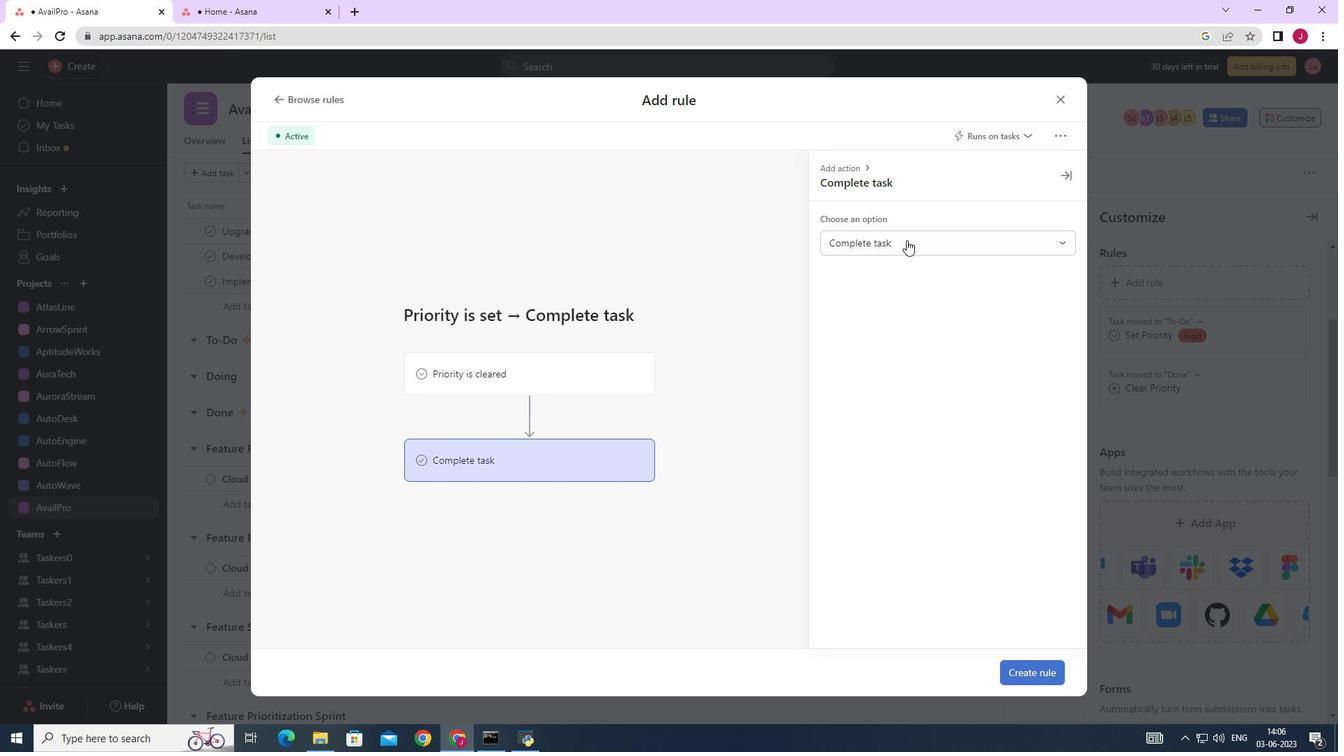 
Action: Mouse pressed left at (907, 238)
Screenshot: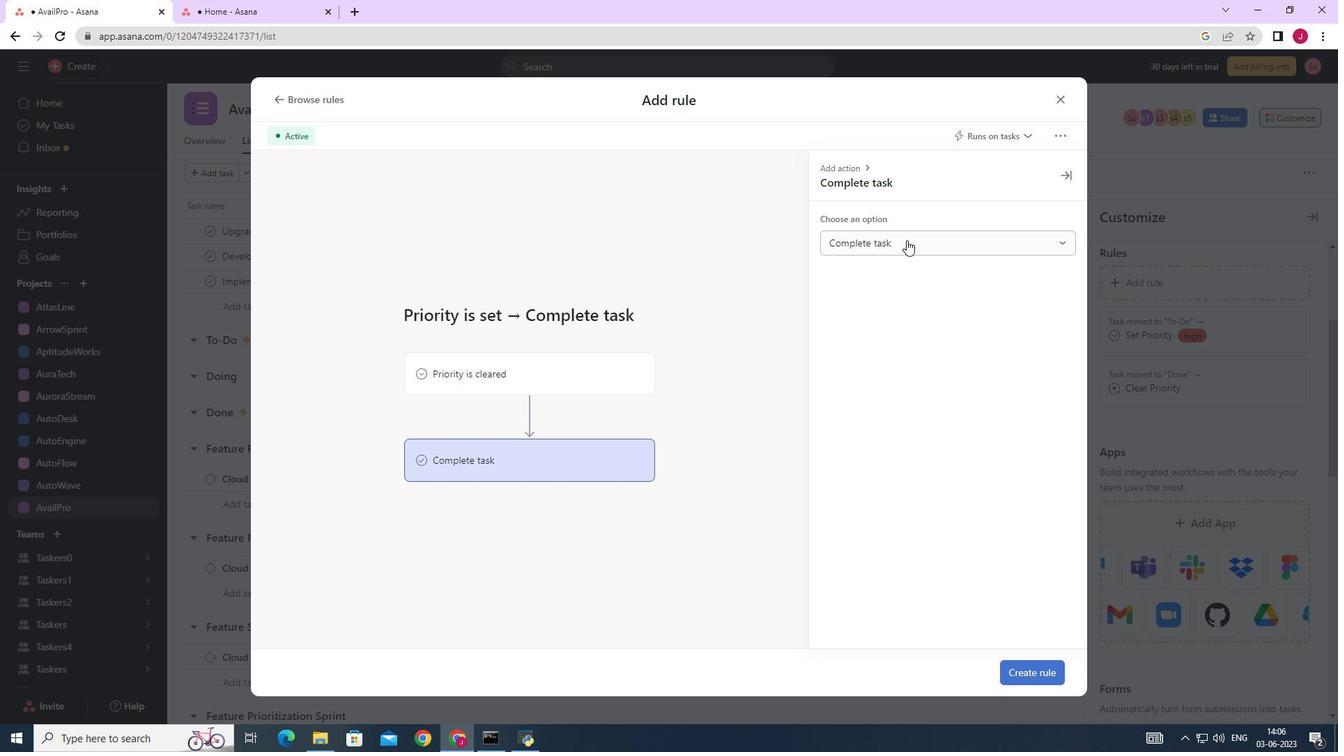 
Action: Mouse moved to (1019, 667)
Screenshot: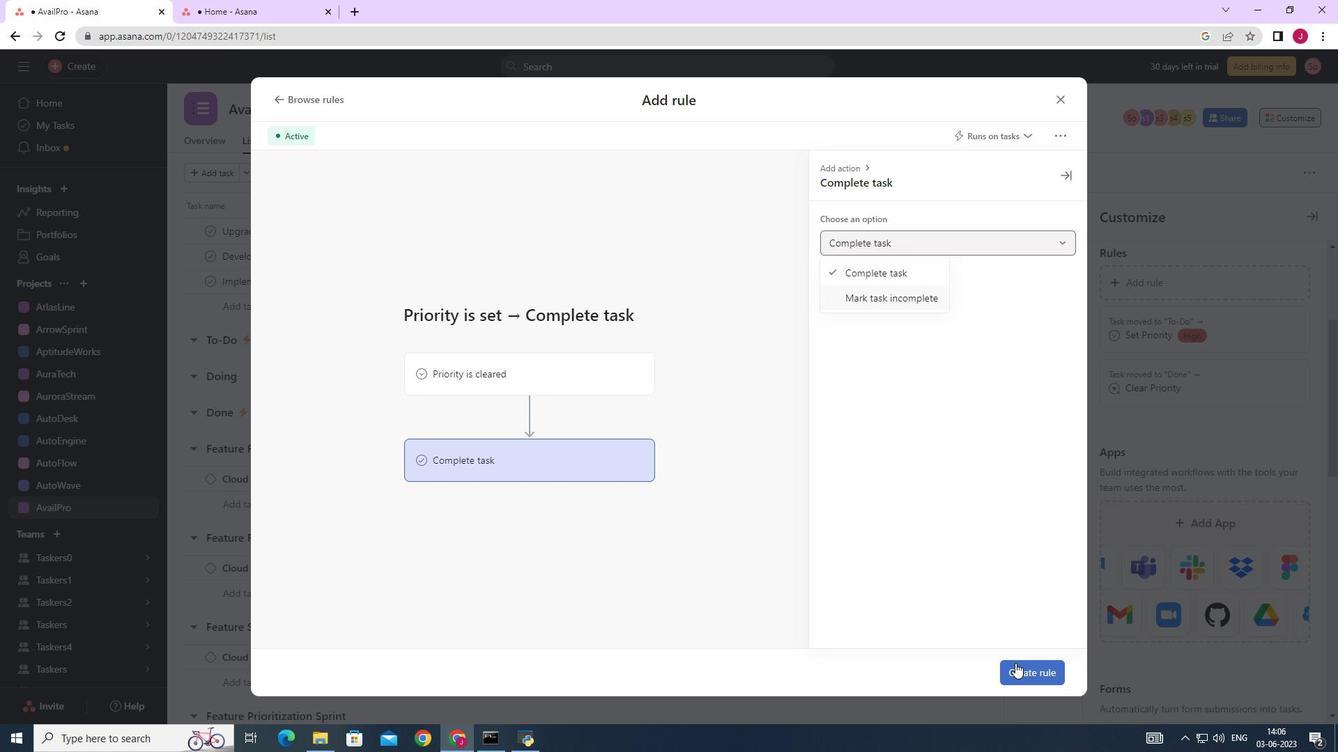 
Action: Mouse pressed left at (1019, 667)
Screenshot: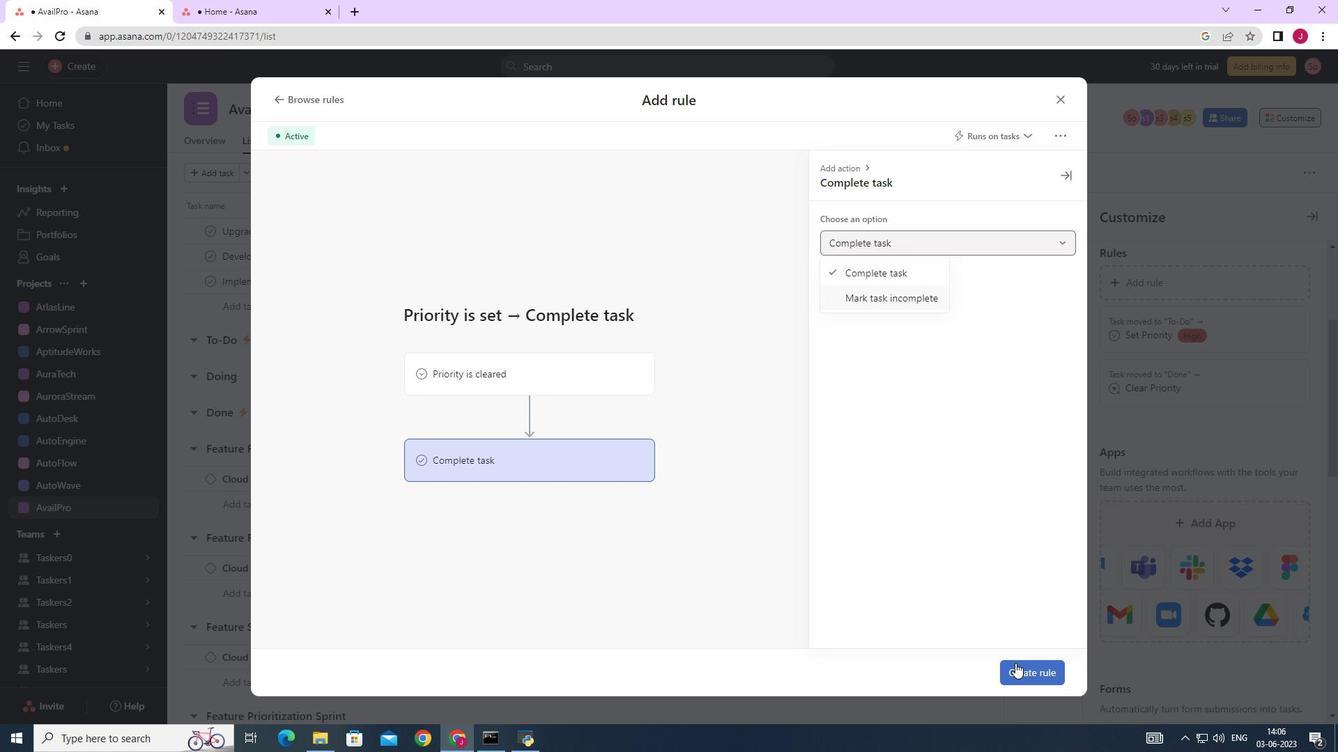 
Action: Mouse moved to (1022, 667)
Screenshot: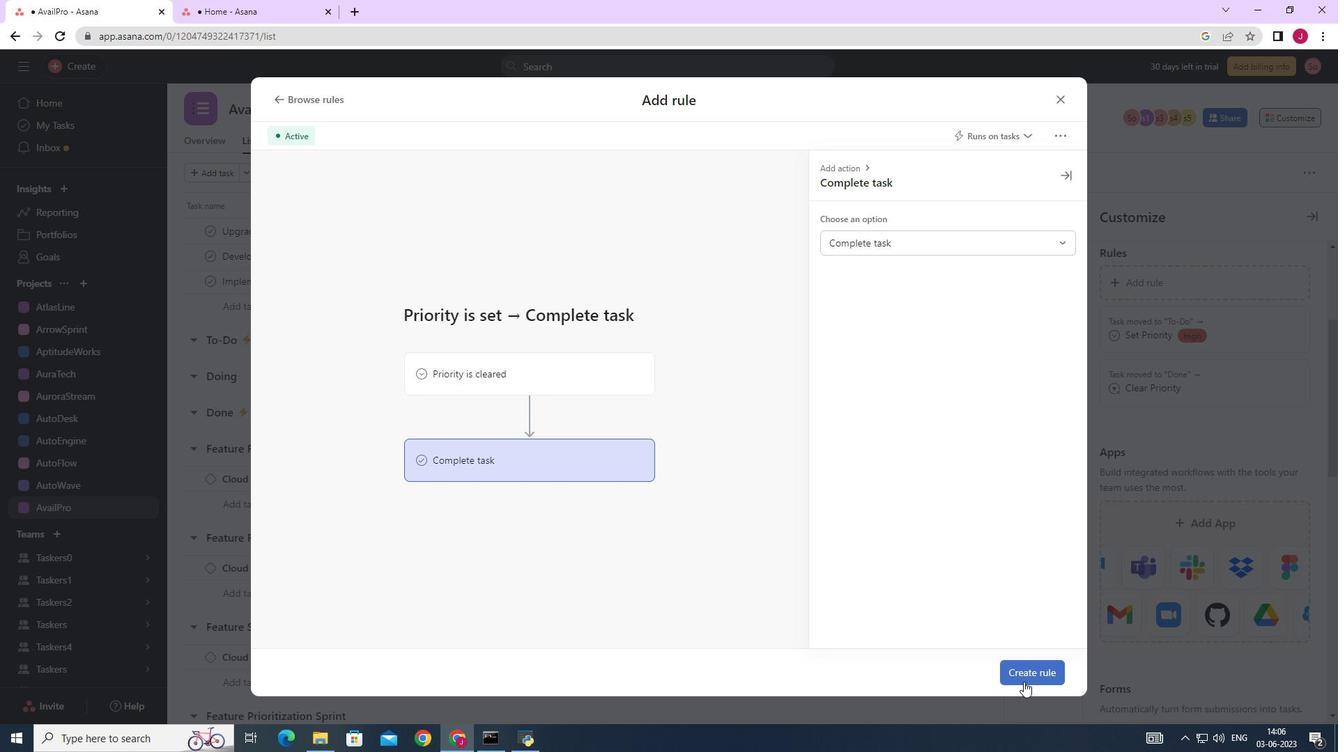 
Action: Mouse pressed left at (1022, 667)
Screenshot: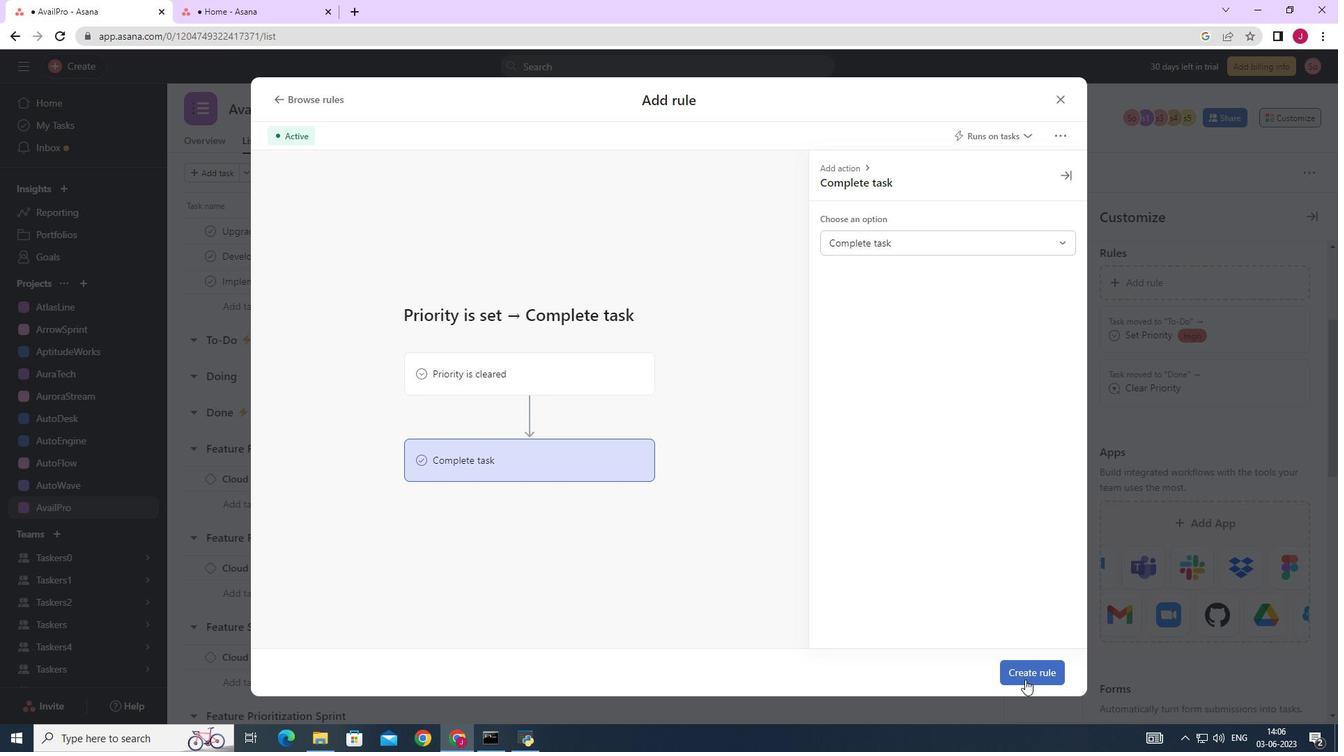 
Action: Mouse moved to (872, 591)
Screenshot: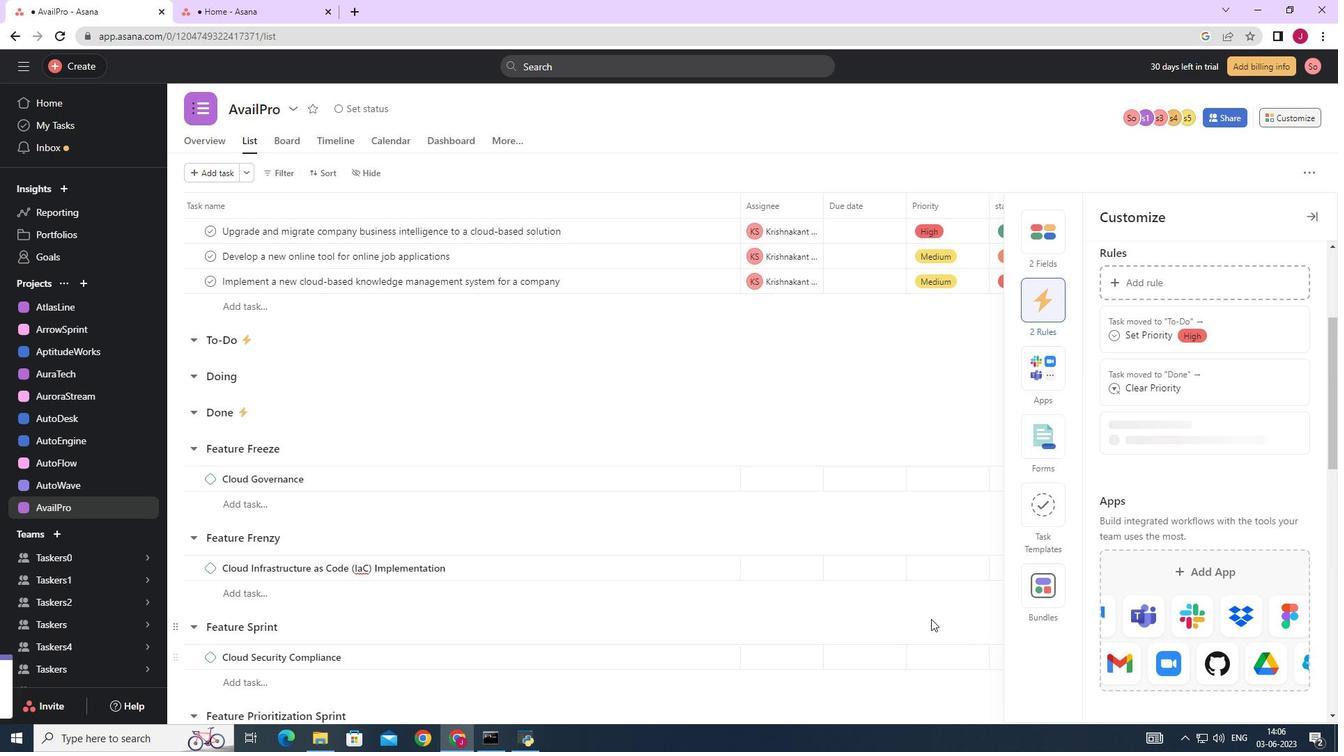 
